 Task: Compose an email with the signature Kaylee Green with the subject Request for feedback on a YouTube Ads campaign and the message I appreciate your professionalism and expertise in this project. from softage.3@softage.net to softage.5@softage.net with an attached audio file Podcast_episode.mp3 Undo the message, redo the message and add the line (Thank you) Send the email. Finally, move the email from Sent Items to the label Waste management
Action: Mouse moved to (954, 85)
Screenshot: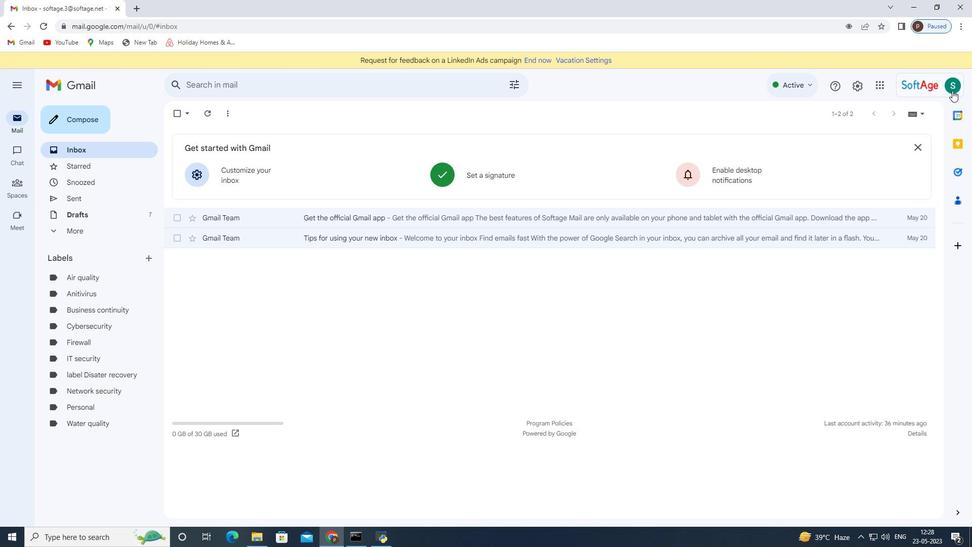 
Action: Mouse pressed left at (954, 85)
Screenshot: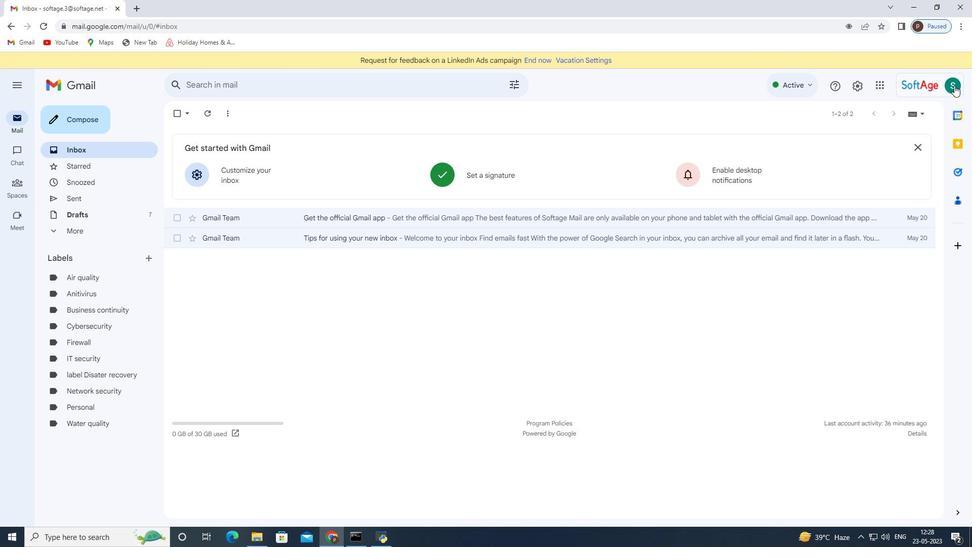 
Action: Mouse moved to (729, 149)
Screenshot: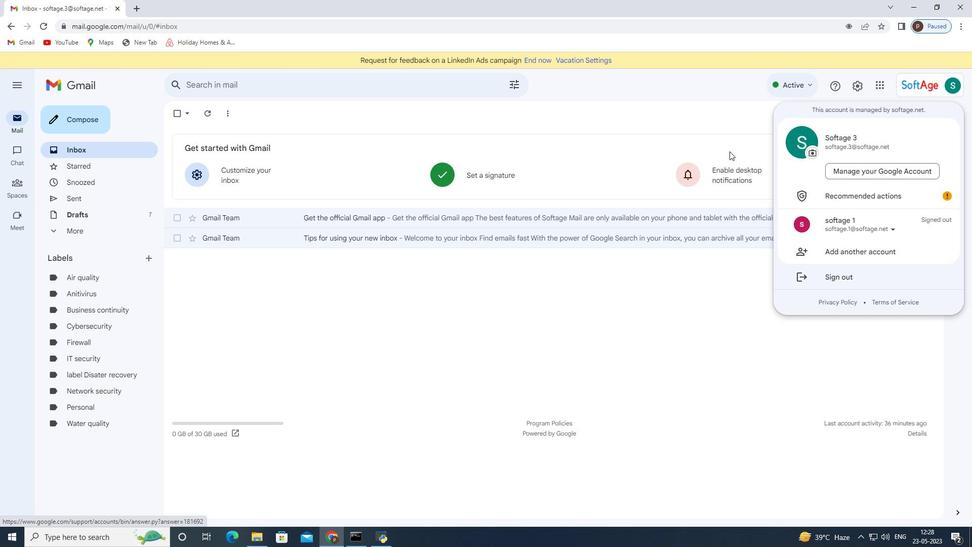 
Action: Mouse pressed left at (729, 149)
Screenshot: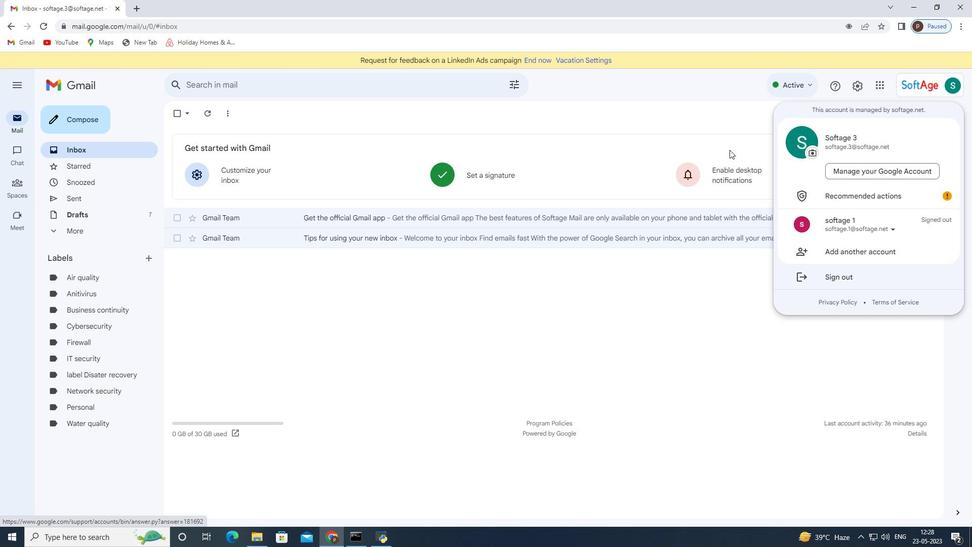
Action: Mouse moved to (76, 113)
Screenshot: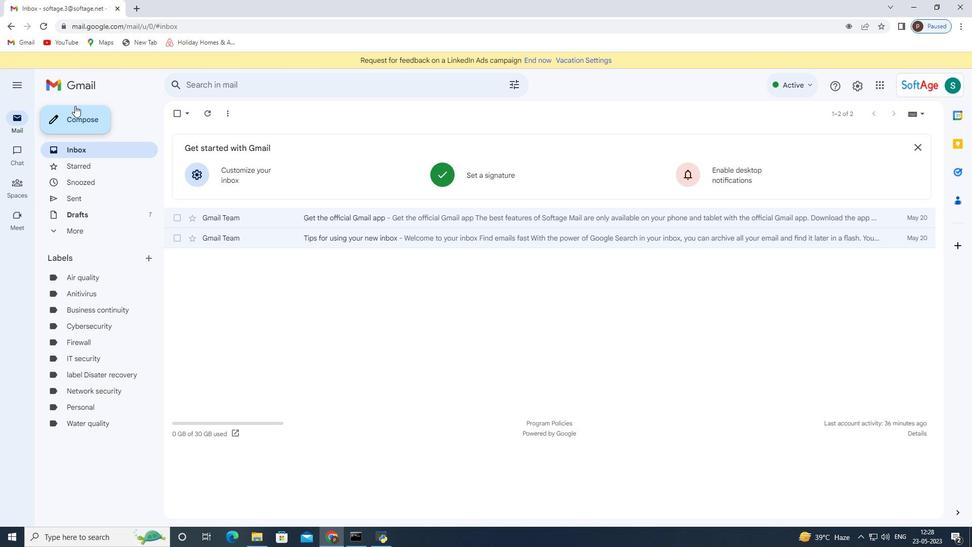 
Action: Mouse pressed left at (76, 113)
Screenshot: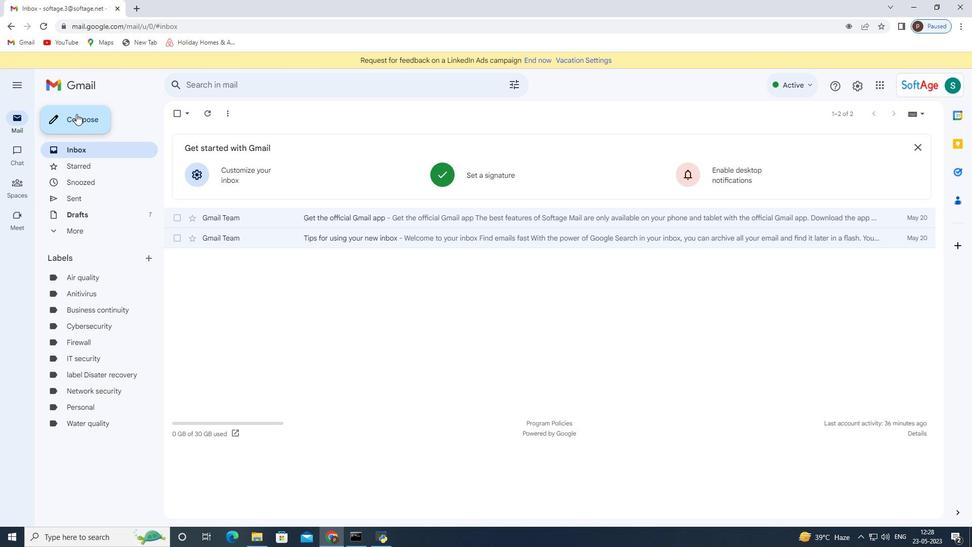 
Action: Mouse moved to (817, 507)
Screenshot: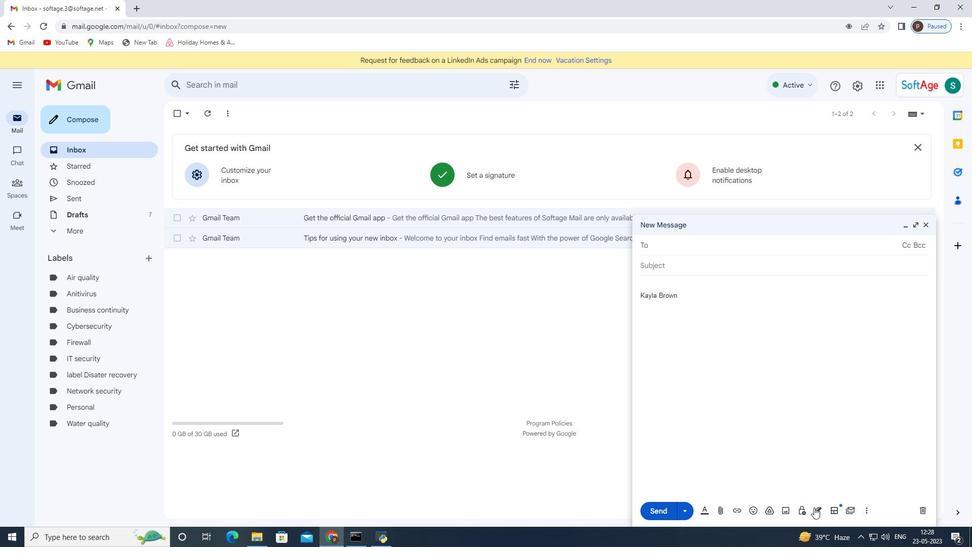 
Action: Mouse pressed left at (817, 507)
Screenshot: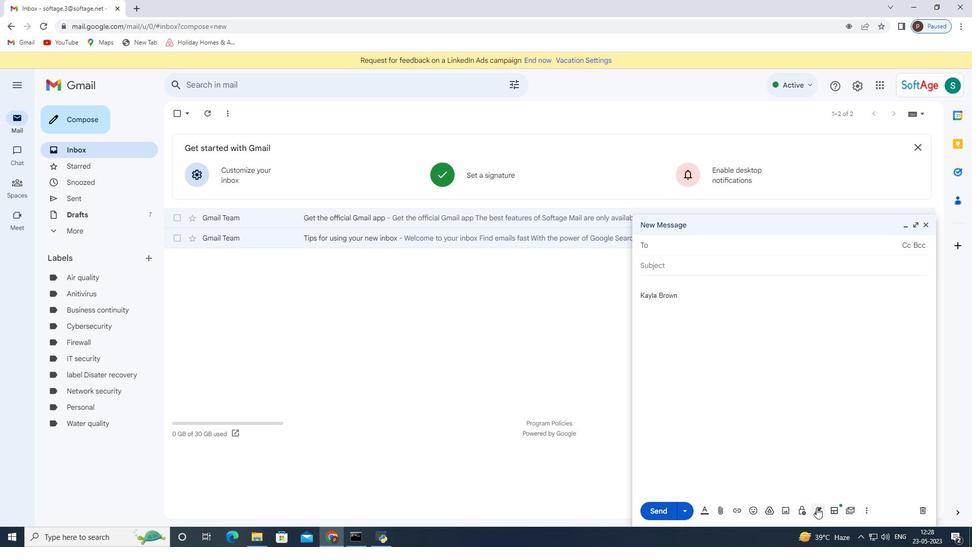 
Action: Mouse moved to (844, 455)
Screenshot: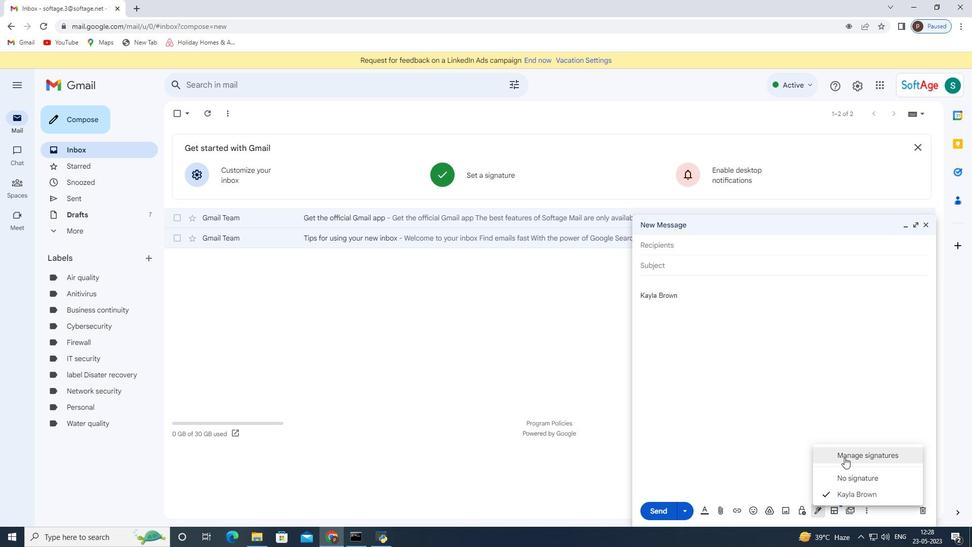 
Action: Mouse pressed left at (844, 455)
Screenshot: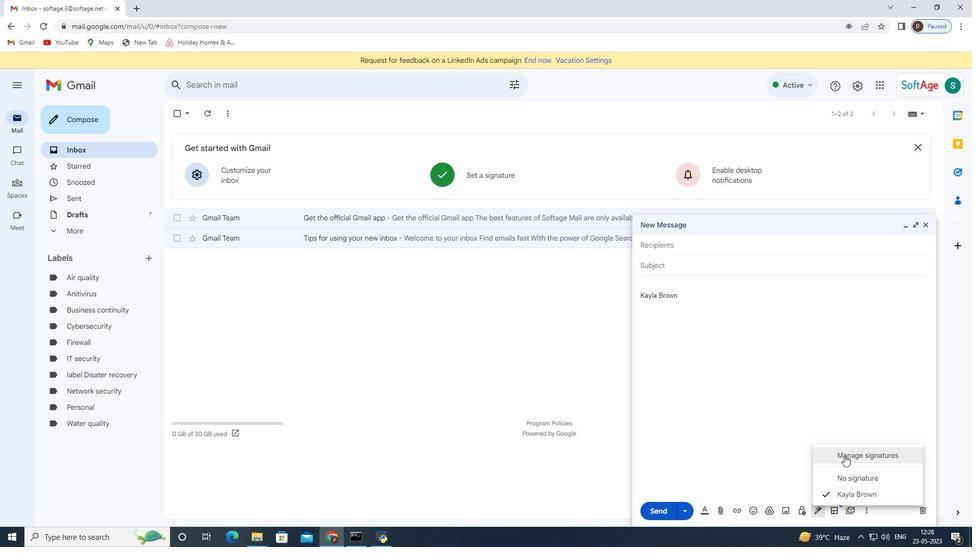 
Action: Mouse moved to (463, 336)
Screenshot: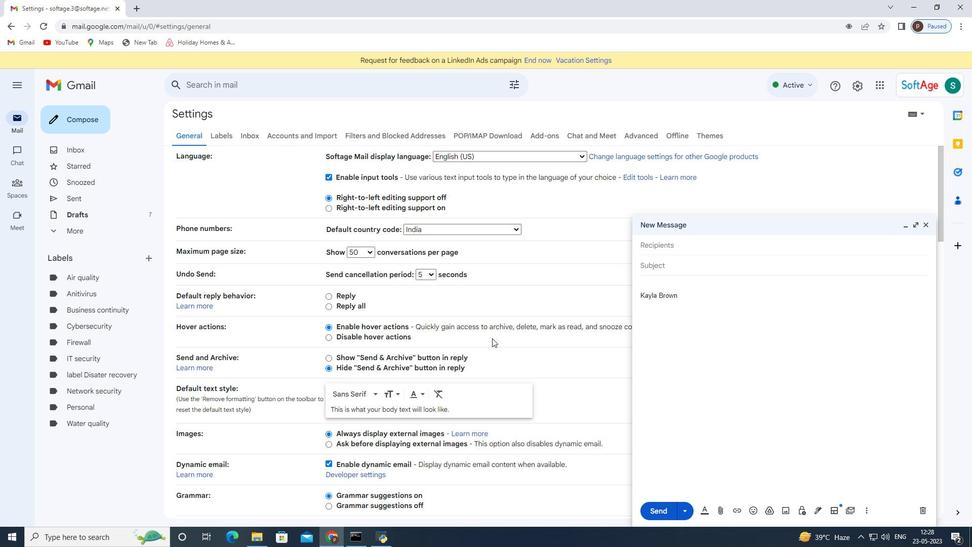 
Action: Mouse scrolled (463, 335) with delta (0, 0)
Screenshot: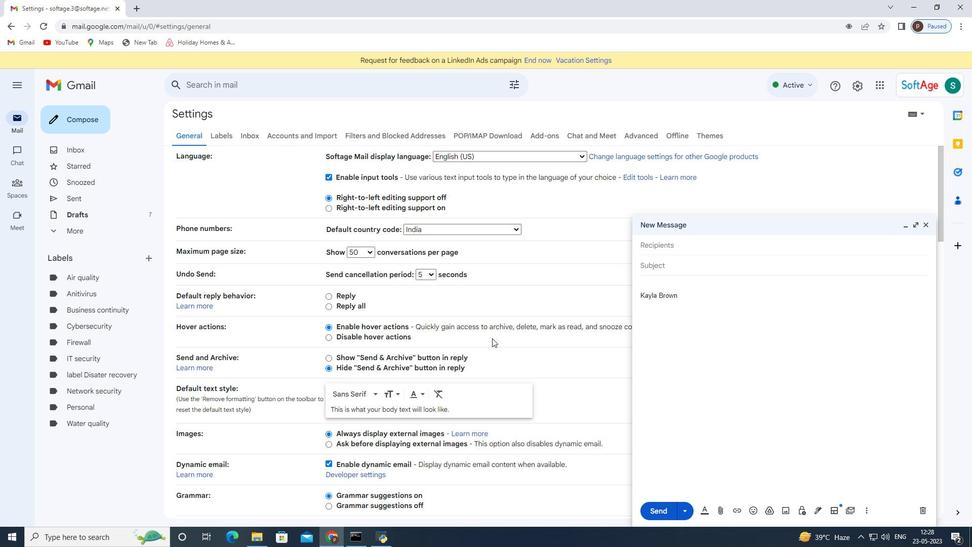 
Action: Mouse scrolled (463, 335) with delta (0, 0)
Screenshot: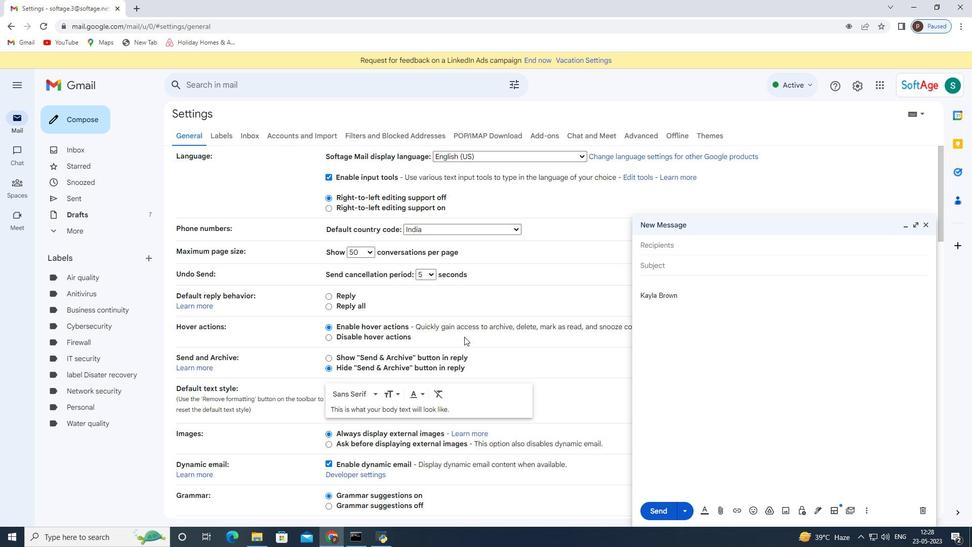 
Action: Mouse scrolled (463, 335) with delta (0, 0)
Screenshot: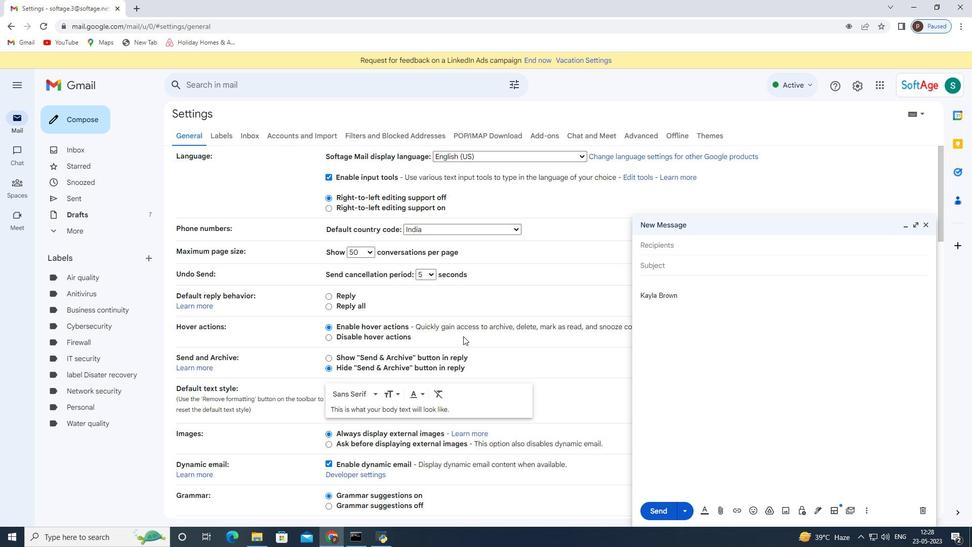 
Action: Mouse scrolled (463, 335) with delta (0, 0)
Screenshot: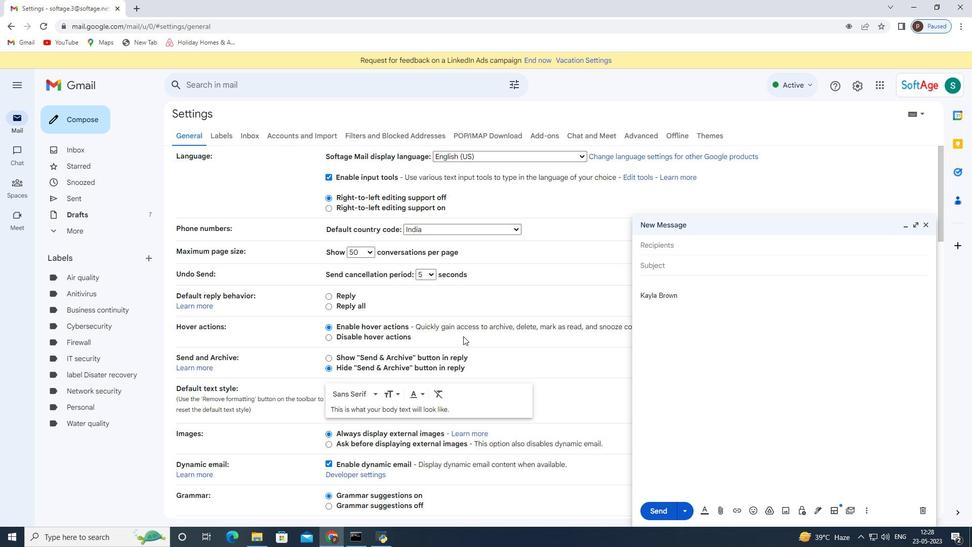 
Action: Mouse scrolled (463, 335) with delta (0, 0)
Screenshot: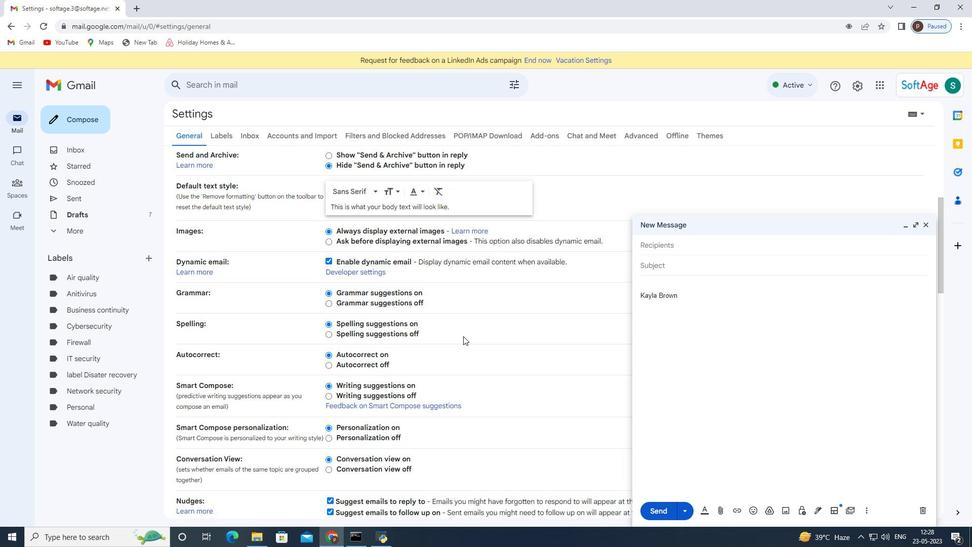 
Action: Mouse scrolled (463, 335) with delta (0, 0)
Screenshot: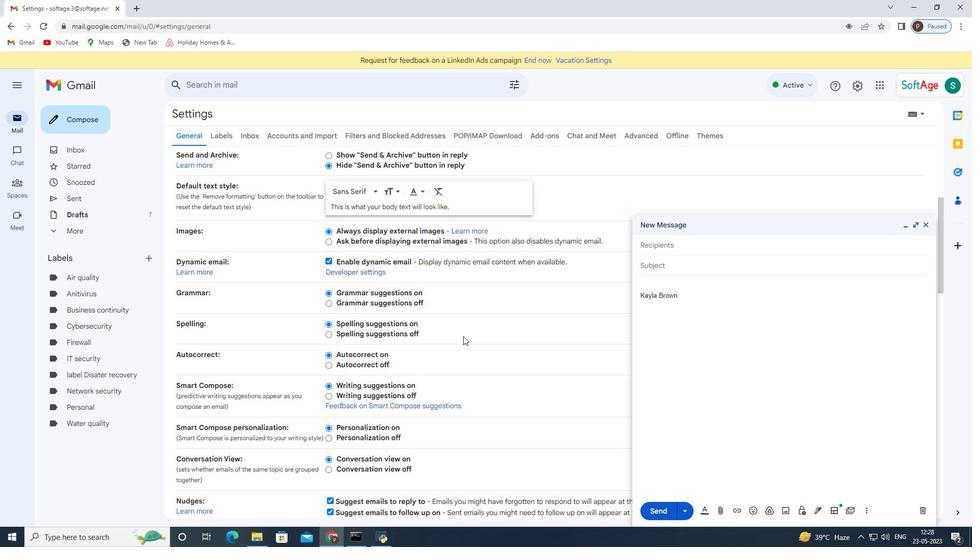
Action: Mouse scrolled (463, 336) with delta (0, 0)
Screenshot: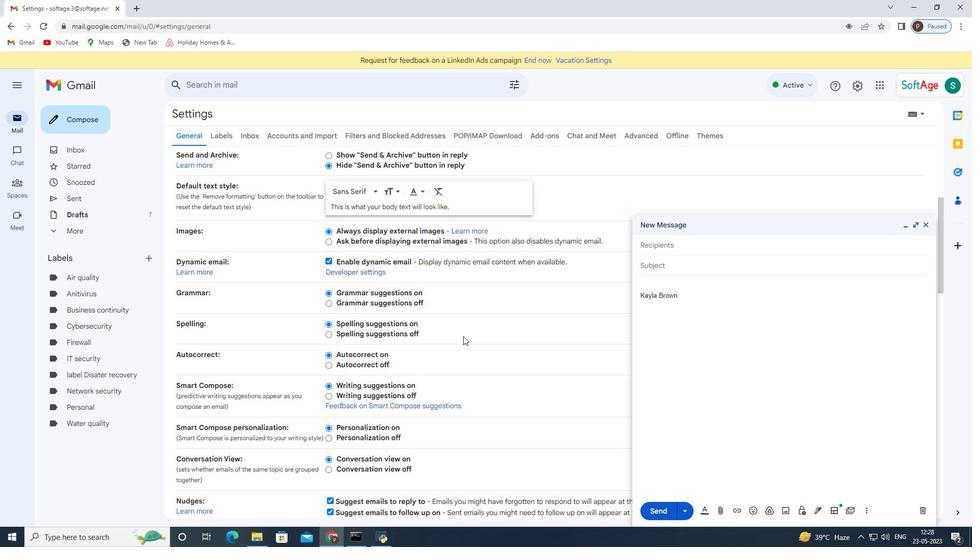 
Action: Mouse scrolled (463, 335) with delta (0, 0)
Screenshot: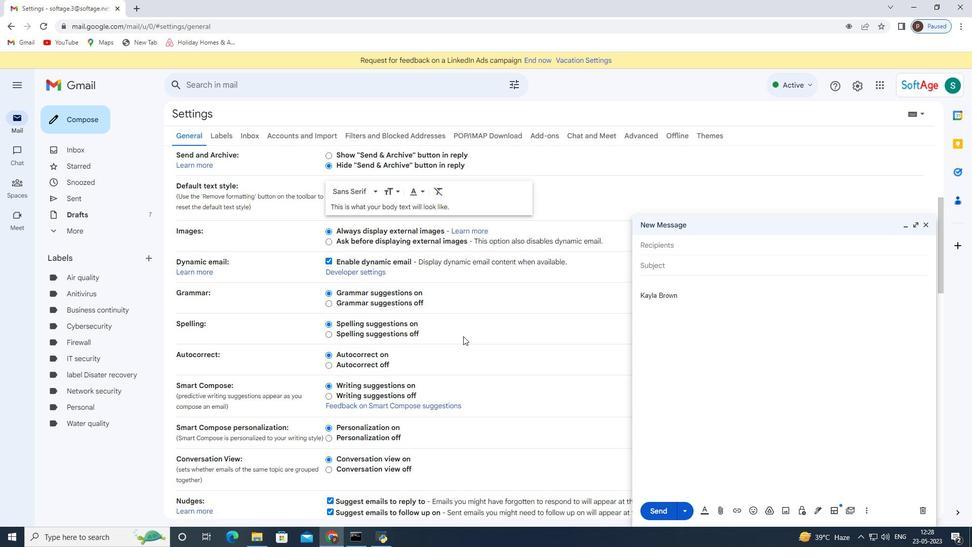 
Action: Mouse scrolled (463, 335) with delta (0, 0)
Screenshot: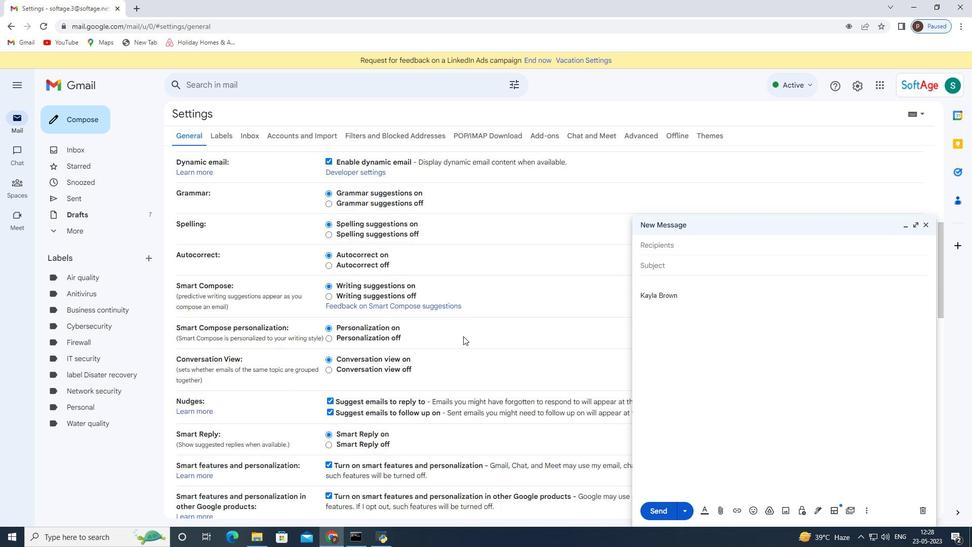 
Action: Mouse scrolled (463, 335) with delta (0, 0)
Screenshot: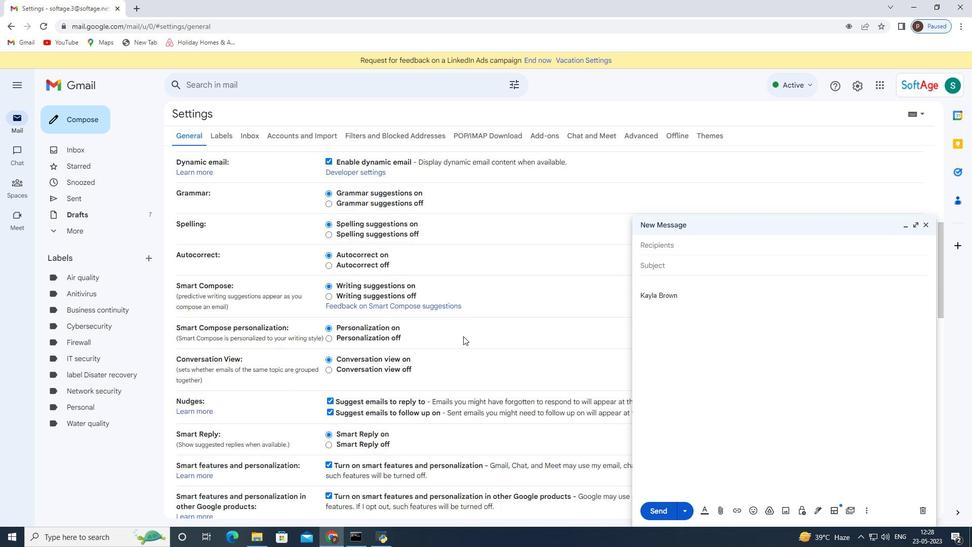 
Action: Mouse scrolled (463, 335) with delta (0, 0)
Screenshot: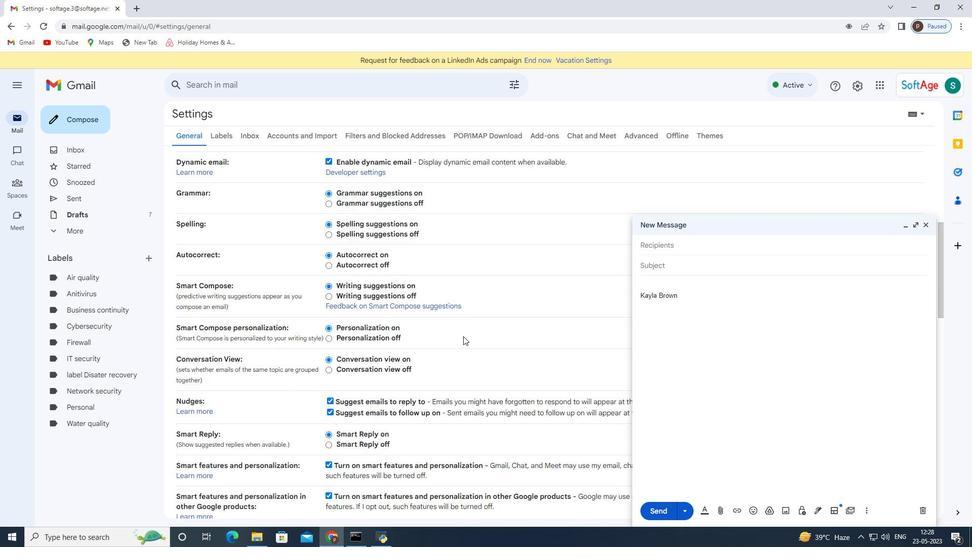 
Action: Mouse moved to (462, 336)
Screenshot: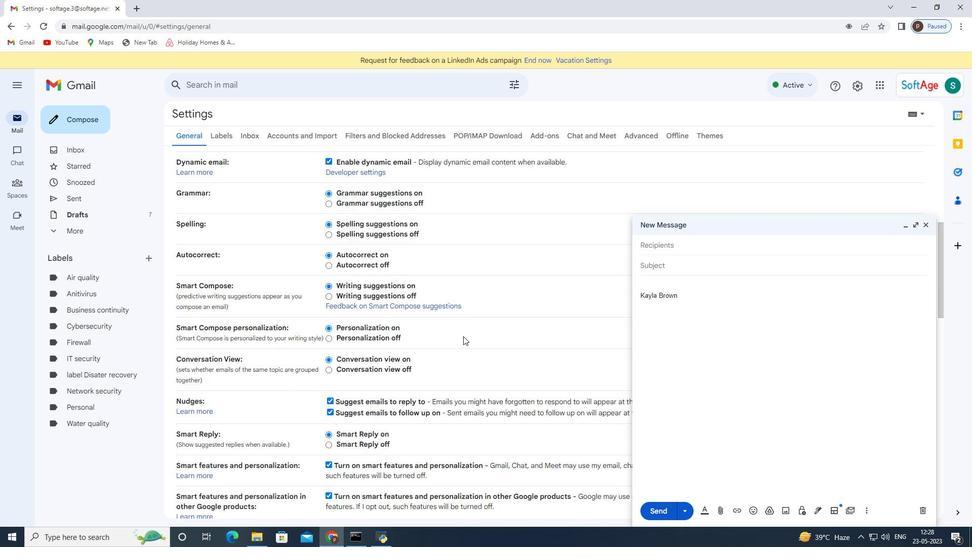 
Action: Mouse scrolled (462, 335) with delta (0, 0)
Screenshot: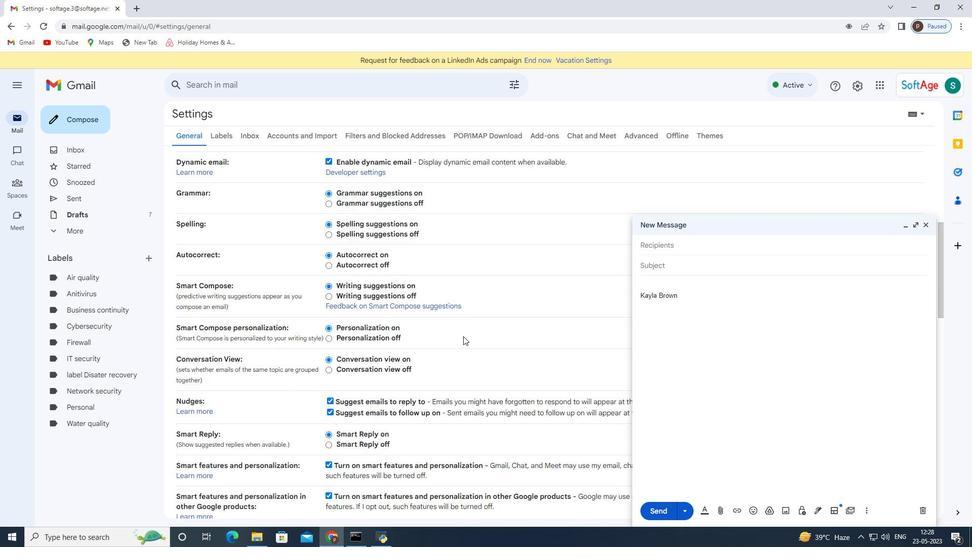 
Action: Mouse moved to (461, 337)
Screenshot: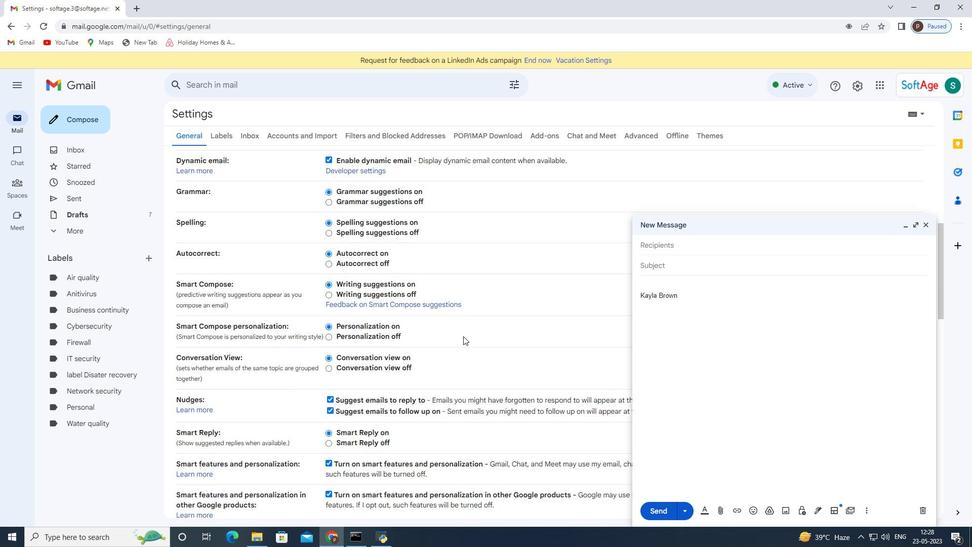 
Action: Mouse scrolled (461, 336) with delta (0, 0)
Screenshot: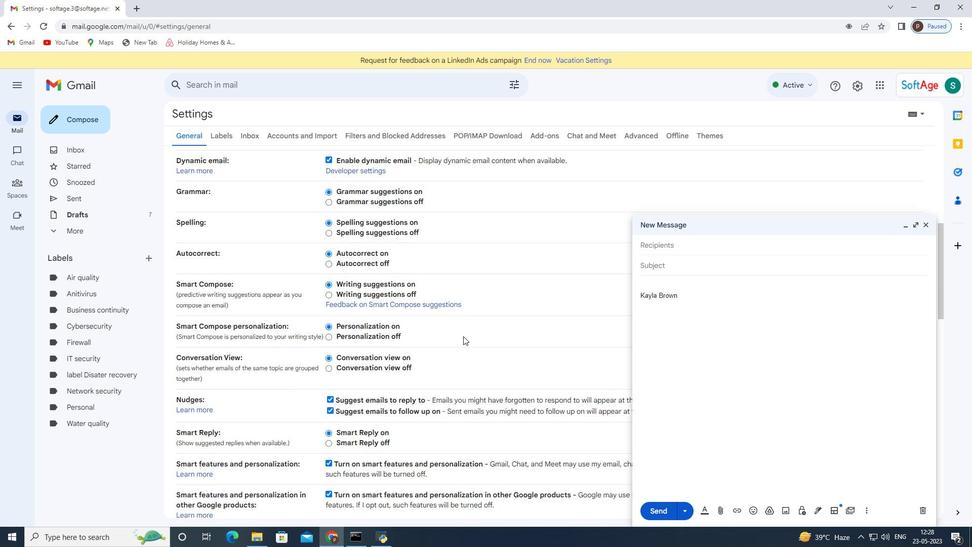 
Action: Mouse moved to (444, 344)
Screenshot: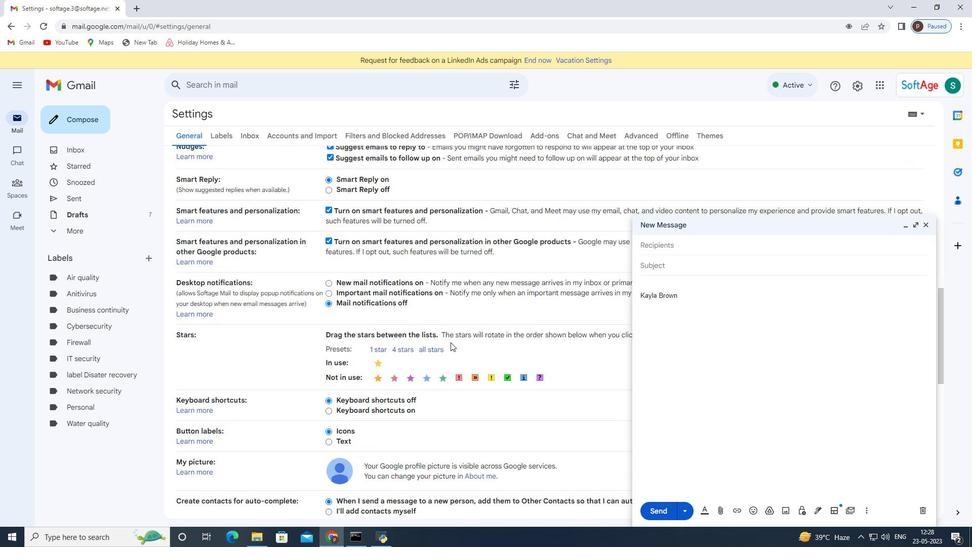 
Action: Mouse scrolled (444, 343) with delta (0, 0)
Screenshot: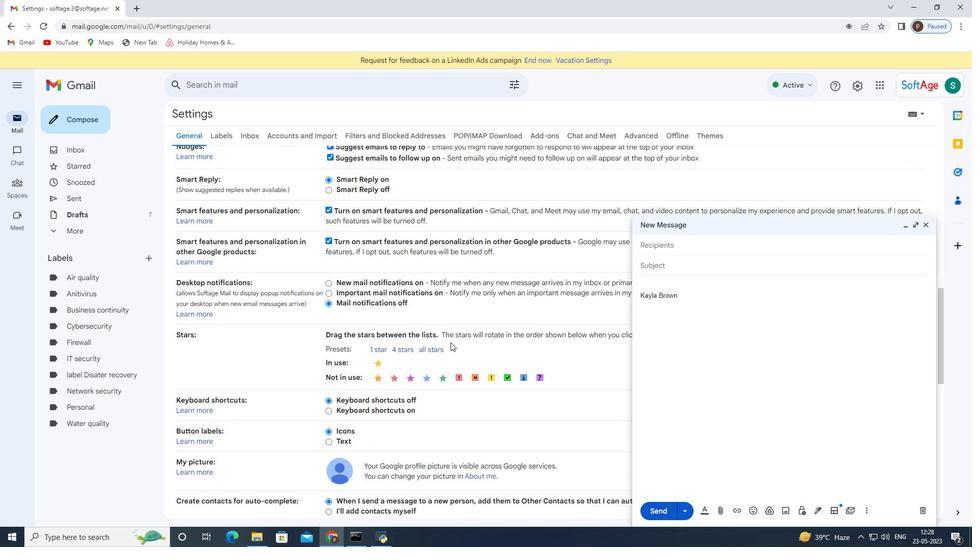 
Action: Mouse moved to (439, 345)
Screenshot: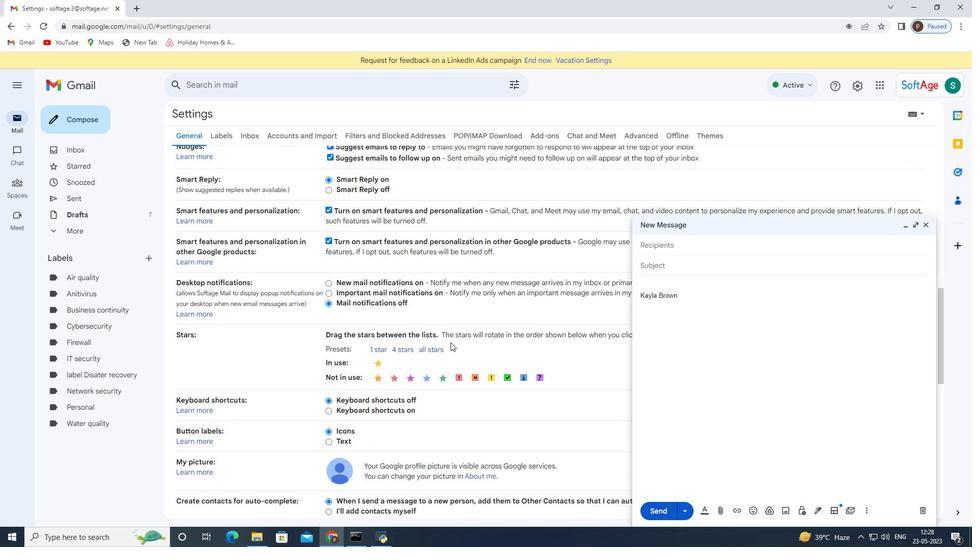 
Action: Mouse scrolled (439, 344) with delta (0, -1)
Screenshot: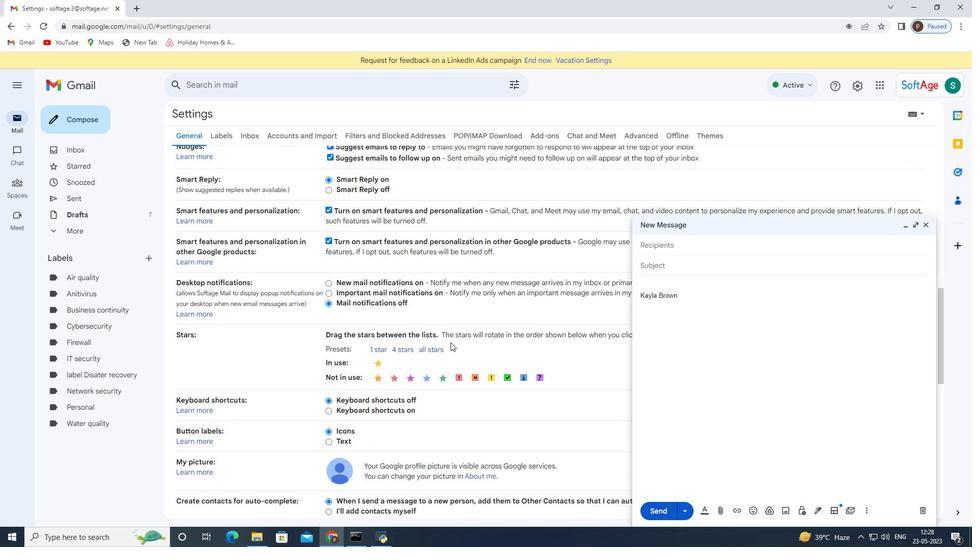 
Action: Mouse moved to (435, 347)
Screenshot: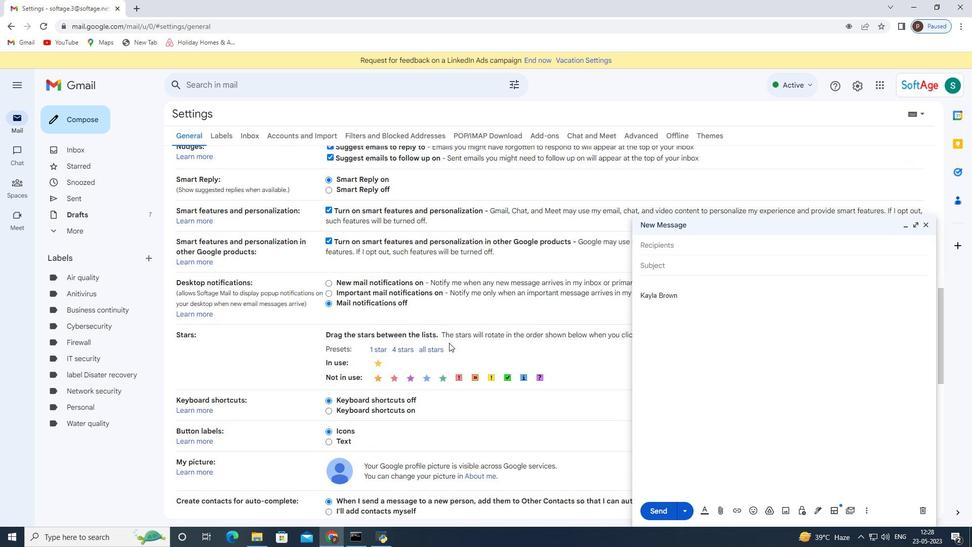 
Action: Mouse scrolled (435, 346) with delta (0, 0)
Screenshot: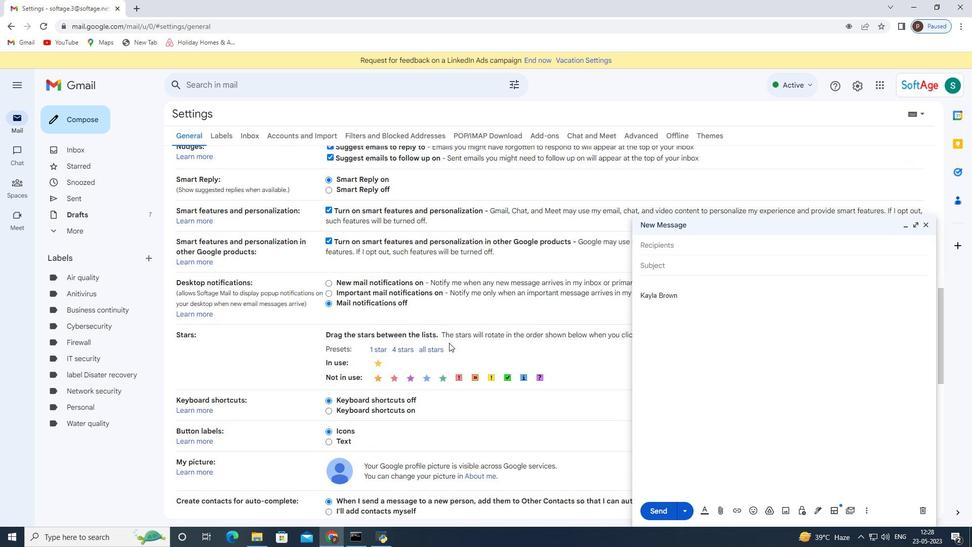 
Action: Mouse moved to (439, 340)
Screenshot: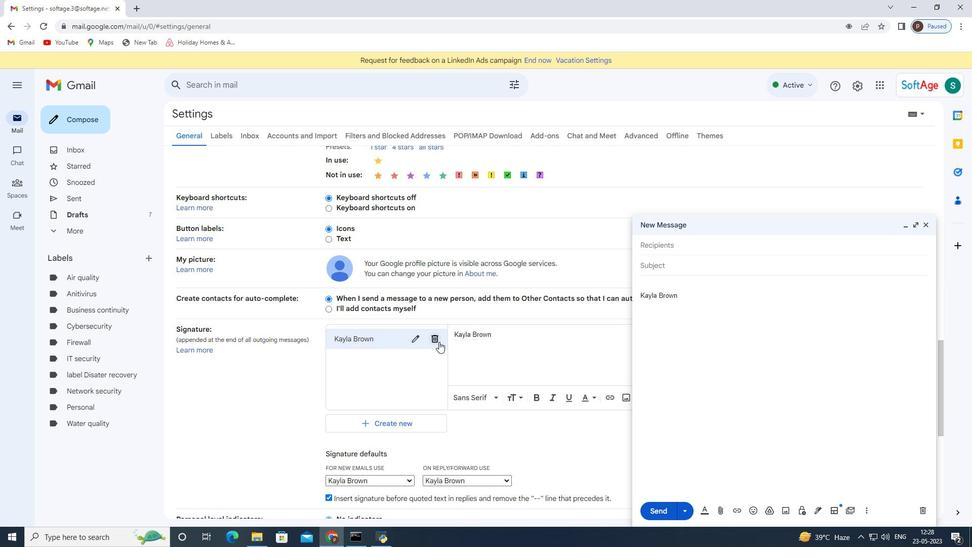 
Action: Mouse pressed left at (439, 340)
Screenshot: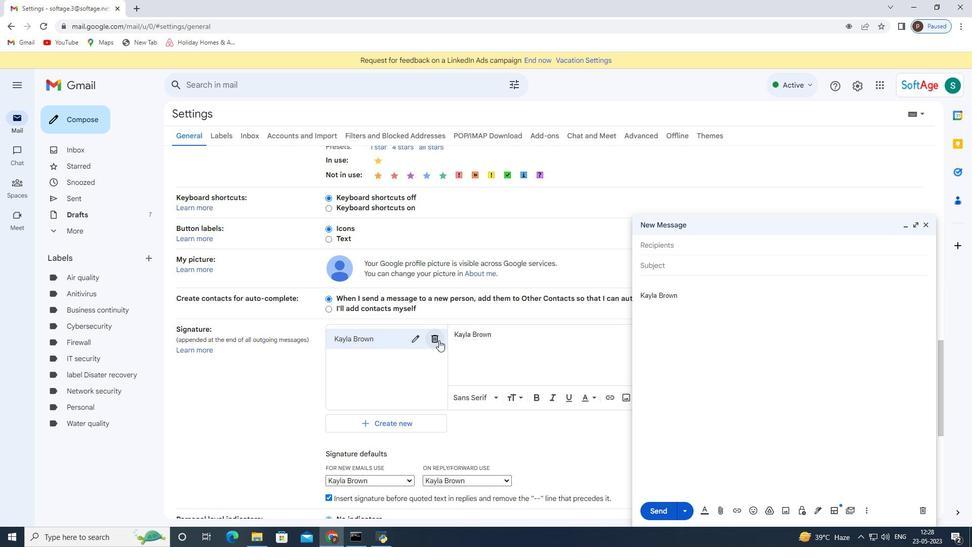 
Action: Mouse moved to (574, 314)
Screenshot: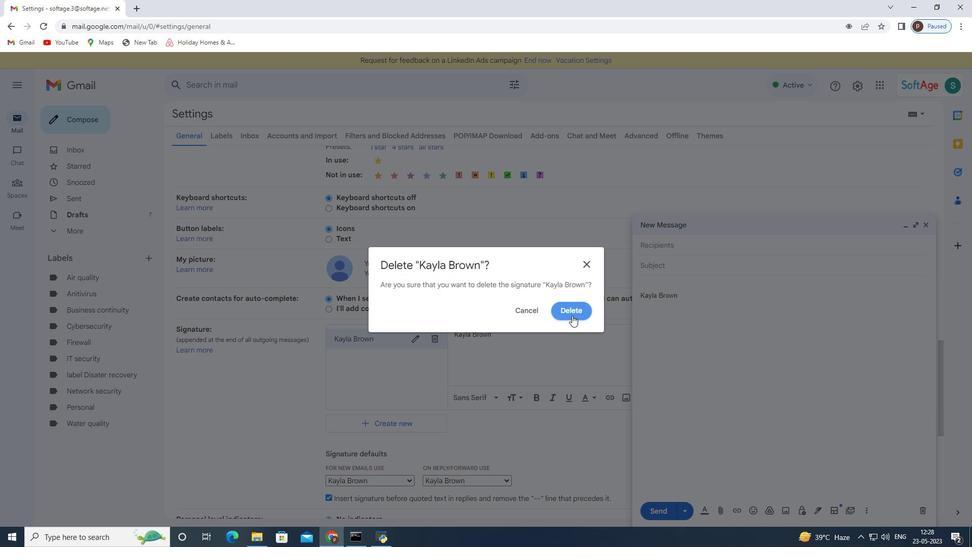 
Action: Mouse pressed left at (574, 314)
Screenshot: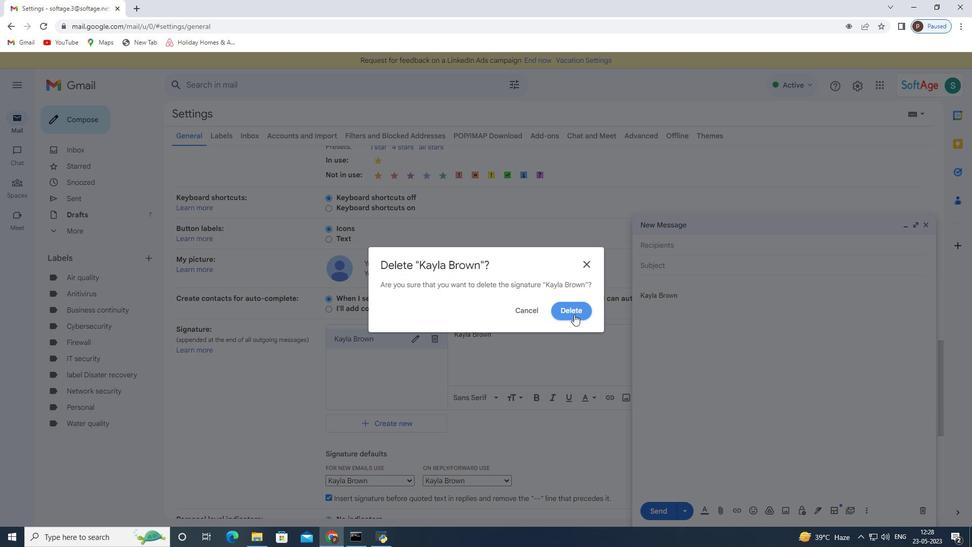 
Action: Mouse moved to (376, 352)
Screenshot: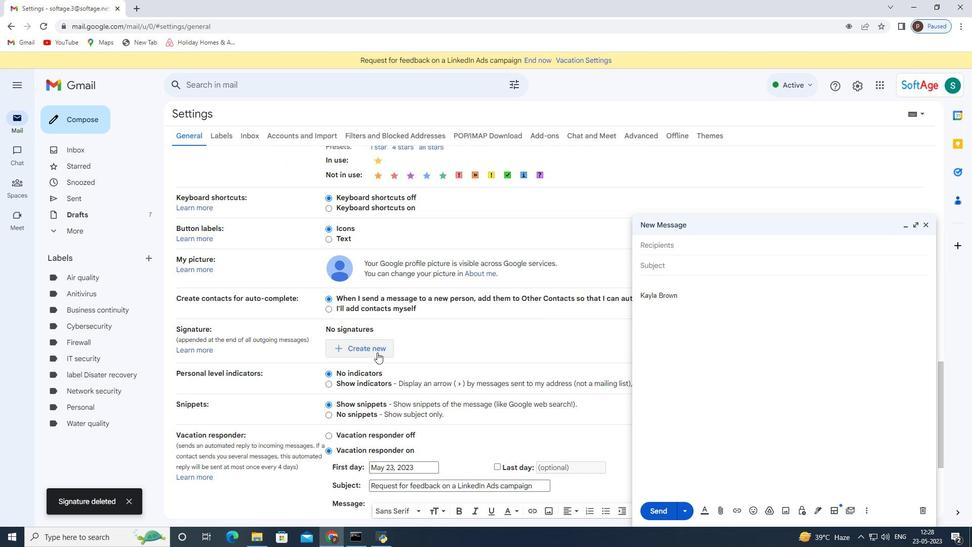 
Action: Mouse pressed left at (376, 352)
Screenshot: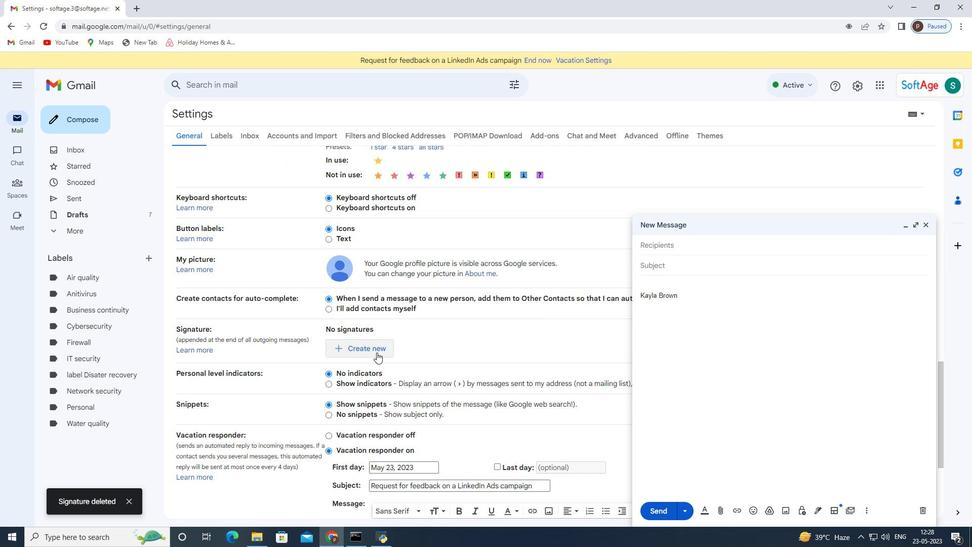 
Action: Mouse moved to (407, 287)
Screenshot: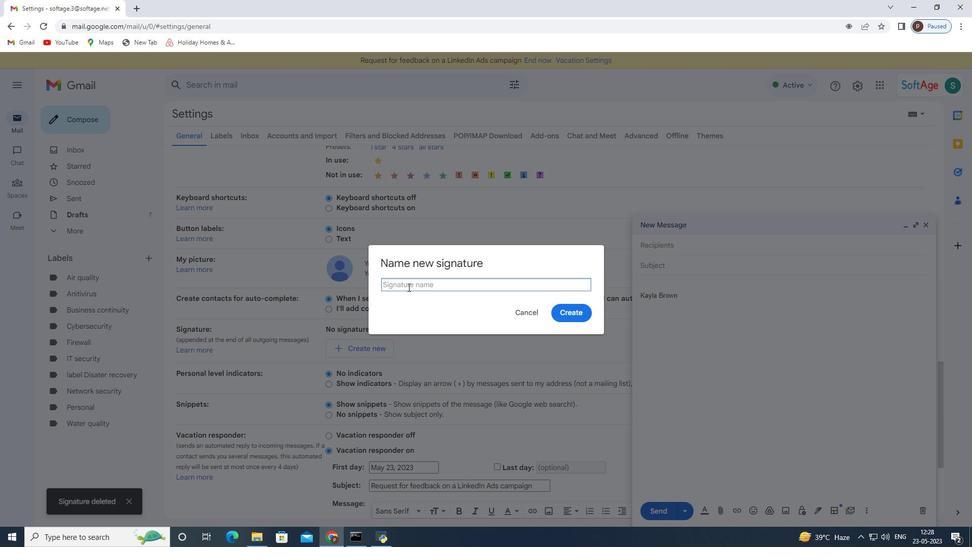 
Action: Mouse pressed left at (407, 287)
Screenshot: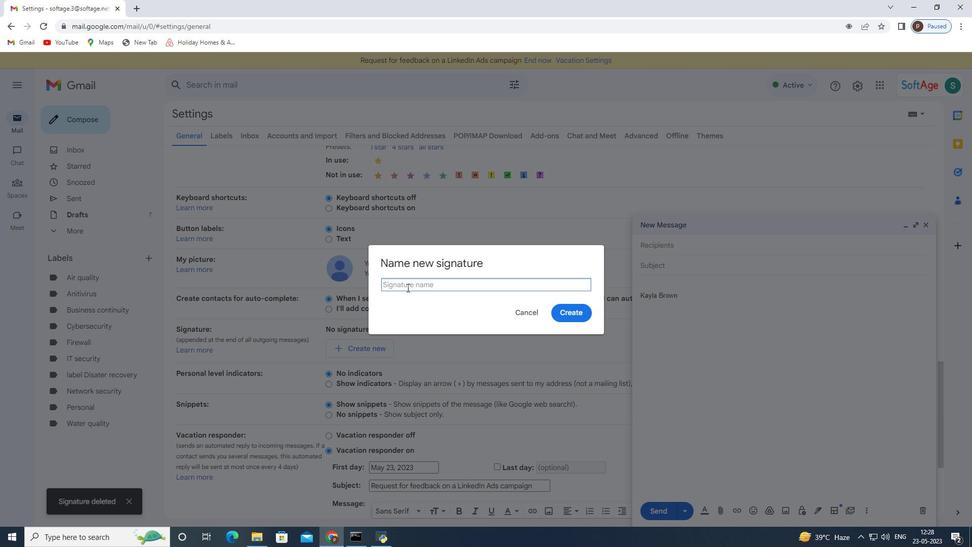
Action: Key pressed <Key.shift>Kaylee<Key.space><Key.shift>Green
Screenshot: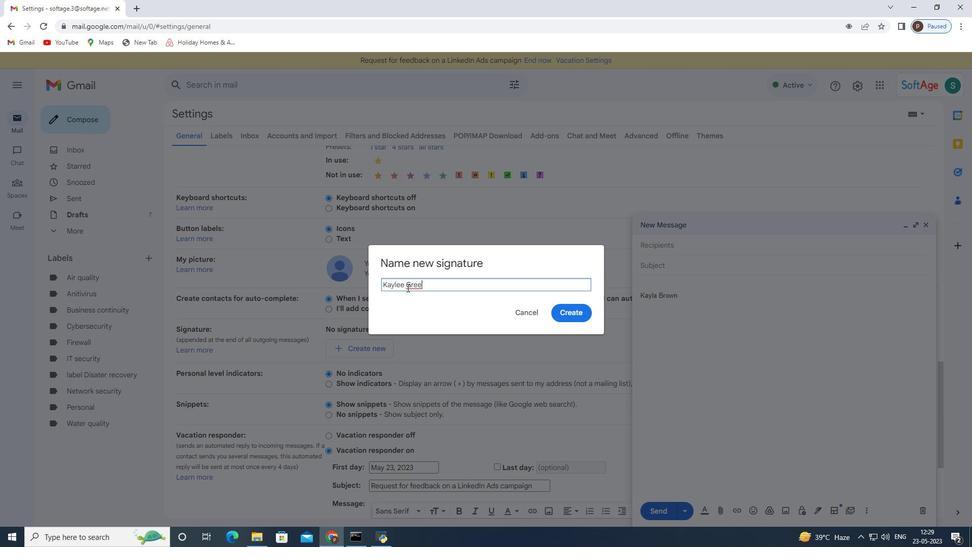 
Action: Mouse moved to (570, 311)
Screenshot: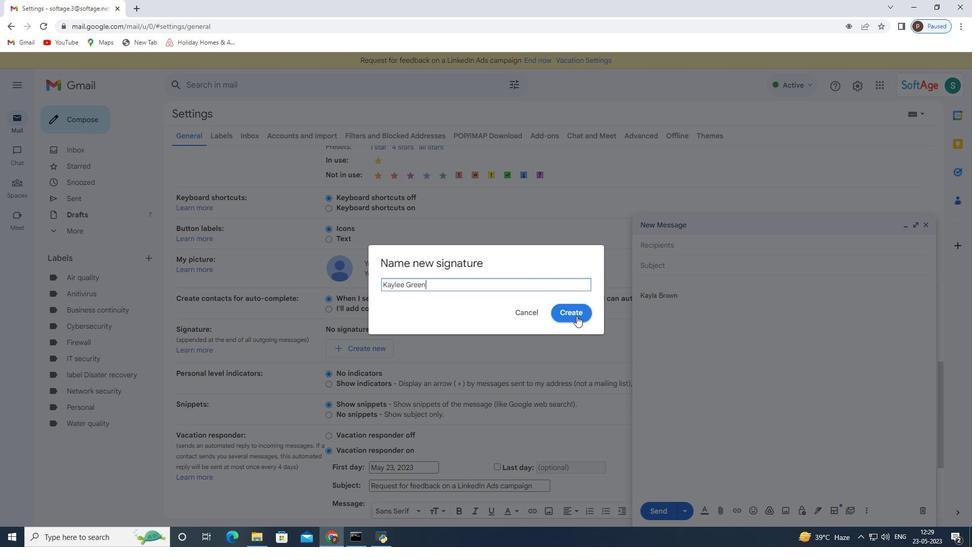 
Action: Mouse pressed left at (570, 311)
Screenshot: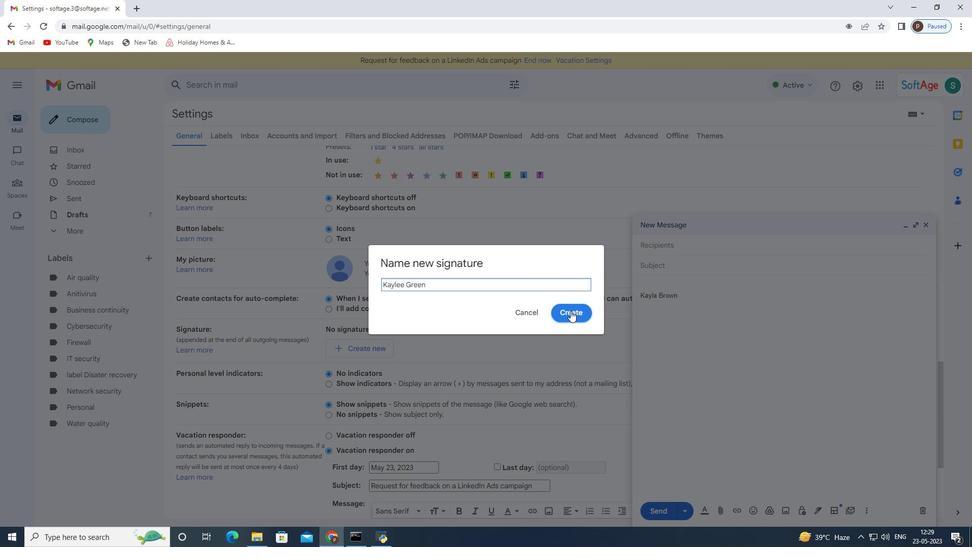 
Action: Mouse moved to (476, 338)
Screenshot: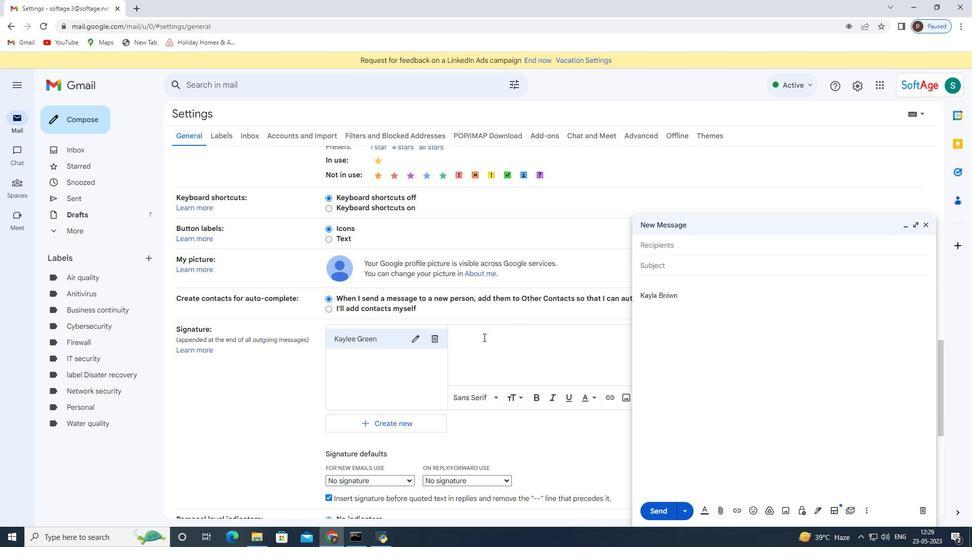 
Action: Mouse pressed left at (476, 338)
Screenshot: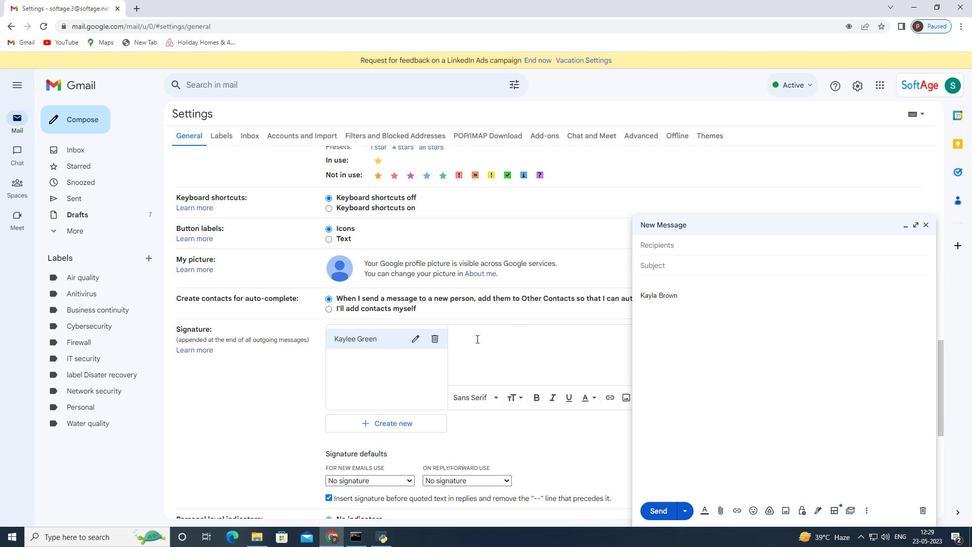 
Action: Key pressed <Key.shift>Kaylee<Key.space><Key.shift>Green
Screenshot: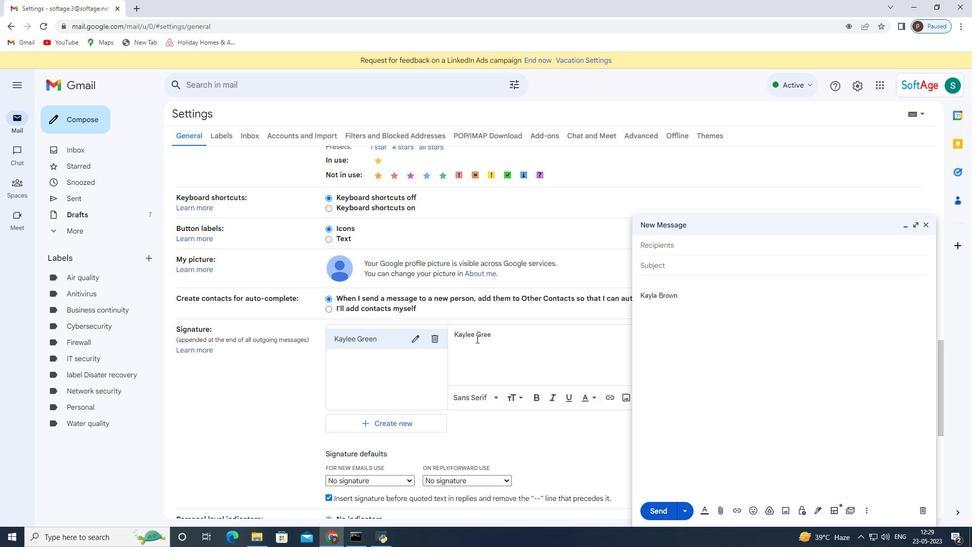 
Action: Mouse moved to (503, 352)
Screenshot: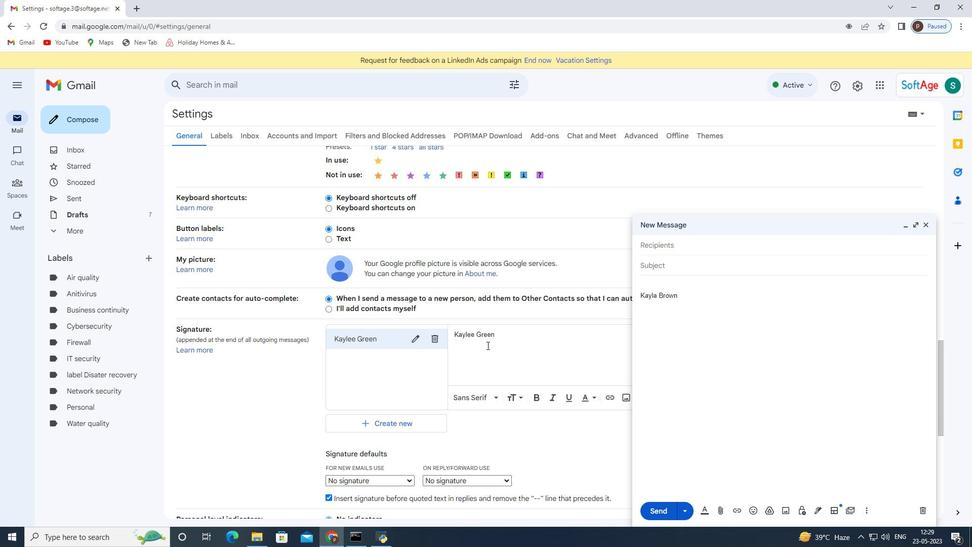 
Action: Mouse scrolled (503, 352) with delta (0, 0)
Screenshot: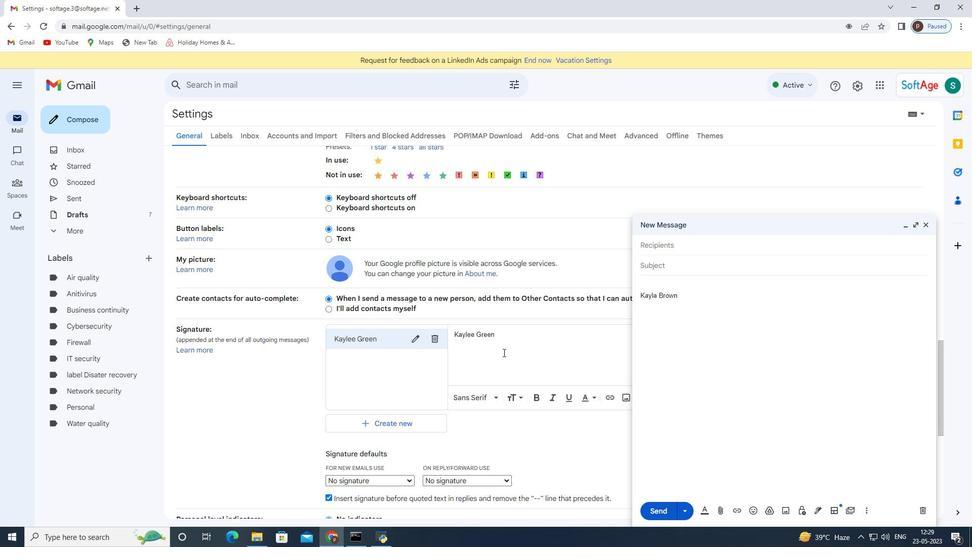 
Action: Mouse scrolled (503, 352) with delta (0, 0)
Screenshot: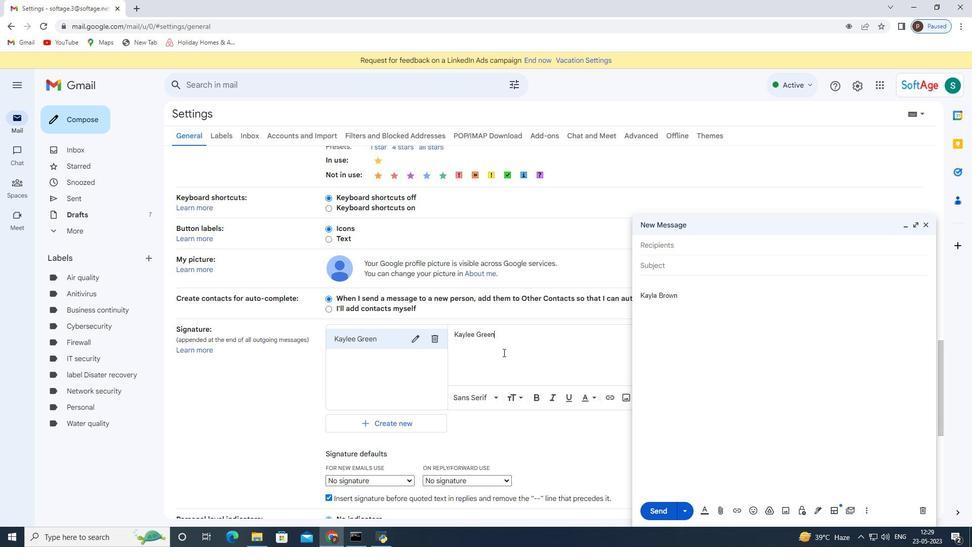 
Action: Mouse moved to (503, 353)
Screenshot: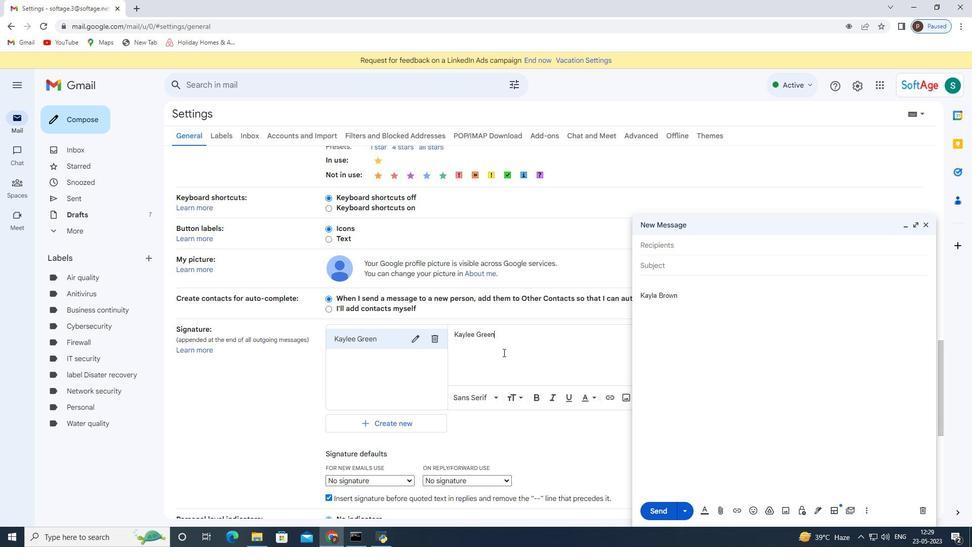 
Action: Mouse scrolled (503, 352) with delta (0, 0)
Screenshot: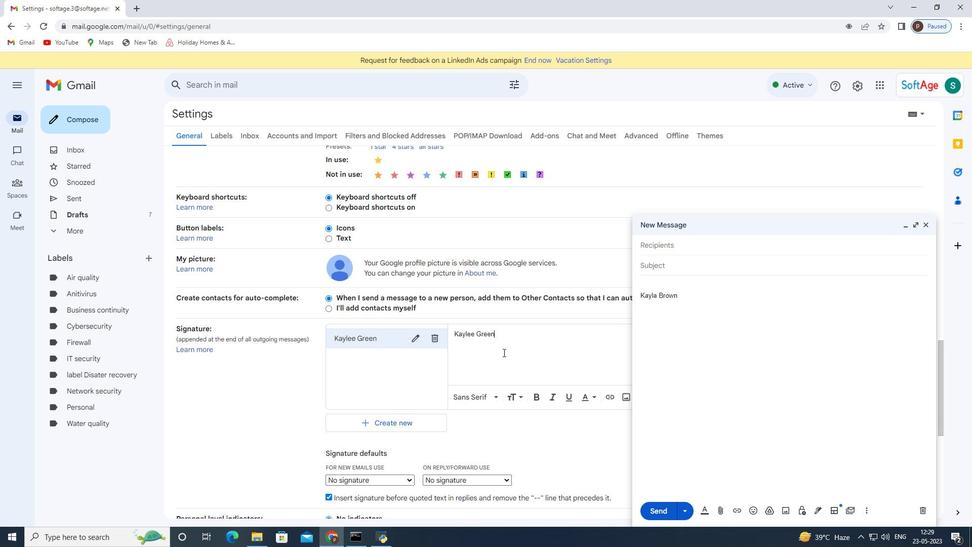 
Action: Mouse moved to (401, 330)
Screenshot: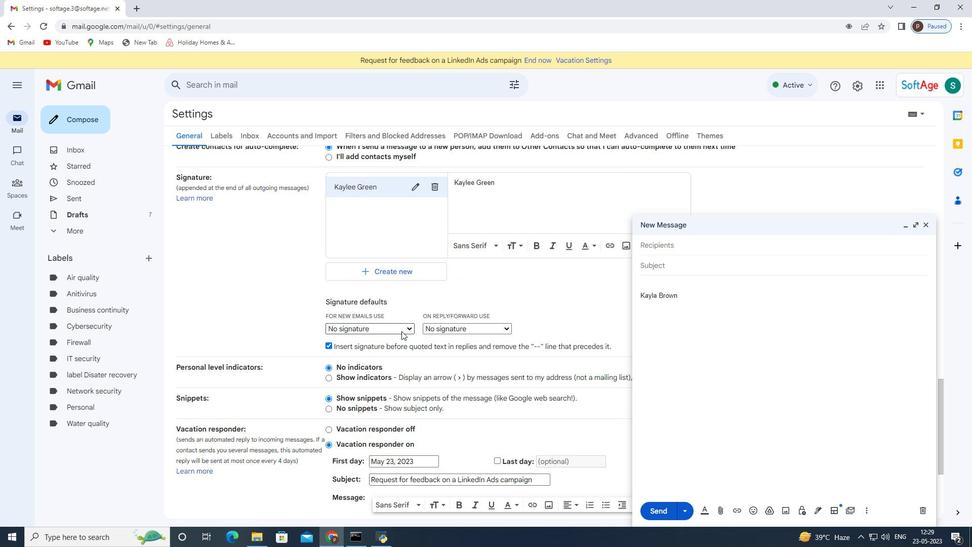
Action: Mouse pressed left at (401, 330)
Screenshot: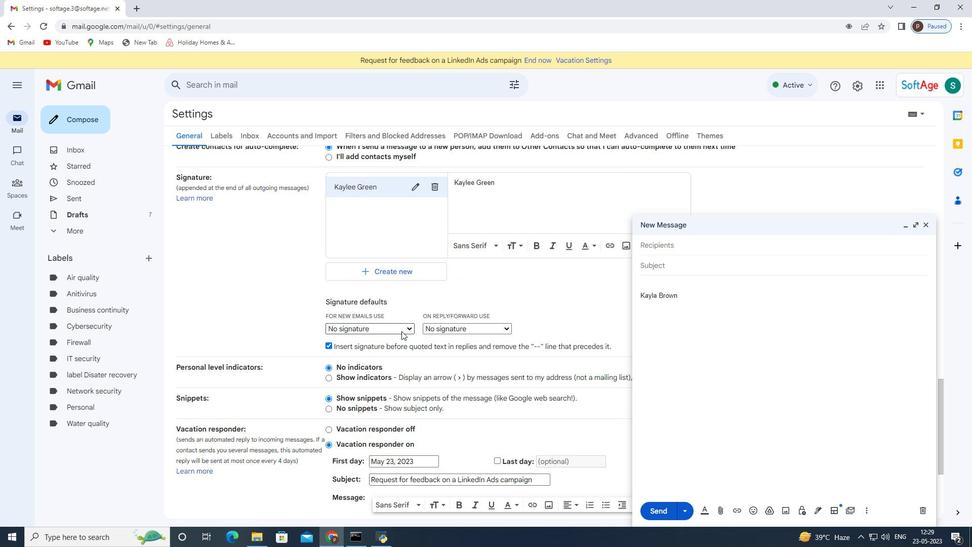 
Action: Mouse moved to (394, 349)
Screenshot: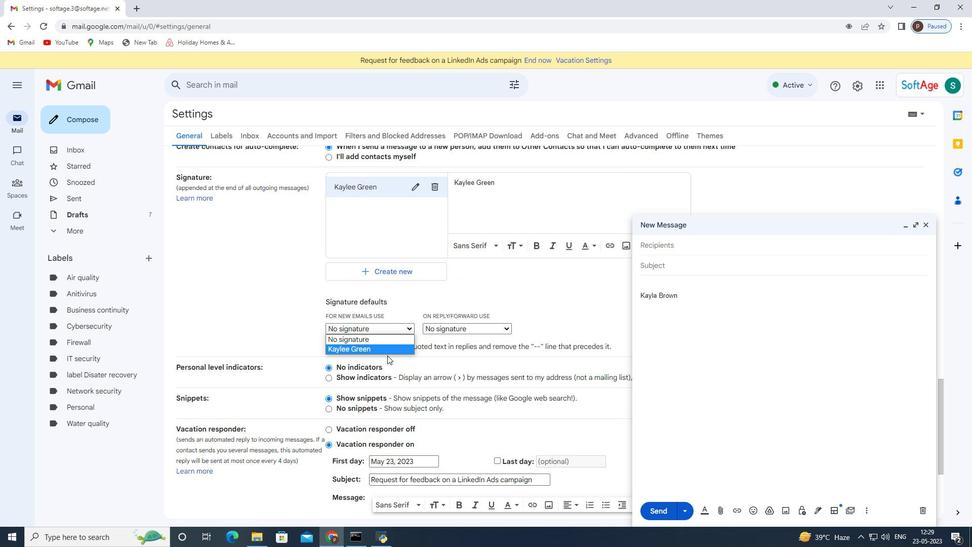 
Action: Mouse pressed left at (394, 349)
Screenshot: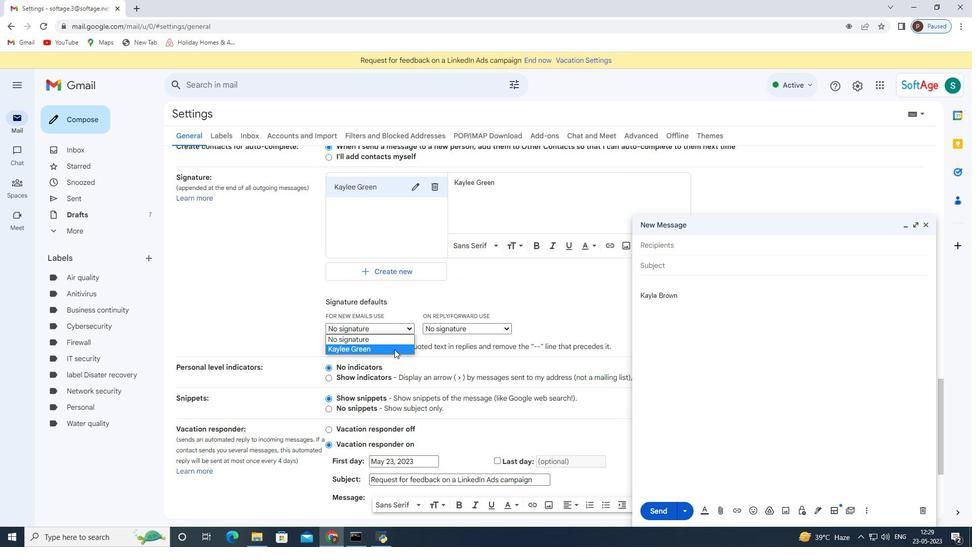 
Action: Mouse moved to (477, 327)
Screenshot: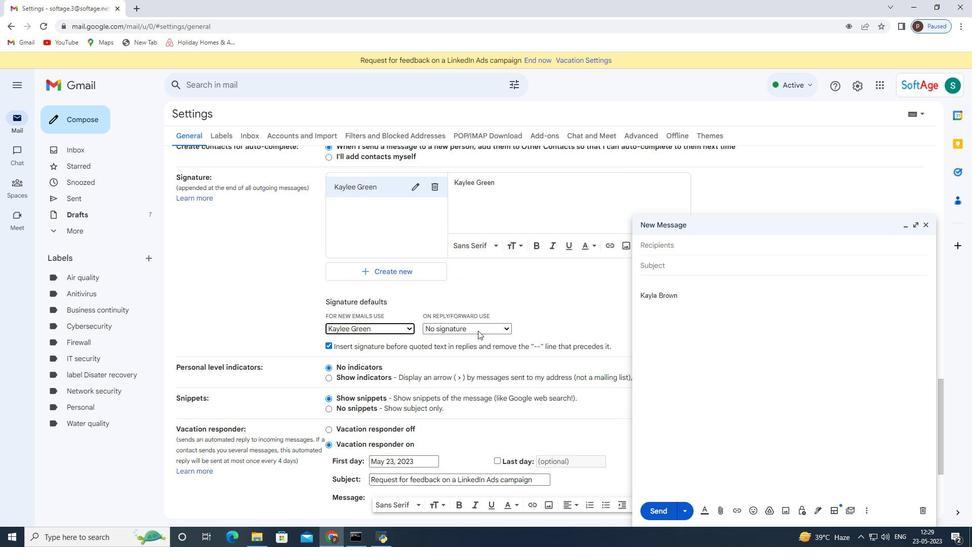 
Action: Mouse pressed left at (477, 327)
Screenshot: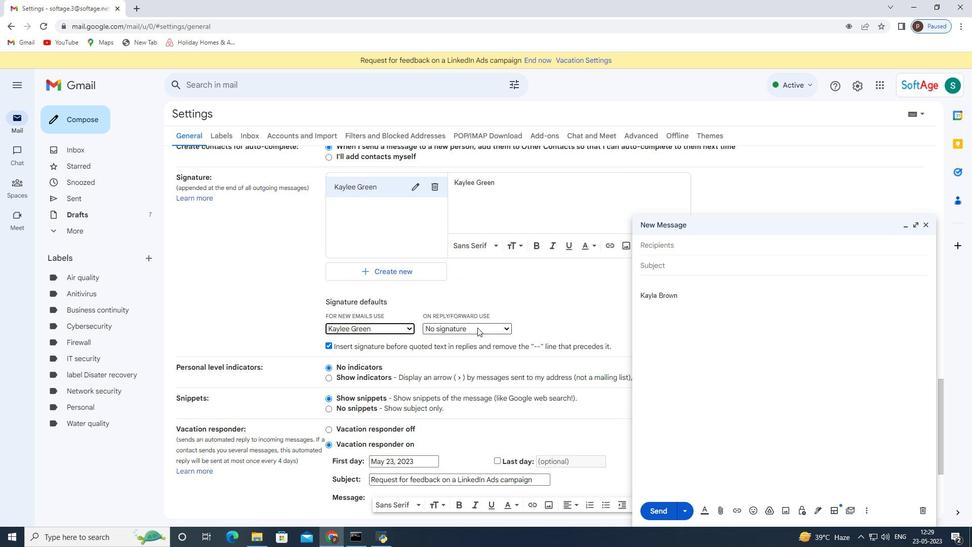 
Action: Mouse moved to (472, 344)
Screenshot: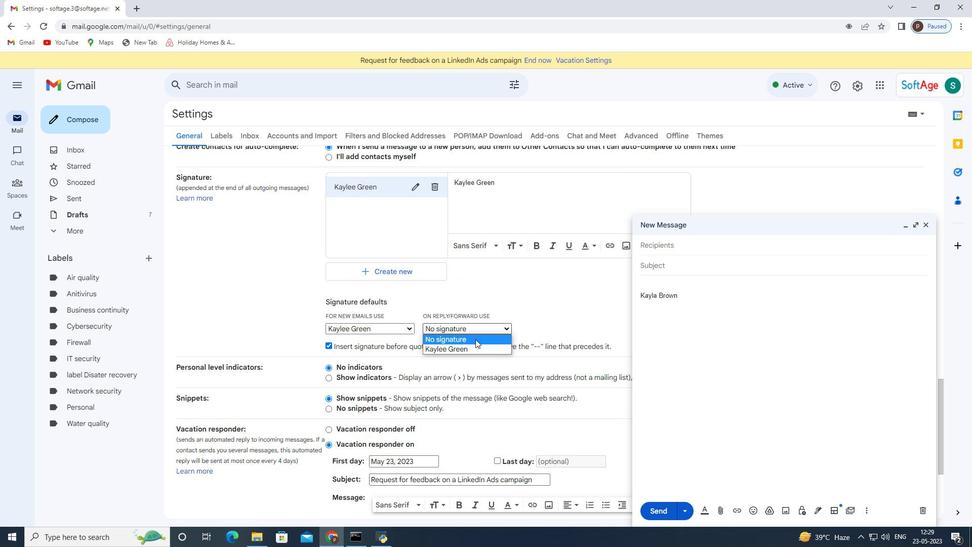
Action: Mouse pressed left at (472, 344)
Screenshot: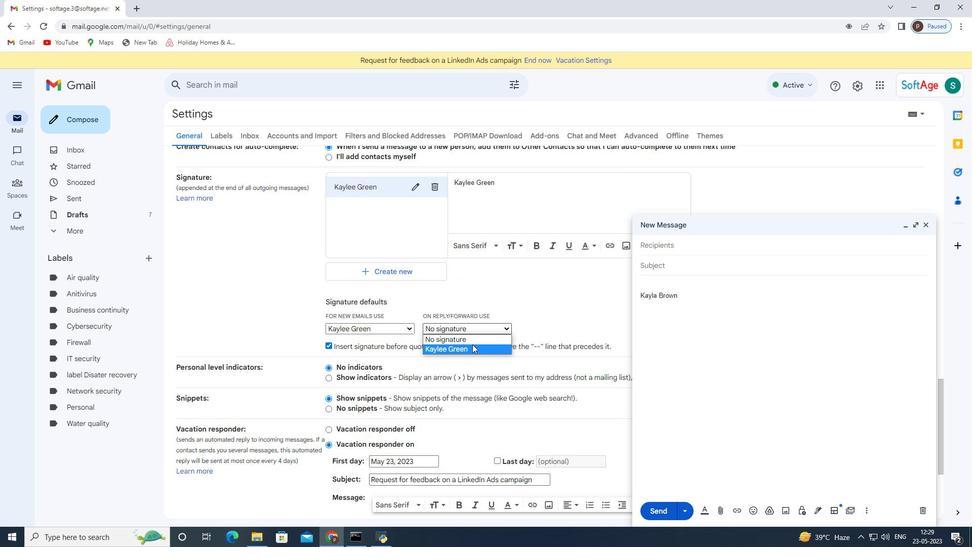 
Action: Mouse moved to (457, 375)
Screenshot: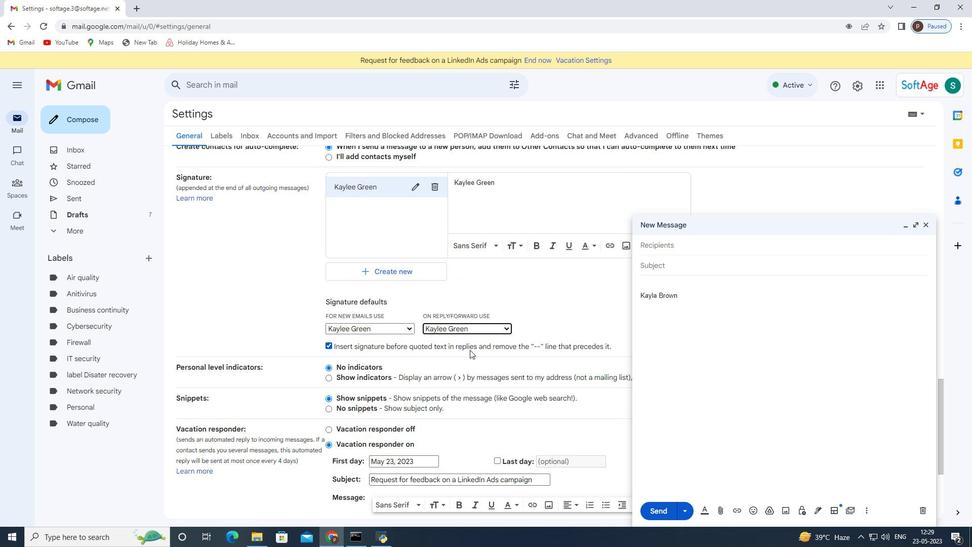 
Action: Mouse scrolled (457, 374) with delta (0, 0)
Screenshot: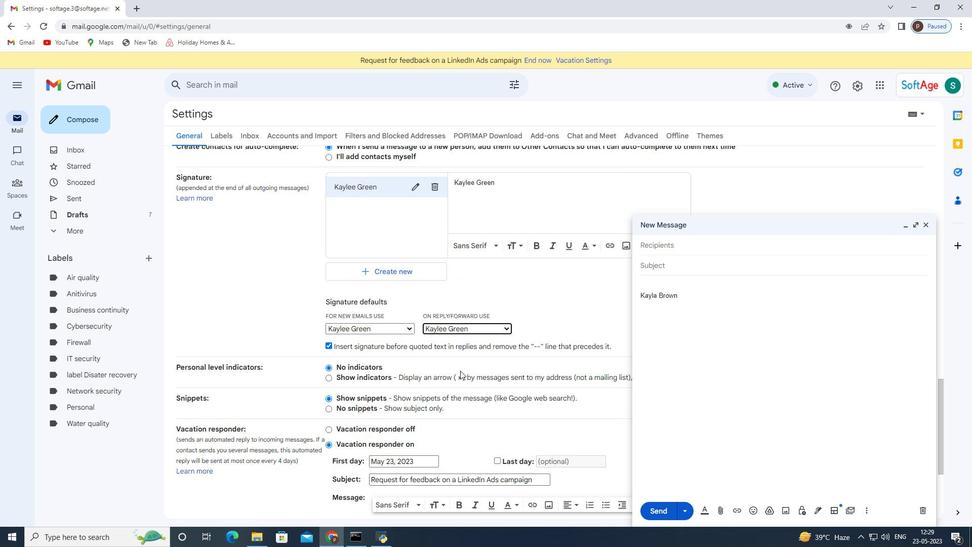 
Action: Mouse moved to (454, 379)
Screenshot: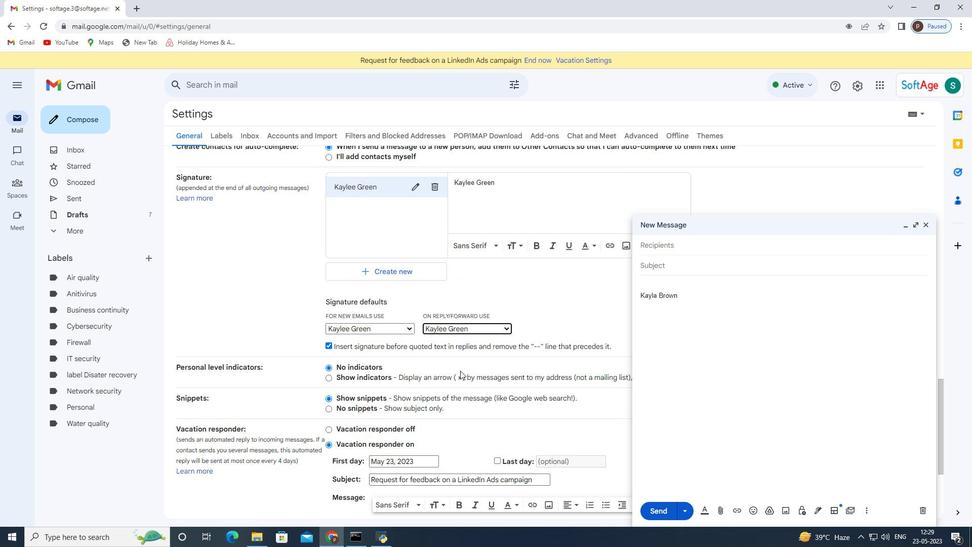 
Action: Mouse scrolled (454, 379) with delta (0, 0)
Screenshot: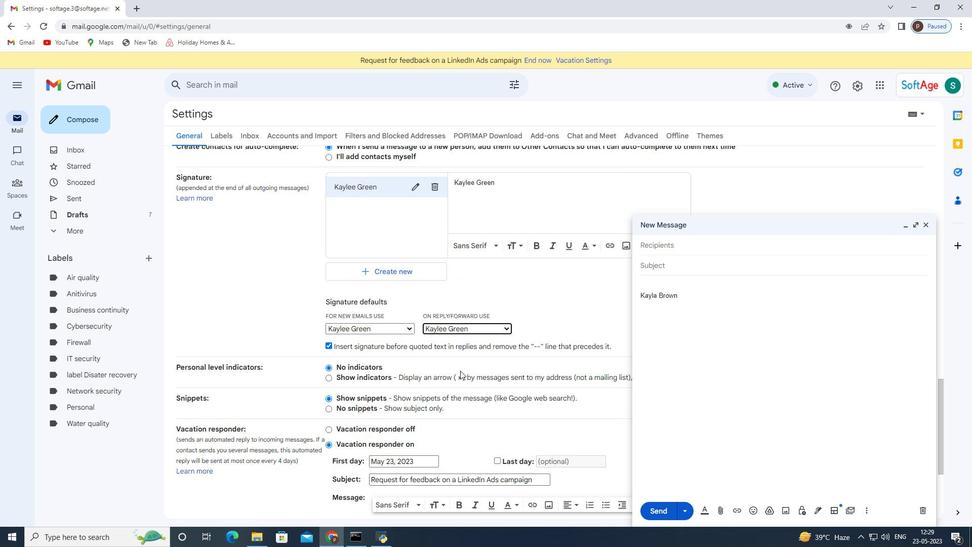 
Action: Mouse moved to (451, 383)
Screenshot: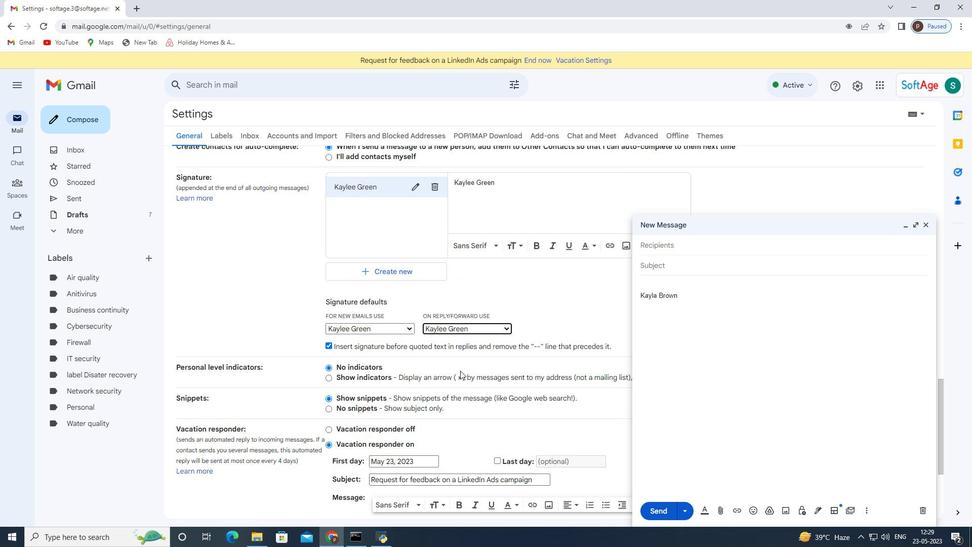 
Action: Mouse scrolled (451, 383) with delta (0, 0)
Screenshot: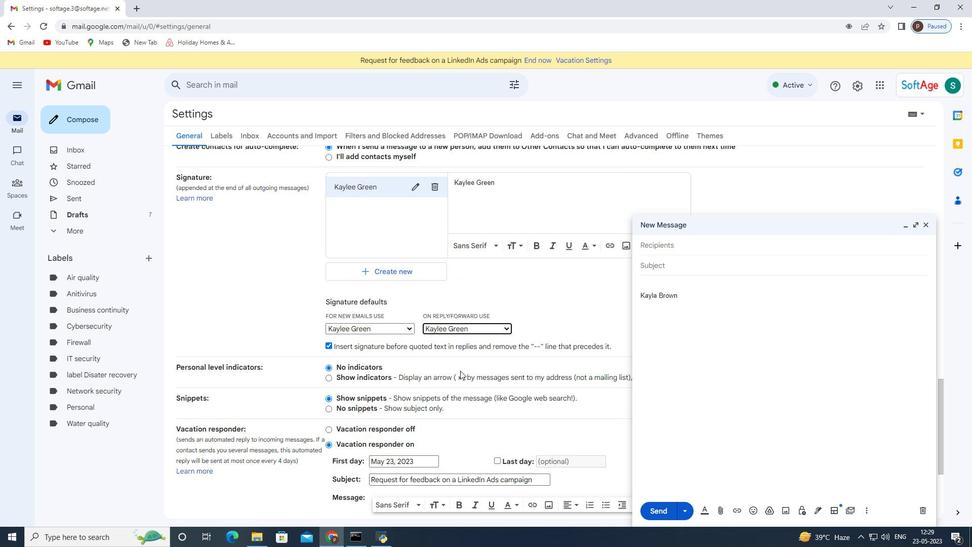 
Action: Mouse moved to (450, 390)
Screenshot: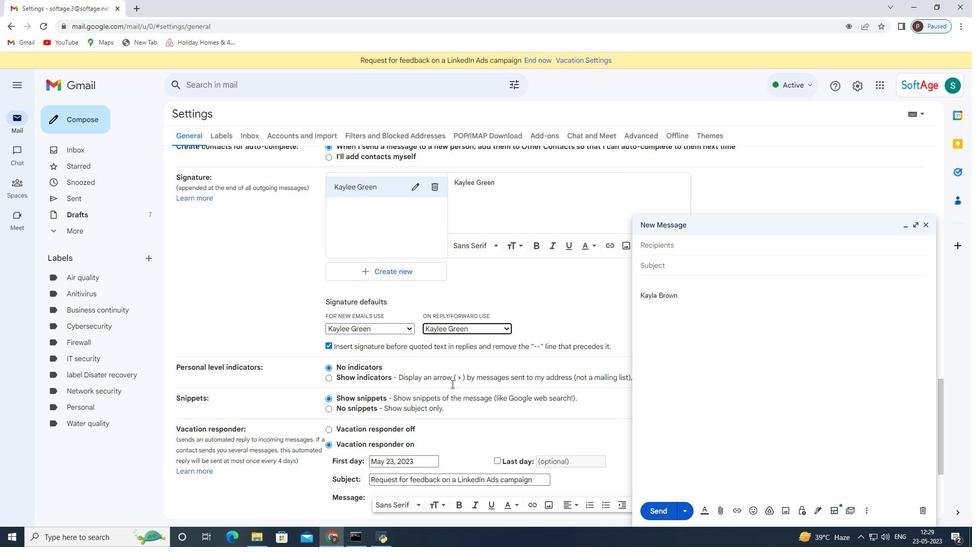 
Action: Mouse scrolled (450, 386) with delta (0, 0)
Screenshot: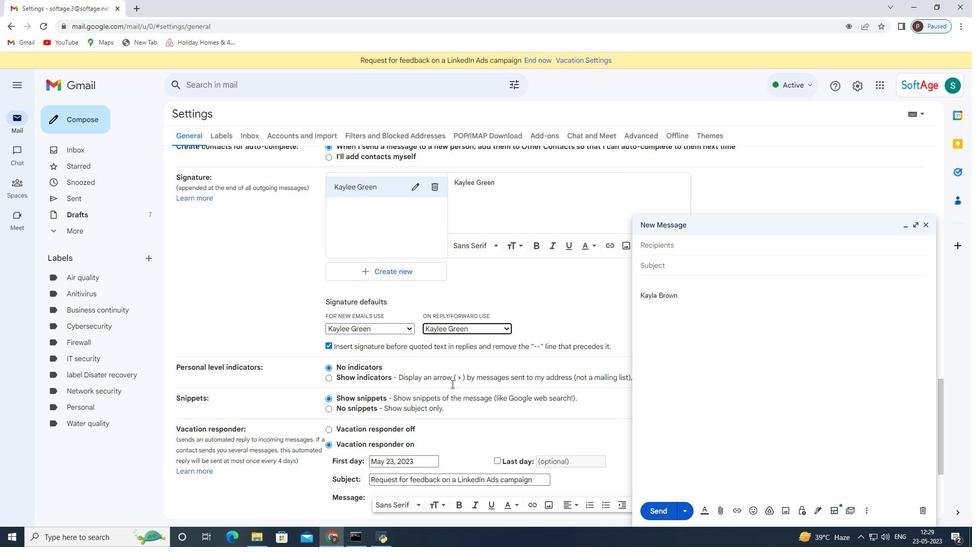 
Action: Mouse moved to (536, 461)
Screenshot: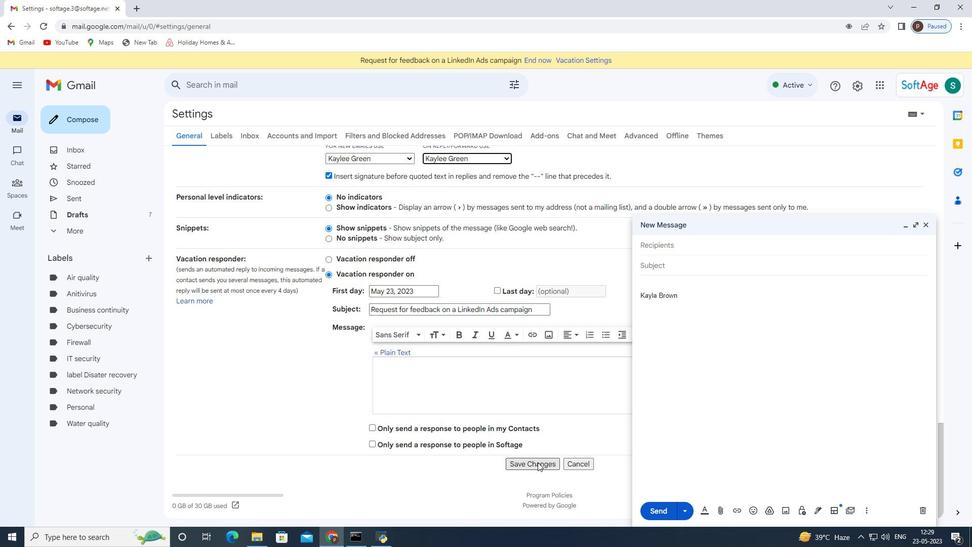 
Action: Mouse pressed left at (536, 461)
Screenshot: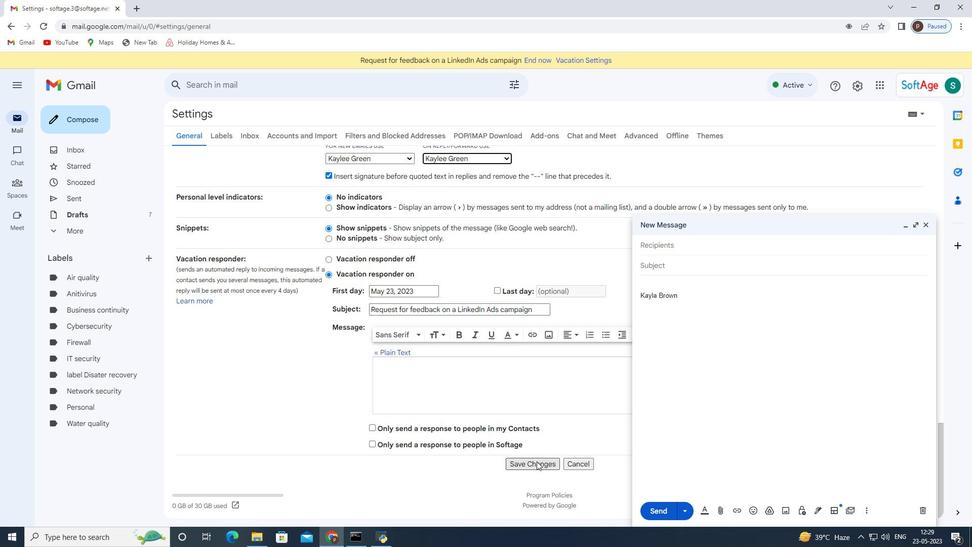 
Action: Mouse moved to (927, 222)
Screenshot: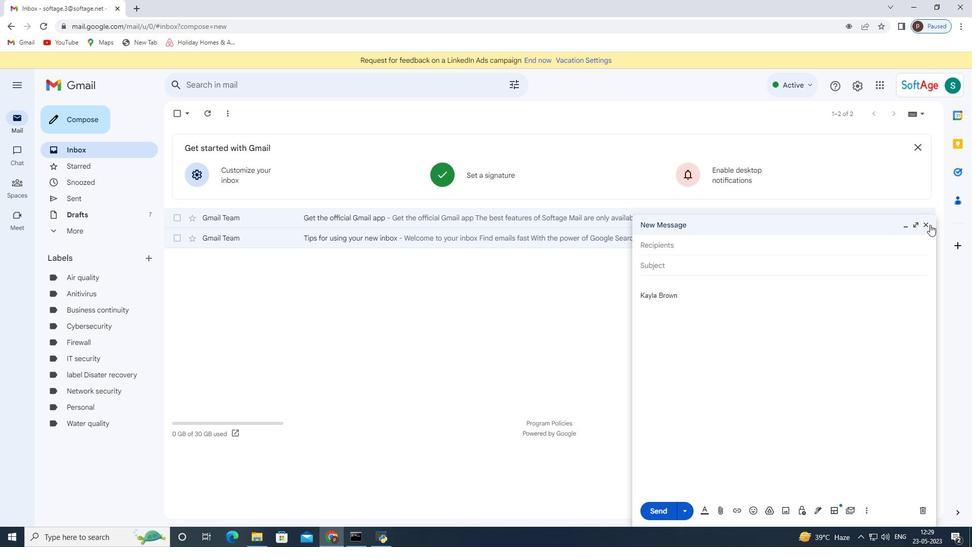 
Action: Mouse pressed left at (927, 222)
Screenshot: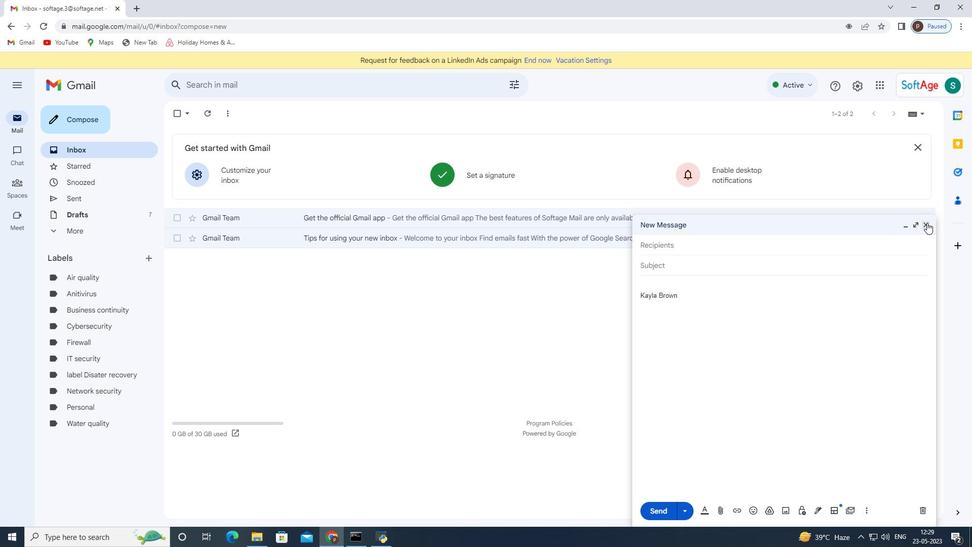 
Action: Mouse moved to (87, 117)
Screenshot: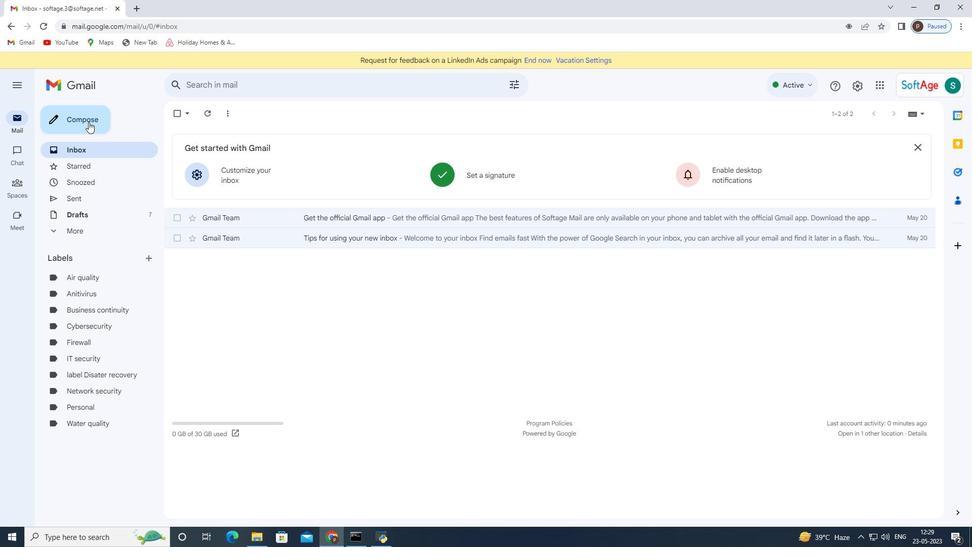 
Action: Mouse pressed left at (87, 117)
Screenshot: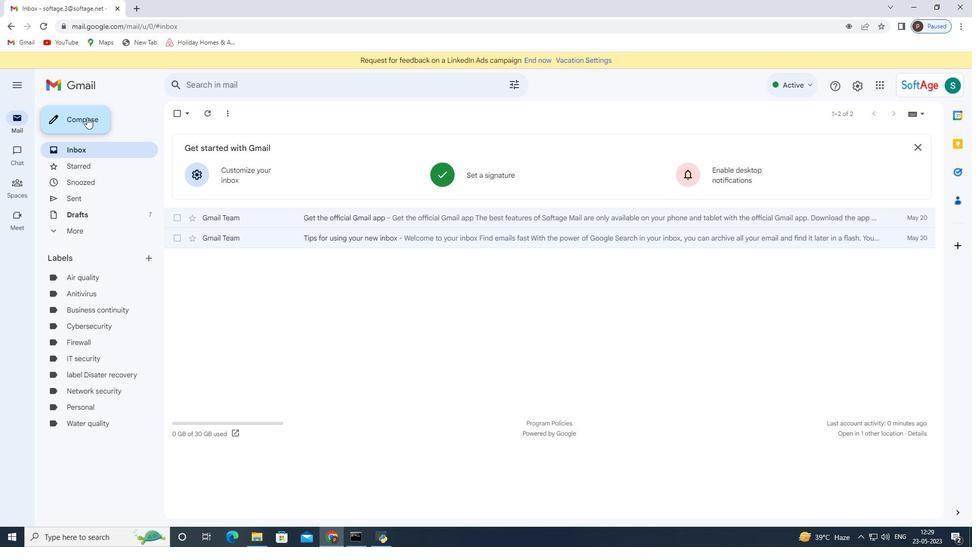 
Action: Mouse moved to (676, 268)
Screenshot: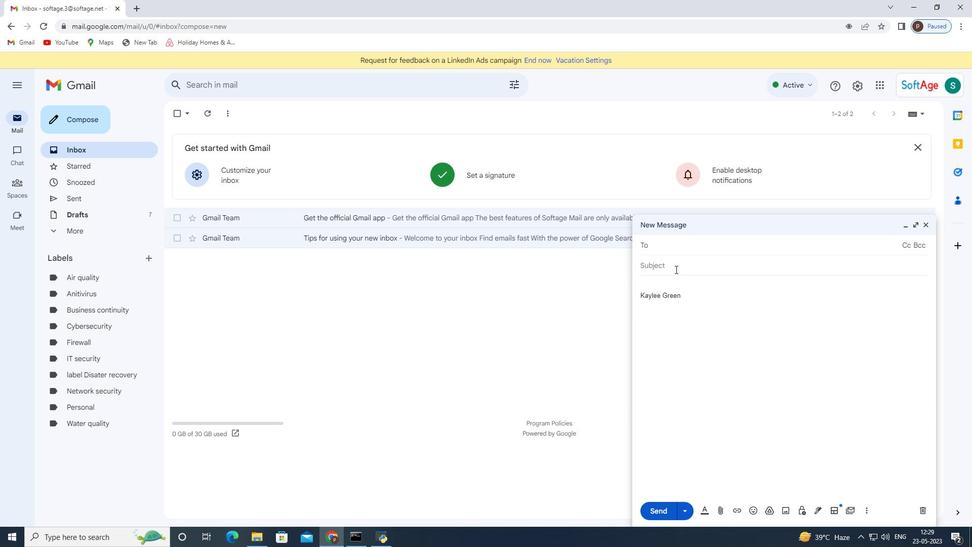 
Action: Mouse pressed left at (676, 268)
Screenshot: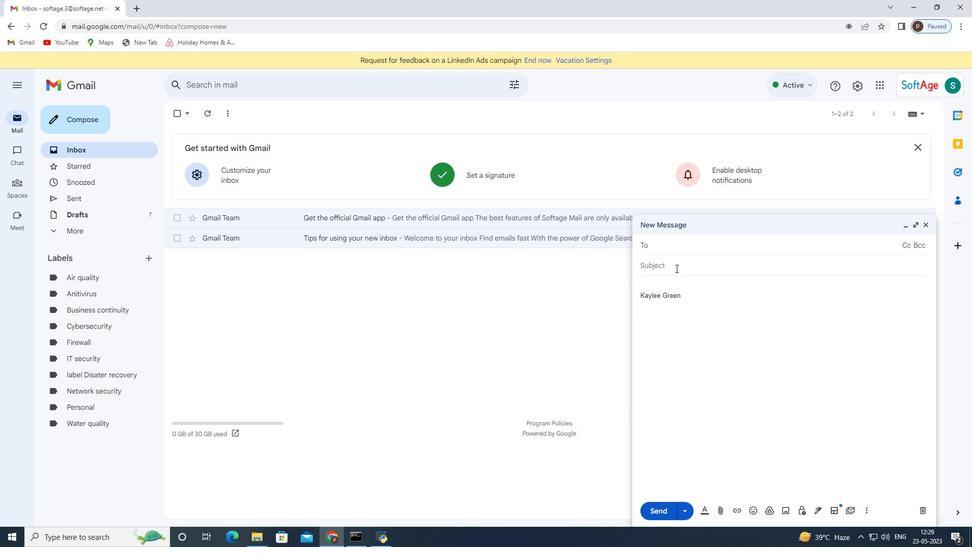 
Action: Mouse moved to (676, 267)
Screenshot: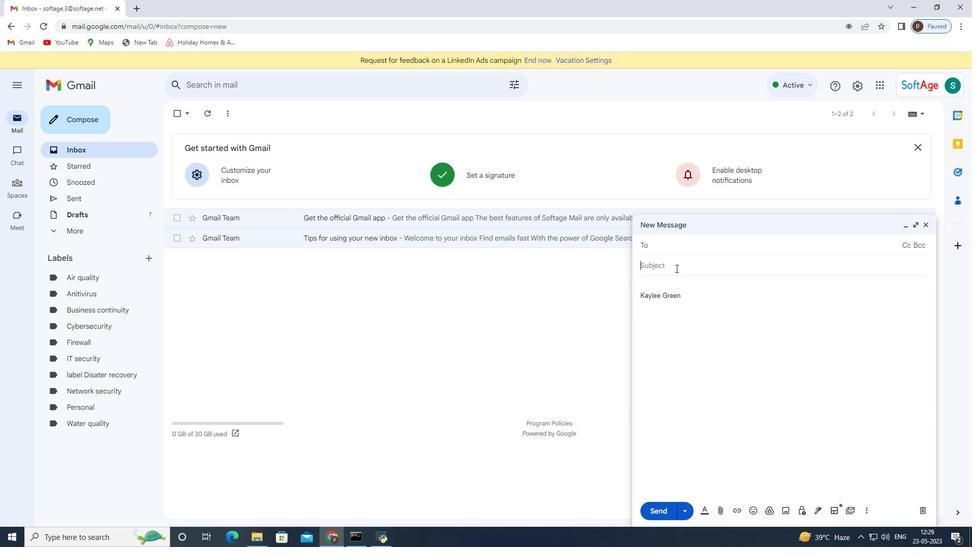 
Action: Key pressed <Key.shift><Key.shift><Key.shift><Key.shift><Key.shift>Request<Key.space>for<Key.space>feedback<Key.space>on<Key.space>a<Key.space><Key.shift>You<Key.space><Key.shift>Tube<Key.space><Key.shift>Ads<Key.space>campaign<Key.space>
Screenshot: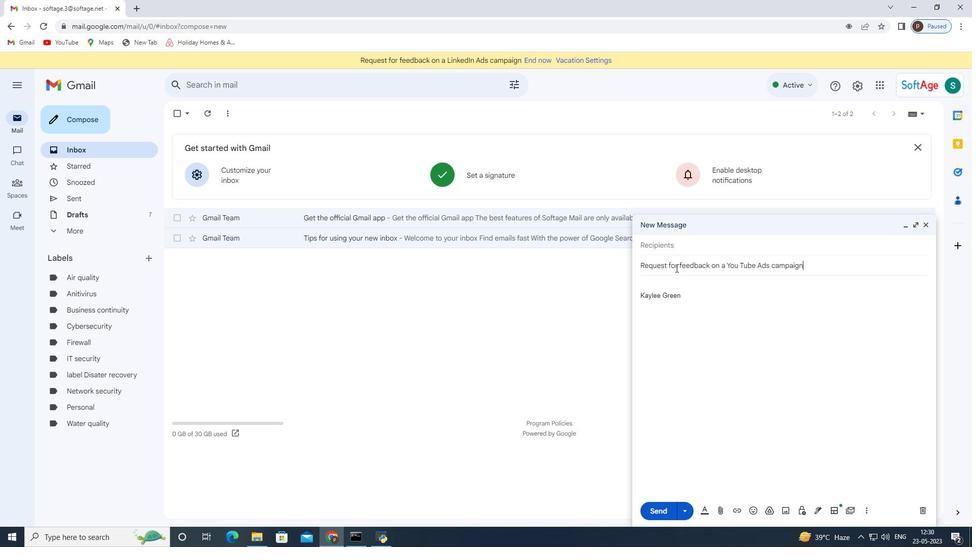 
Action: Mouse moved to (773, 286)
Screenshot: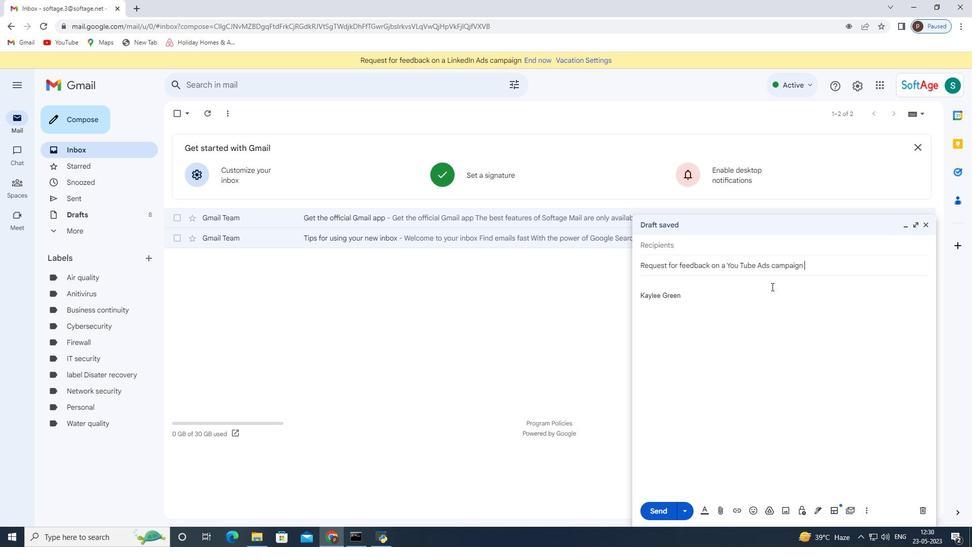 
Action: Key pressed <Key.tab><Key.enter><Key.enter>
Screenshot: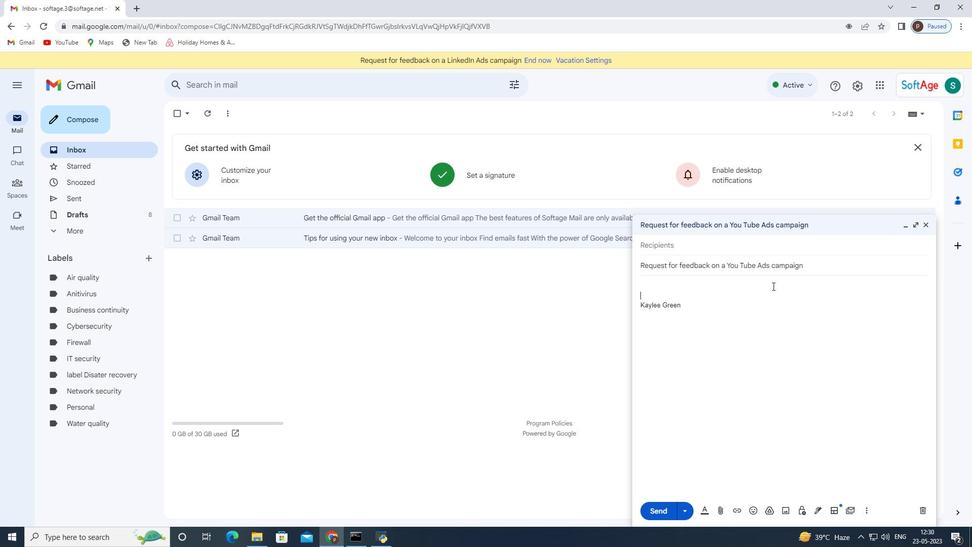 
Action: Mouse moved to (665, 284)
Screenshot: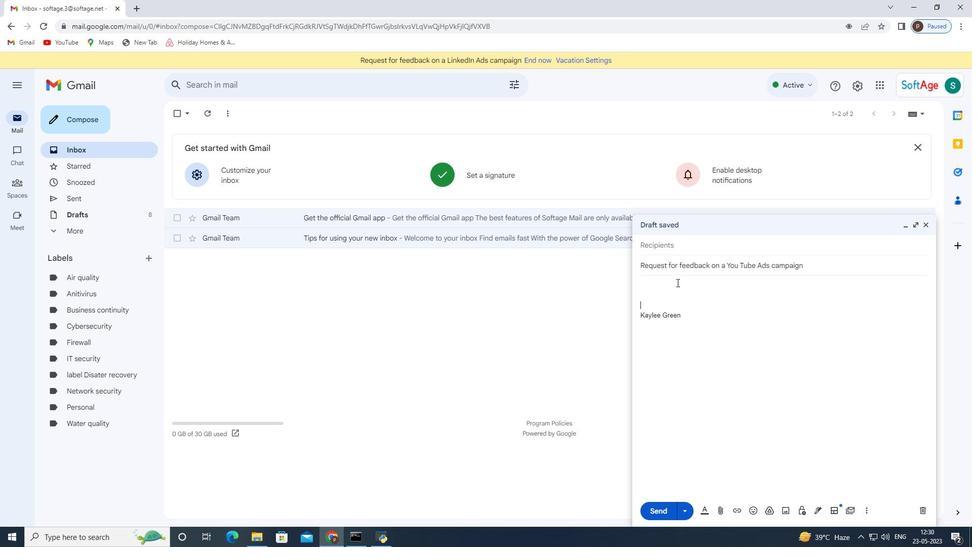 
Action: Mouse pressed left at (665, 284)
Screenshot: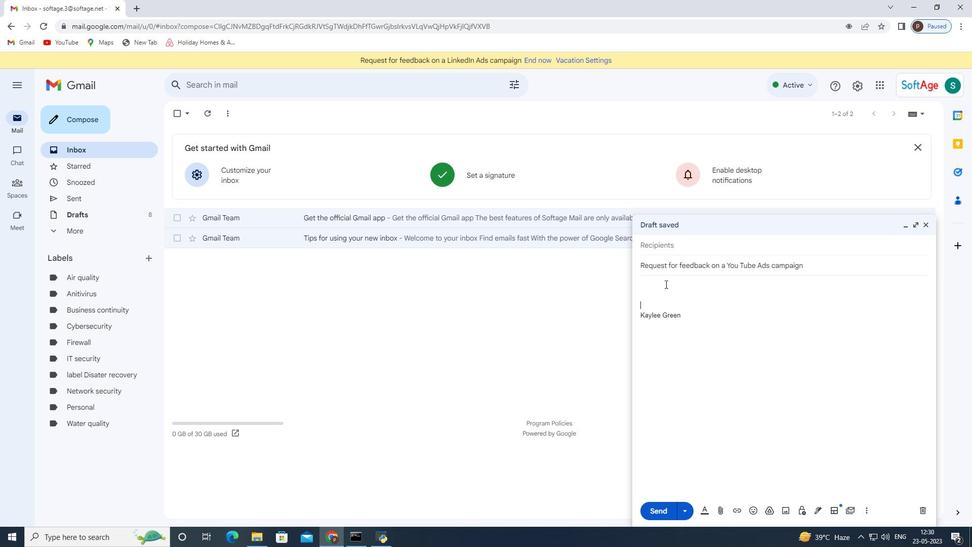 
Action: Mouse moved to (654, 309)
Screenshot: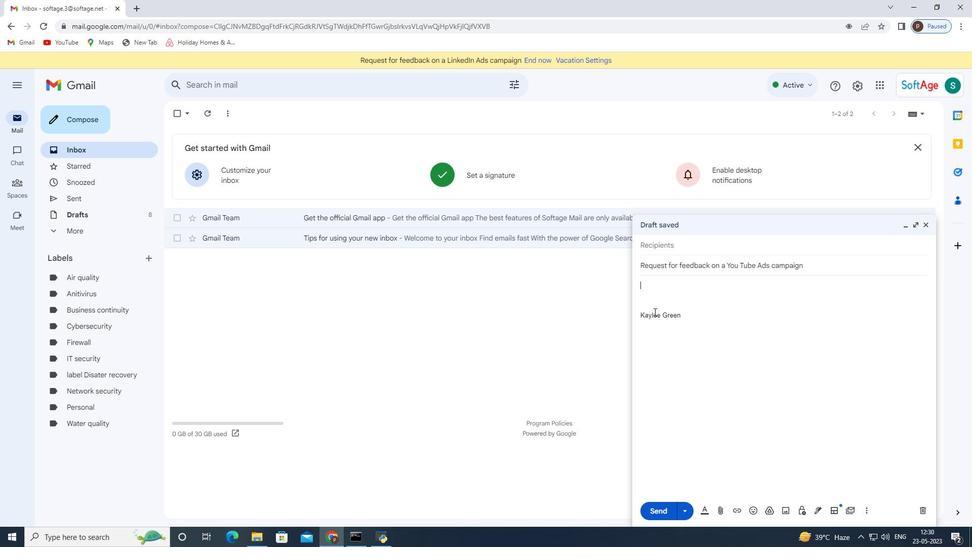 
Action: Mouse pressed left at (654, 309)
Screenshot: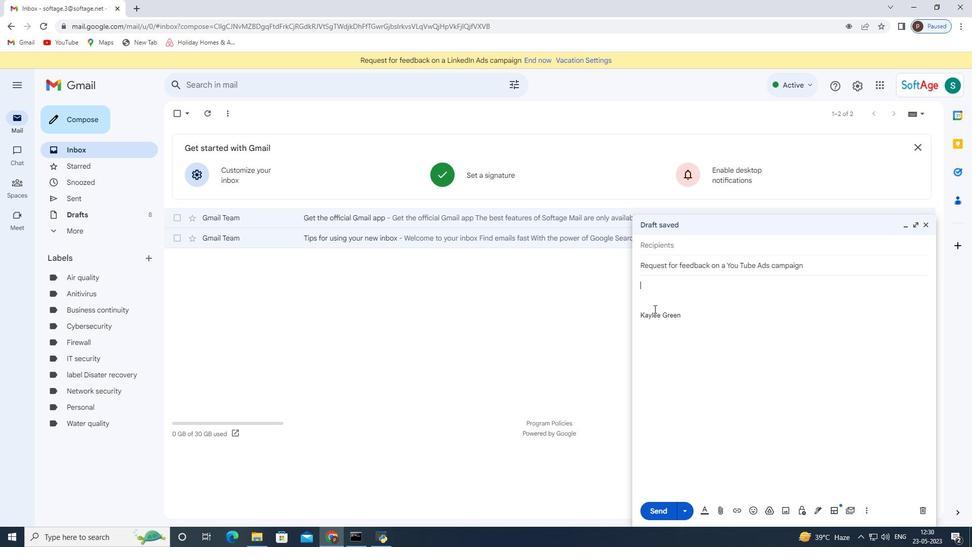 
Action: Key pressed <Key.backspace>
Screenshot: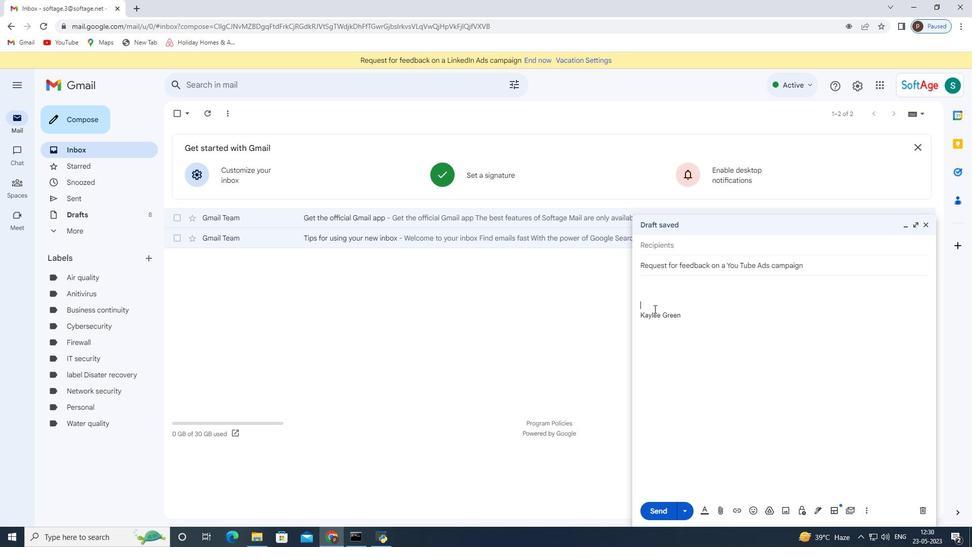
Action: Mouse moved to (655, 279)
Screenshot: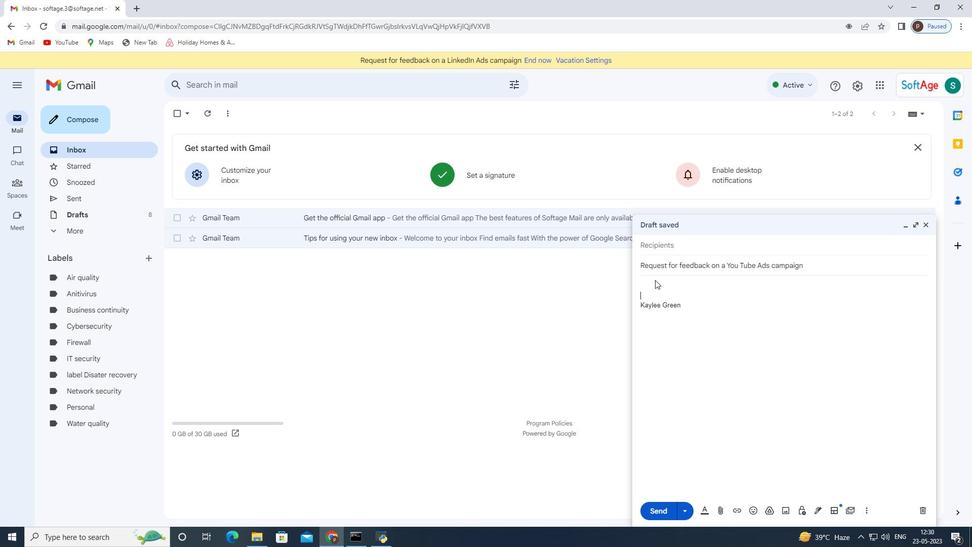 
Action: Mouse pressed left at (655, 279)
Screenshot: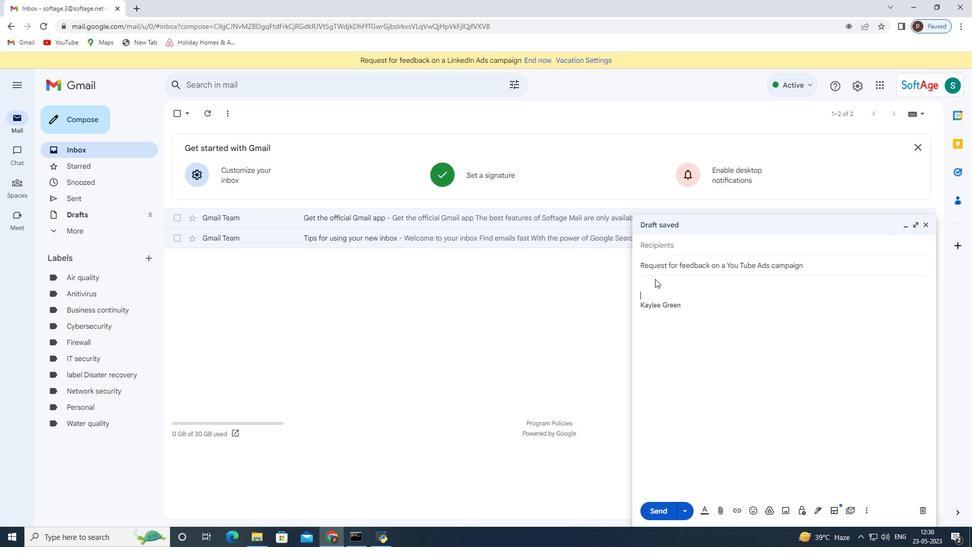 
Action: Mouse moved to (648, 280)
Screenshot: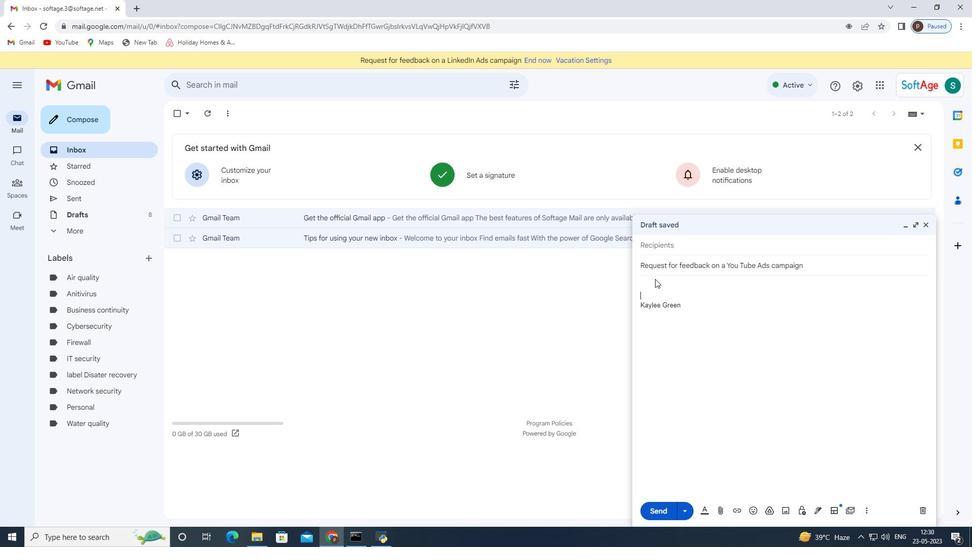 
Action: Mouse pressed left at (648, 280)
Screenshot: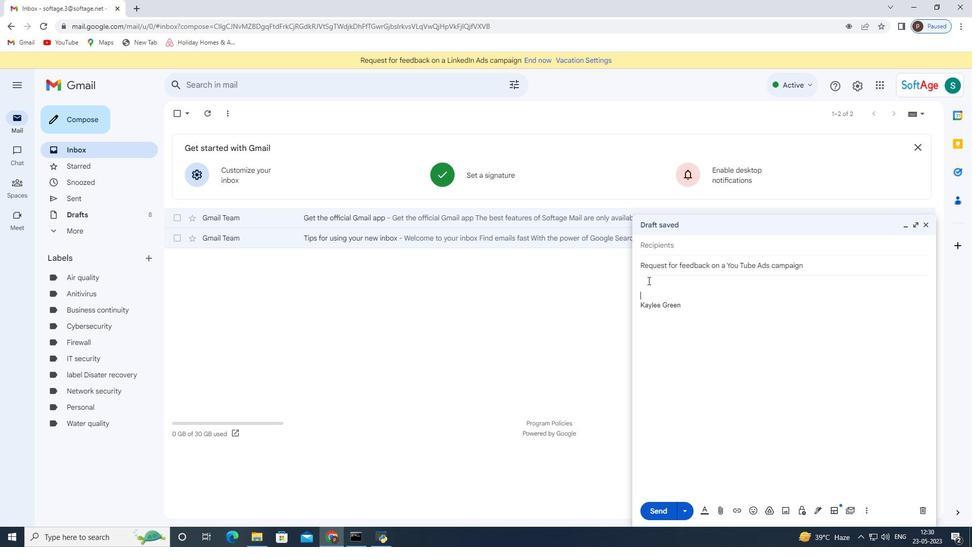
Action: Key pressed <Key.shift>I<Key.space>appreciate<Key.space>you<Key.space>professionalism<Key.space>and<Key.space>expertise<Key.space>in<Key.space>this<Key.space>project.
Screenshot: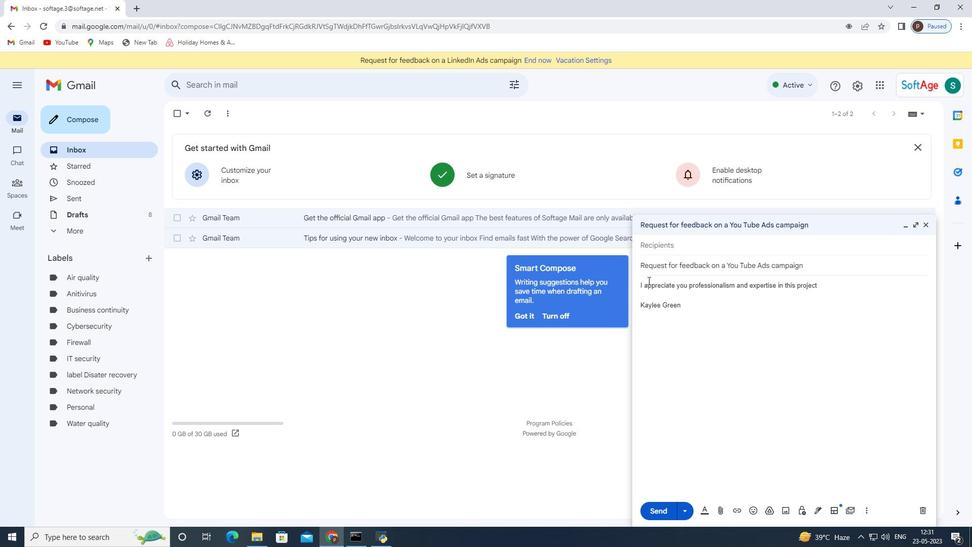 
Action: Mouse moved to (685, 286)
Screenshot: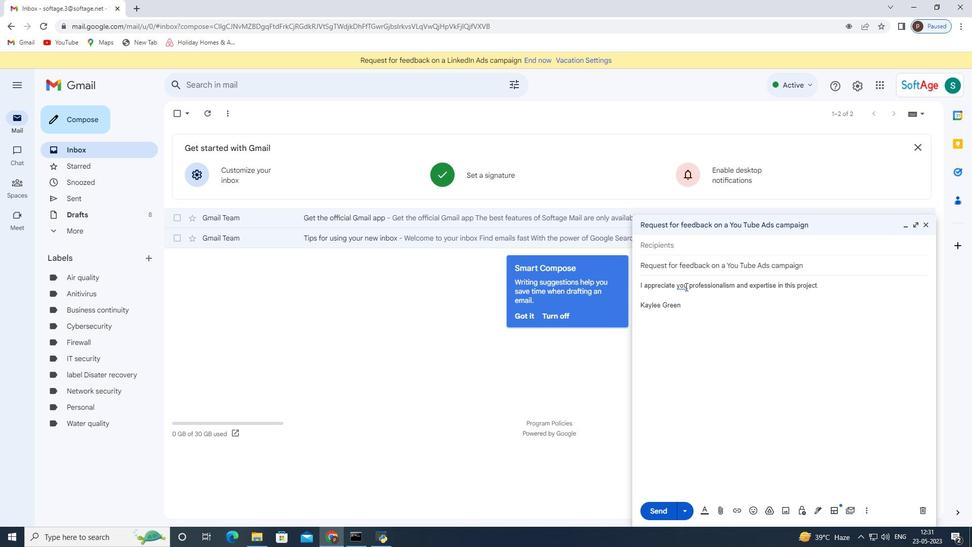 
Action: Mouse pressed left at (685, 286)
Screenshot: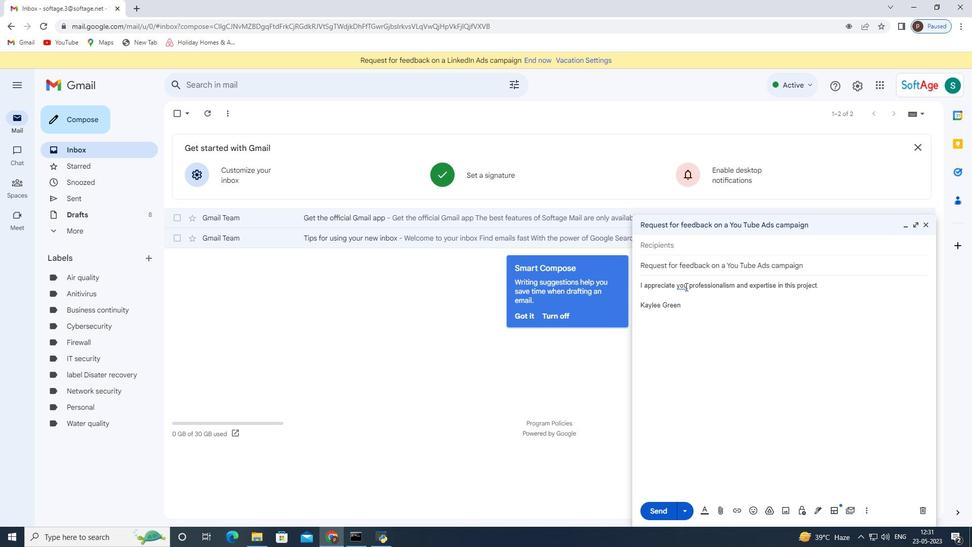 
Action: Mouse moved to (682, 307)
Screenshot: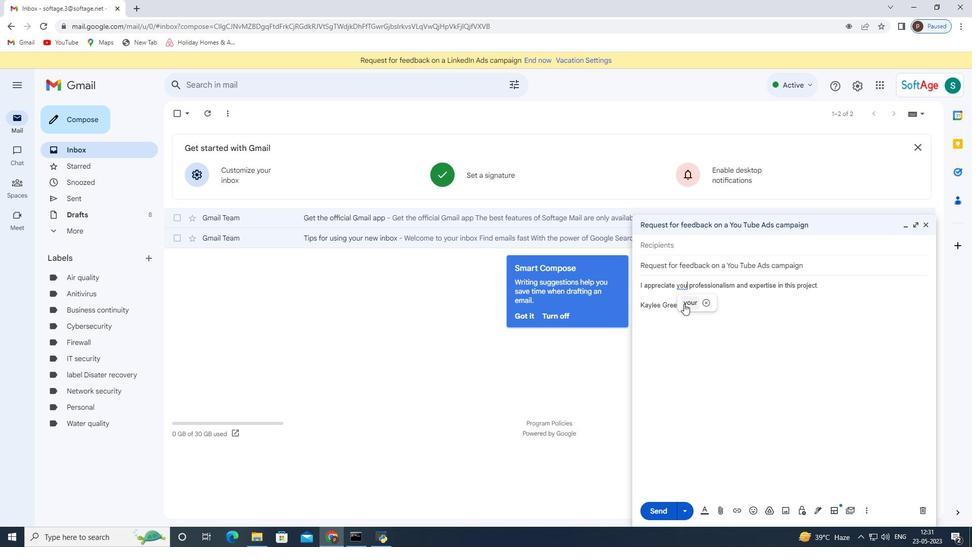 
Action: Key pressed r
Screenshot: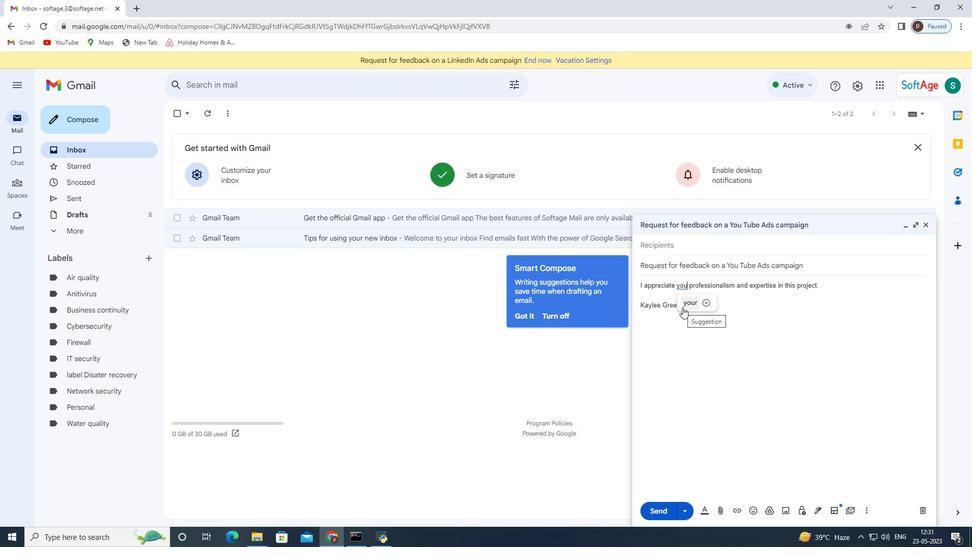 
Action: Mouse moved to (842, 284)
Screenshot: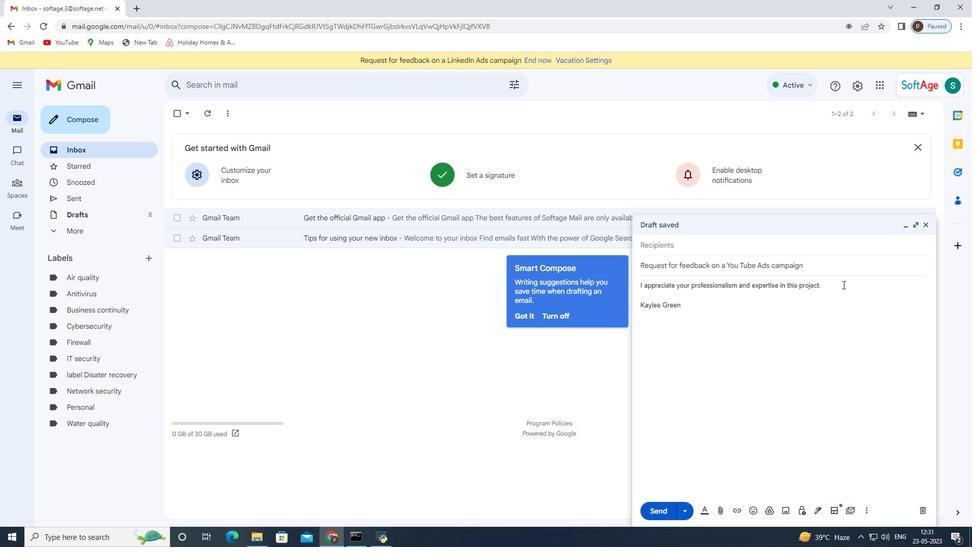 
Action: Mouse pressed left at (842, 284)
Screenshot: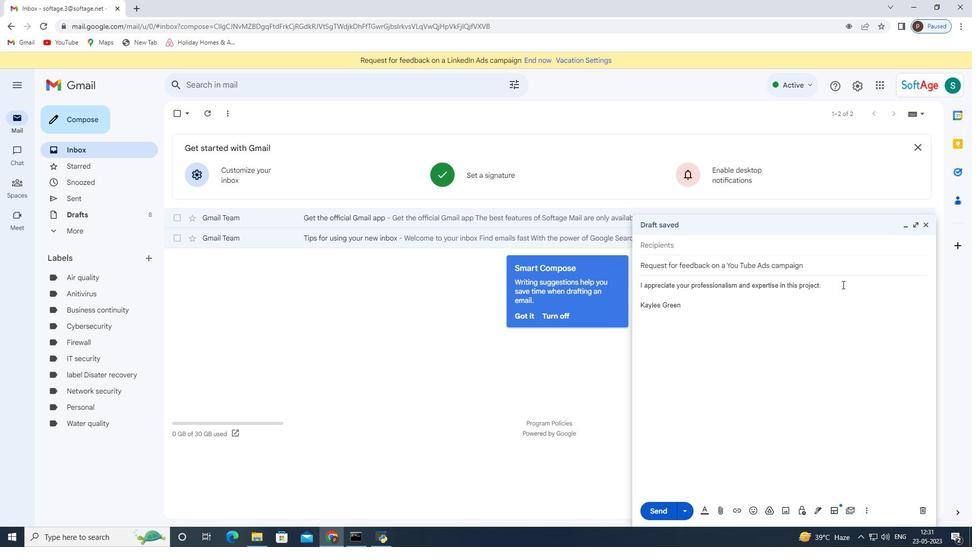 
Action: Mouse moved to (672, 244)
Screenshot: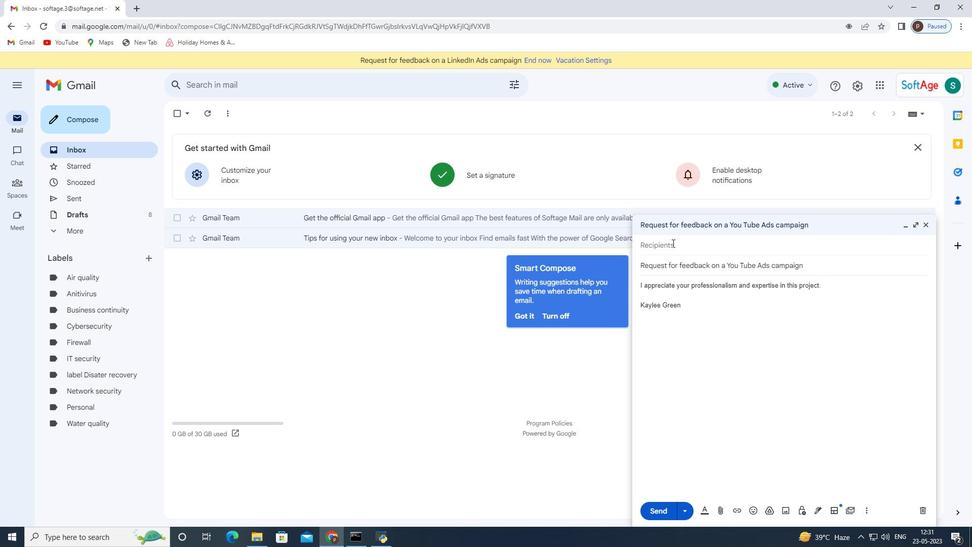 
Action: Mouse pressed left at (672, 244)
Screenshot: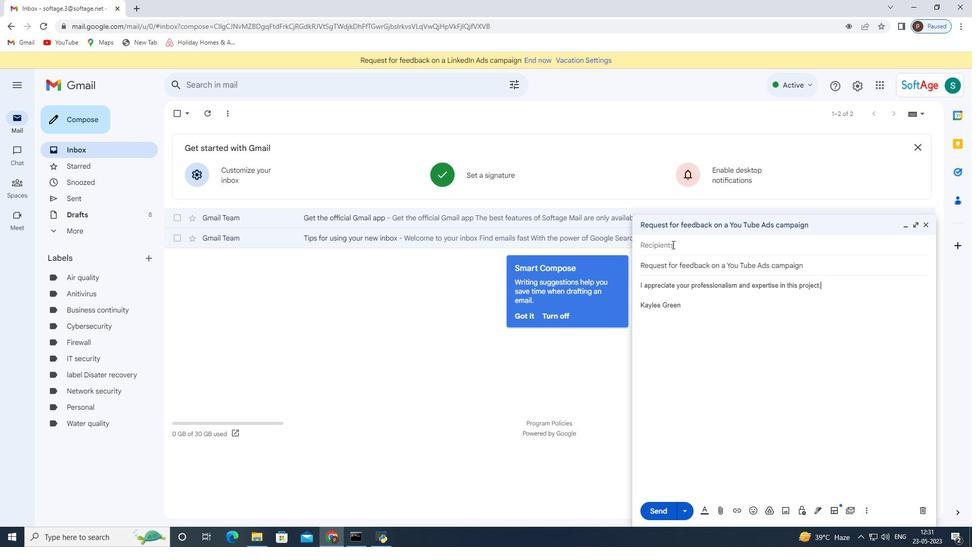 
Action: Key pressed softage.5<Key.shift>@softage.net
Screenshot: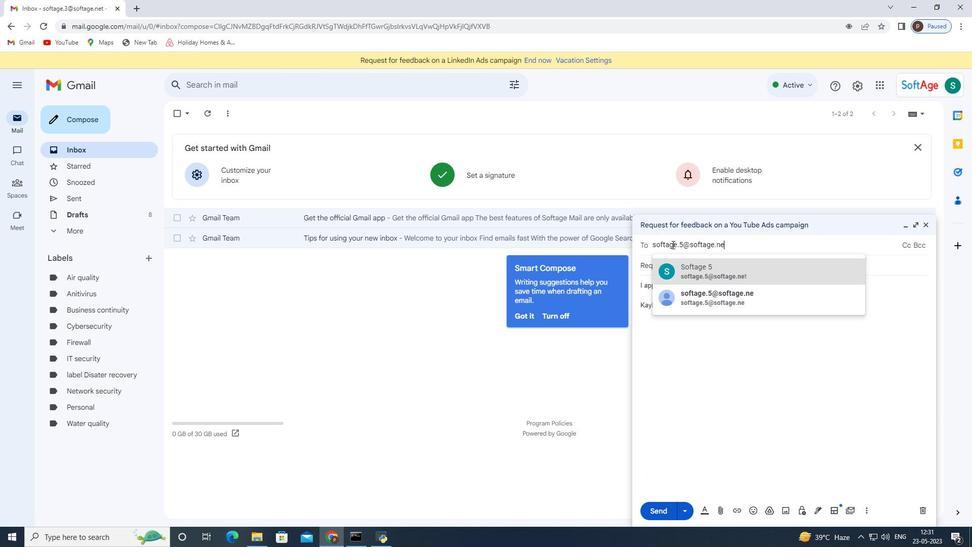 
Action: Mouse moved to (751, 271)
Screenshot: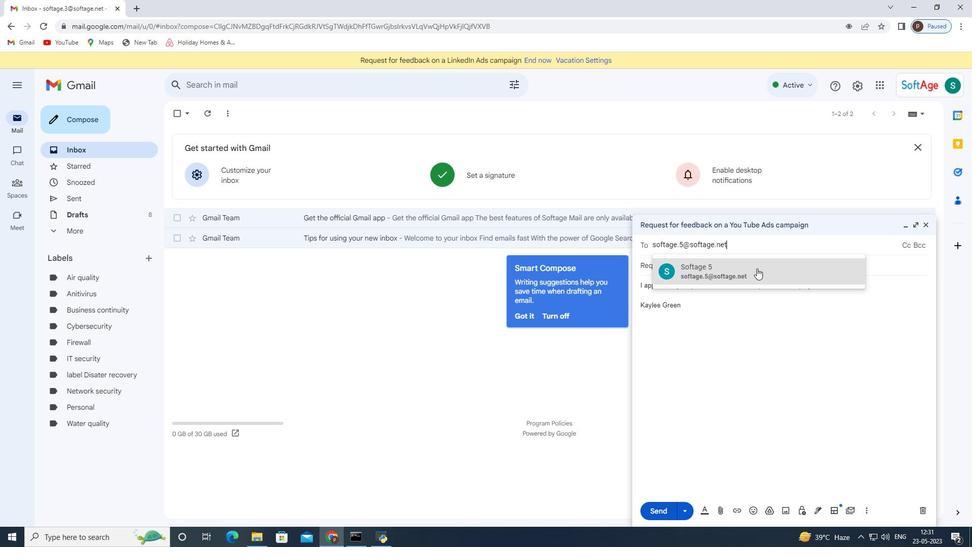 
Action: Mouse pressed left at (751, 271)
Screenshot: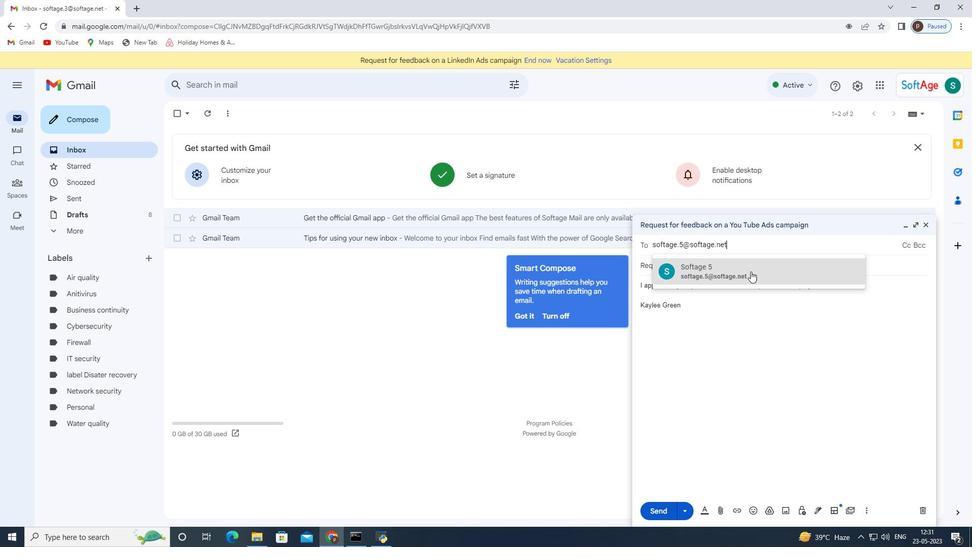 
Action: Mouse moved to (717, 510)
Screenshot: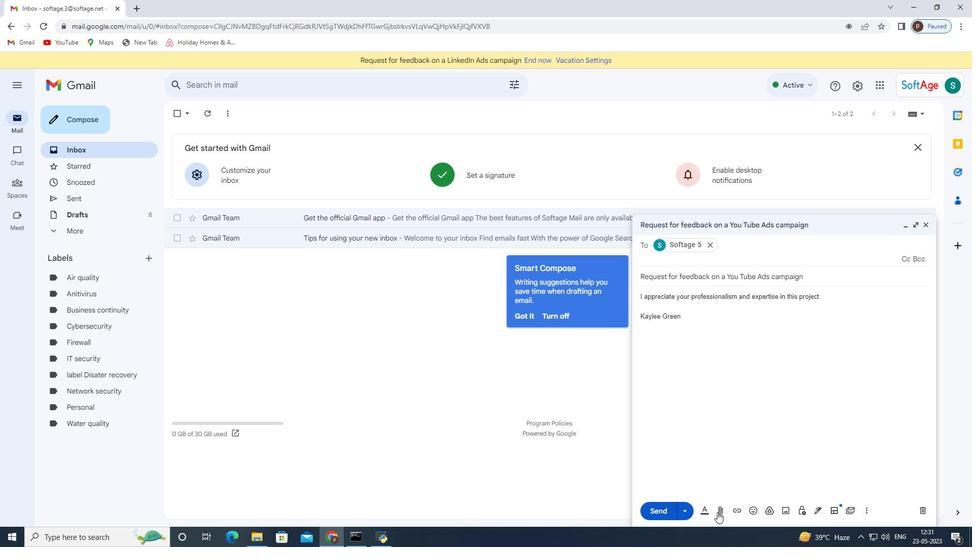
Action: Mouse pressed left at (717, 510)
Screenshot: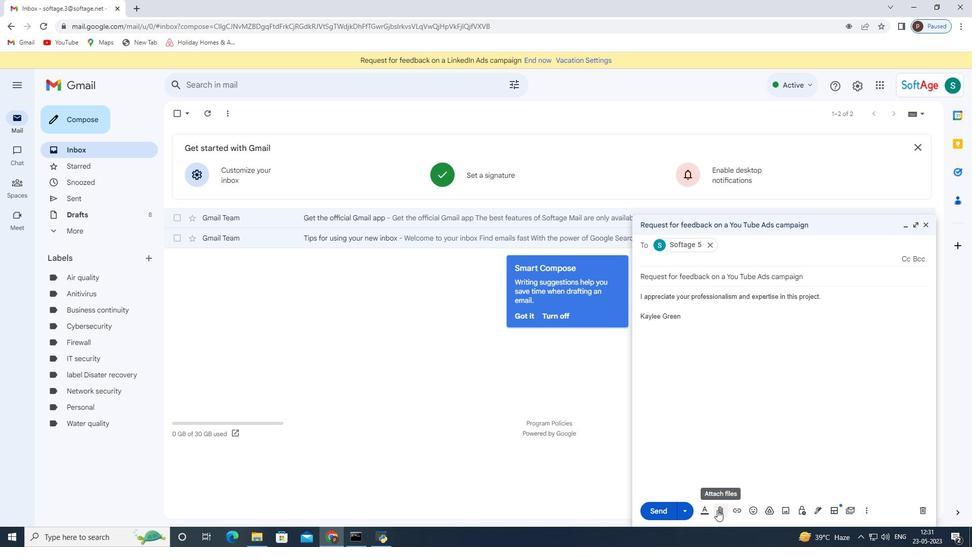 
Action: Mouse moved to (181, 88)
Screenshot: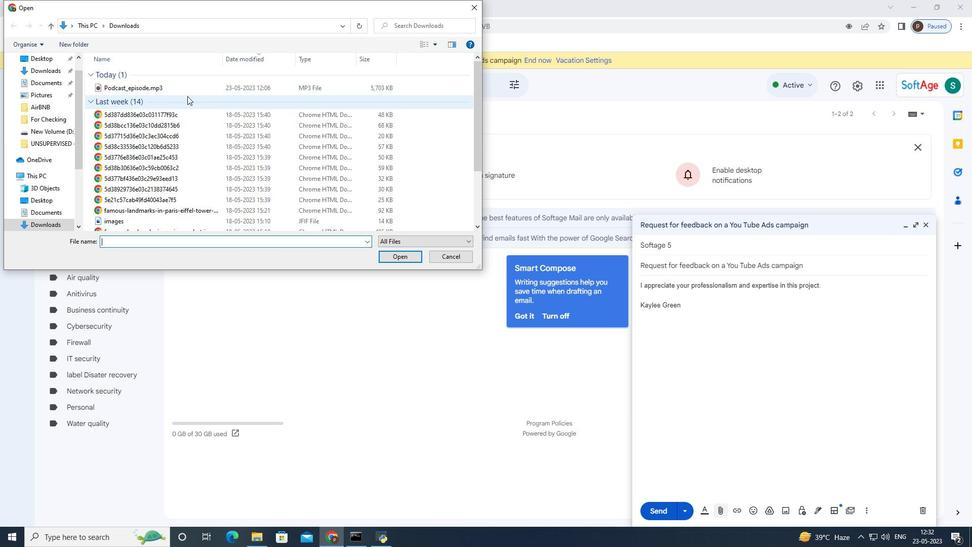 
Action: Mouse pressed left at (181, 88)
Screenshot: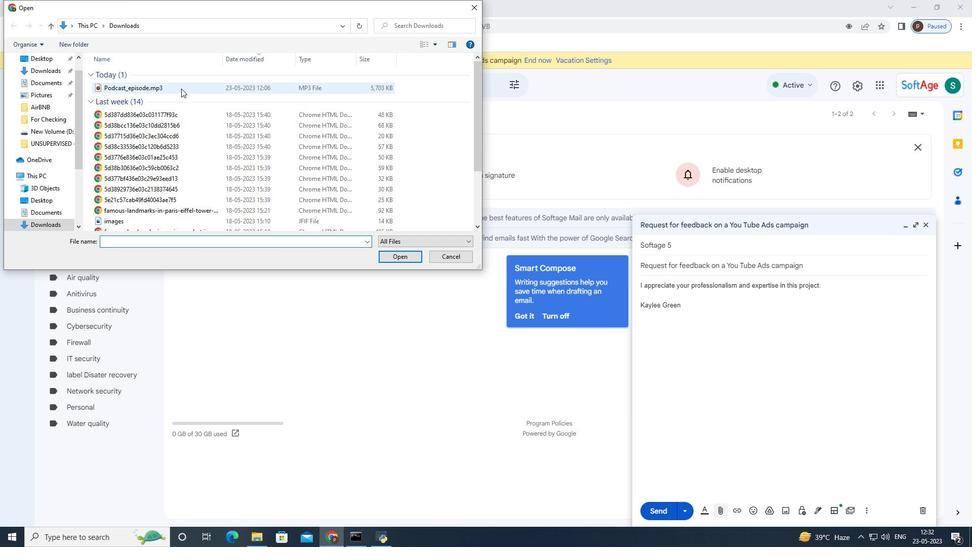 
Action: Mouse moved to (411, 256)
Screenshot: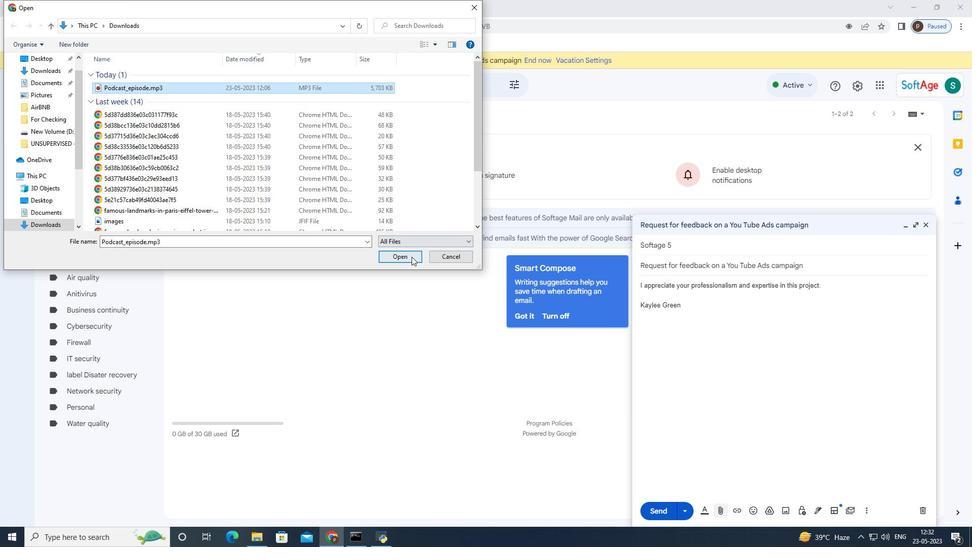 
Action: Mouse pressed left at (411, 256)
Screenshot: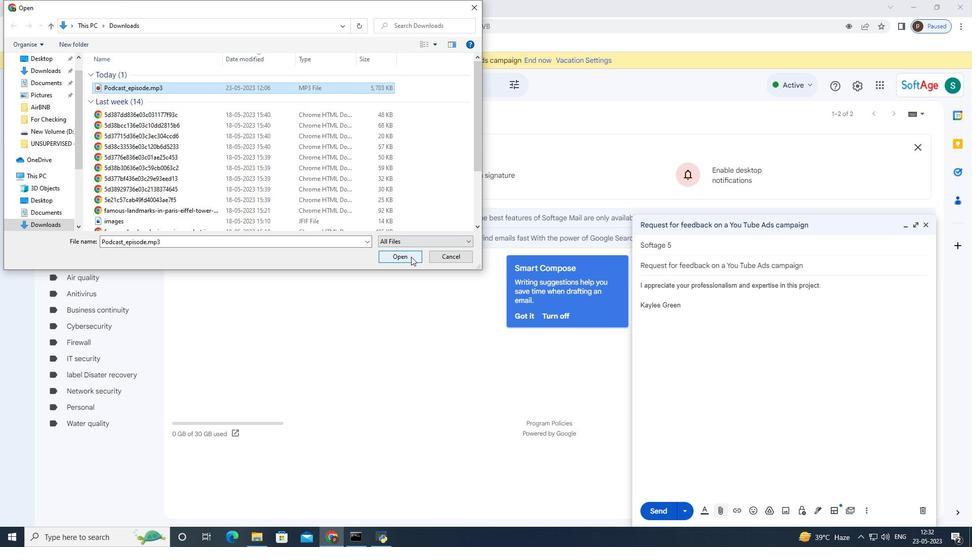 
Action: Mouse moved to (846, 286)
Screenshot: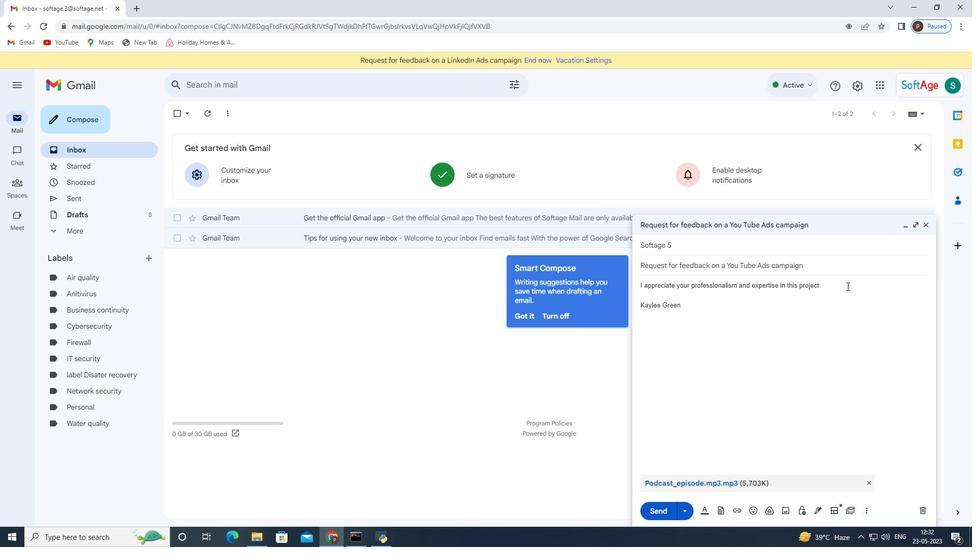 
Action: Mouse pressed left at (846, 286)
Screenshot: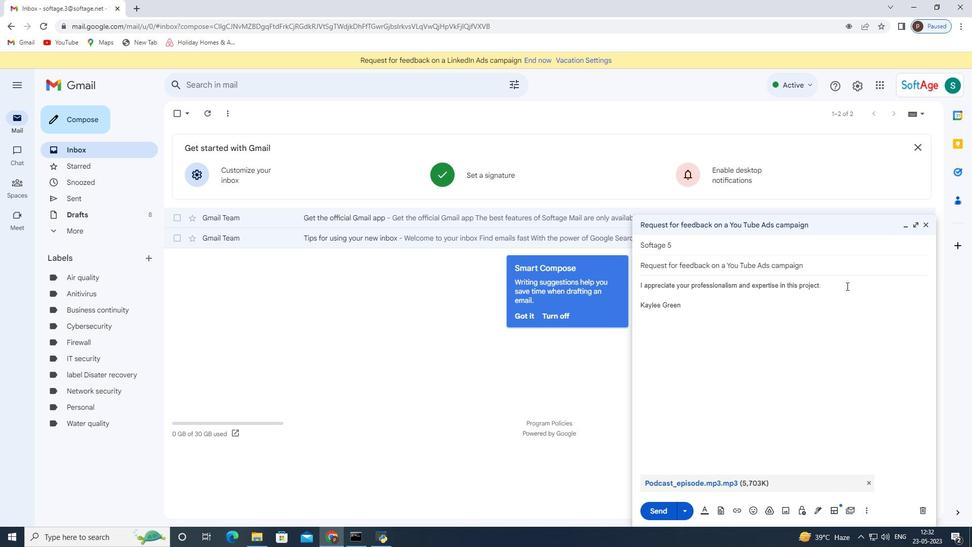 
Action: Mouse pressed left at (846, 286)
Screenshot: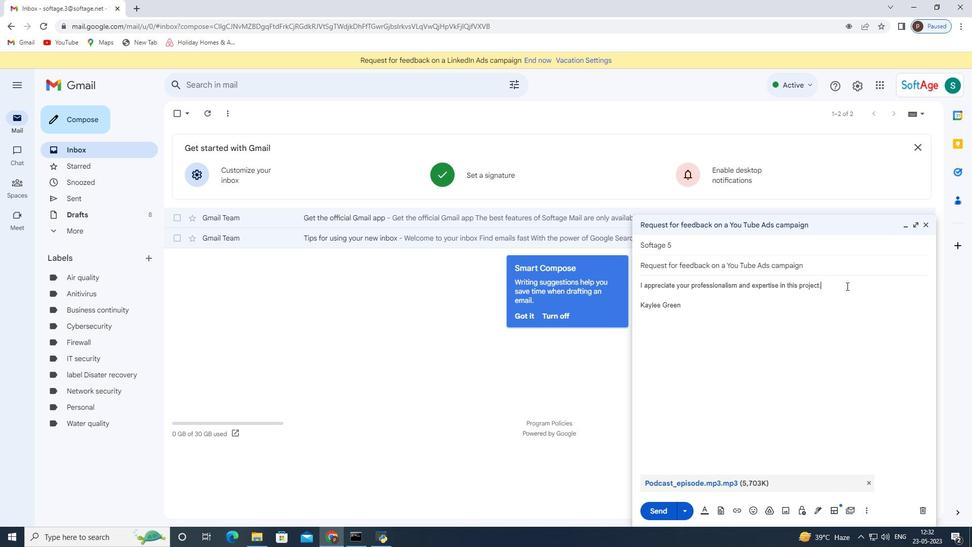 
Action: Mouse moved to (952, 483)
Screenshot: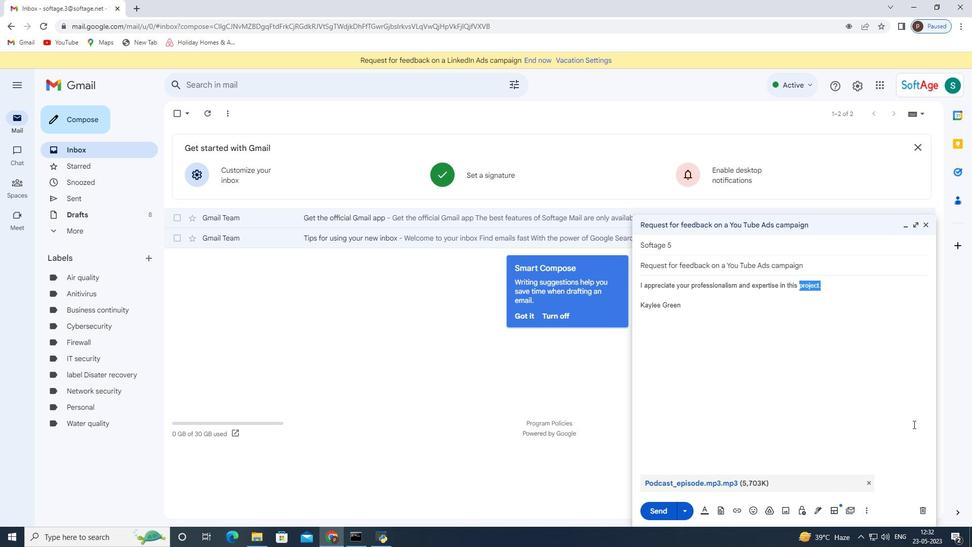 
Action: Key pressed <Key.backspace><Key.backspace><Key.backspace><Key.backspace><Key.backspace><Key.backspace><Key.backspace><Key.backspace><Key.backspace><Key.backspace><Key.backspace><Key.backspace><Key.backspace><Key.backspace><Key.backspace><Key.backspace><Key.backspace><Key.backspace><Key.backspace><Key.backspace><Key.backspace><Key.backspace><Key.backspace><Key.backspace><Key.backspace><Key.backspace><Key.backspace><Key.backspace><Key.backspace><Key.backspace><Key.backspace><Key.backspace><Key.backspace><Key.backspace><Key.backspace><Key.backspace><Key.backspace><Key.backspace><Key.backspace><Key.backspace><Key.backspace><Key.backspace><Key.backspace><Key.backspace><Key.backspace><Key.backspace><Key.backspace><Key.backspace><Key.backspace><Key.backspace><Key.backspace><Key.backspace><Key.backspace><Key.backspace><Key.backspace><Key.backspace><Key.backspace><Key.backspace><Key.backspace><Key.backspace>ctrl+Zctrl+Z<'\x1a'><'\x1a'><'\x1a'><'\x1a'><'\x1a'><'\x1a'><'\x1a'><'\x1a'><'\x1a'><'\x1a'><'\x1a'><'\x1a'><'\x1a'><'\x1a'><'\x1a'><'\x1a'><'\x1a'><'\x1a'><'\x1a'><'\x1a'>,
Screenshot: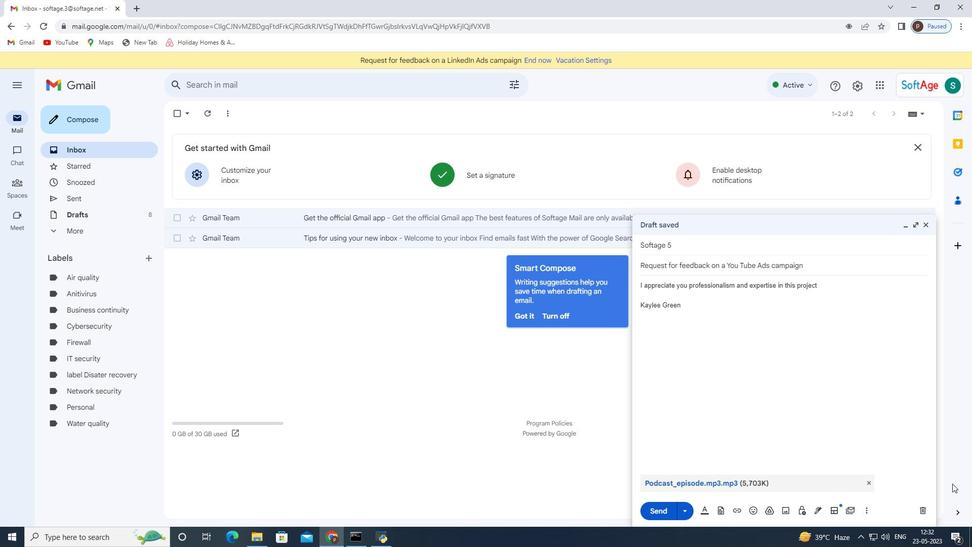 
Action: Mouse moved to (973, 524)
Screenshot: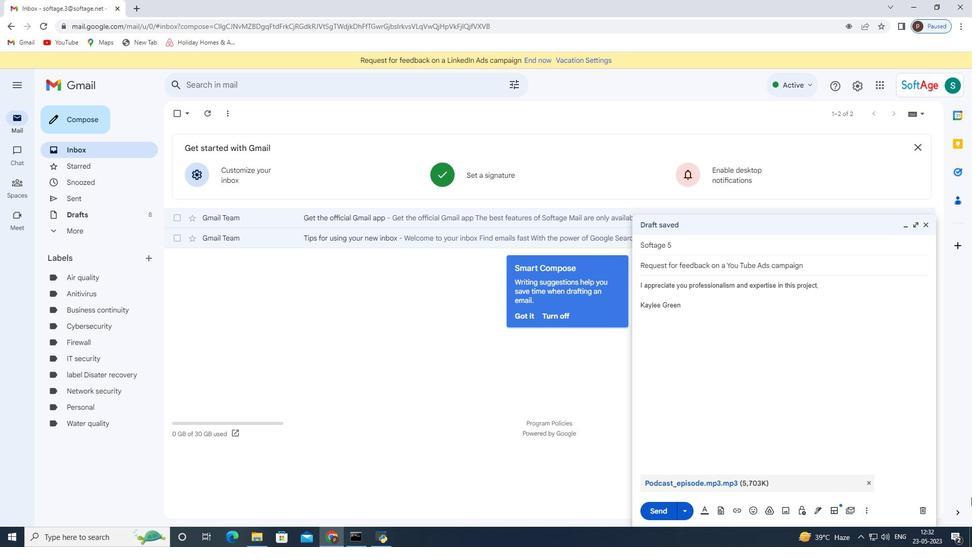 
Action: Key pressed <Key.backspace>.
Screenshot: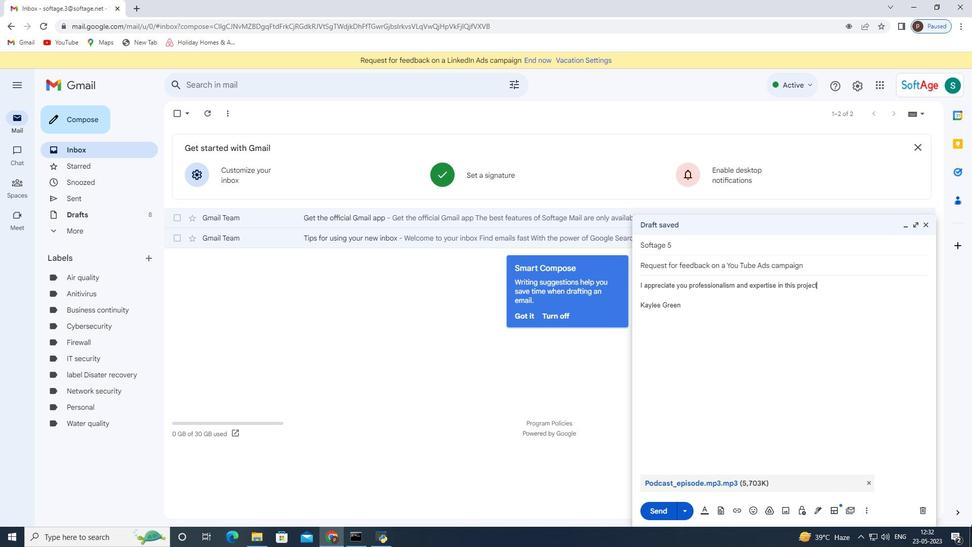 
Action: Mouse moved to (684, 286)
Screenshot: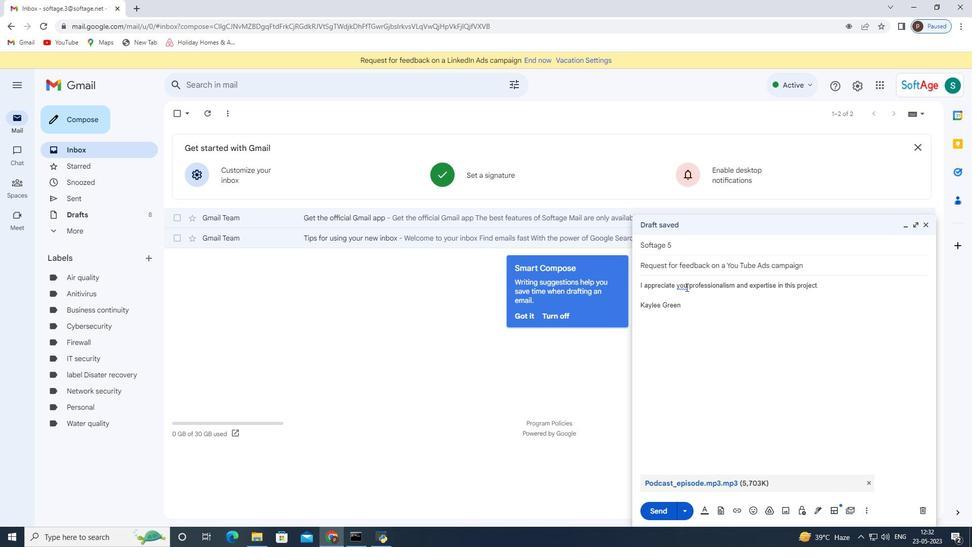 
Action: Mouse pressed left at (684, 286)
Screenshot: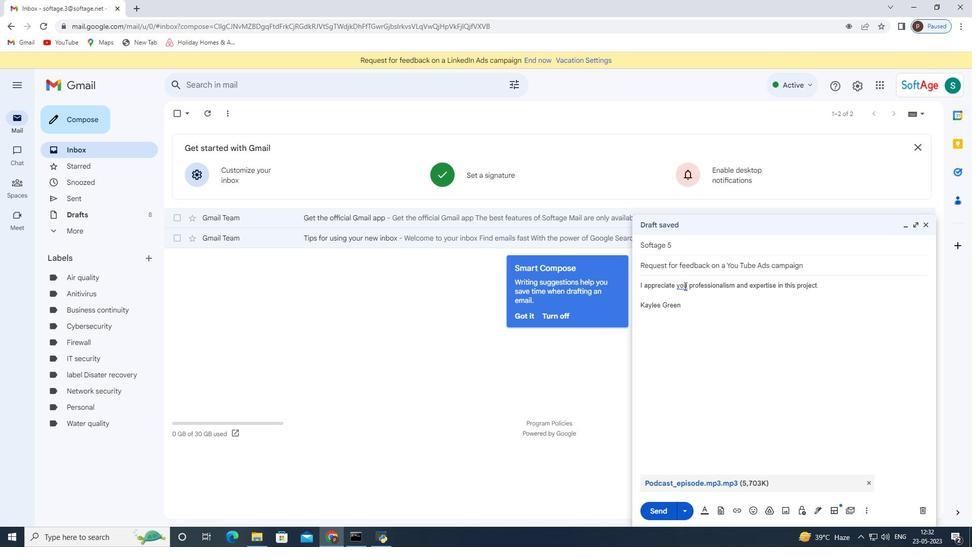 
Action: Mouse moved to (687, 299)
Screenshot: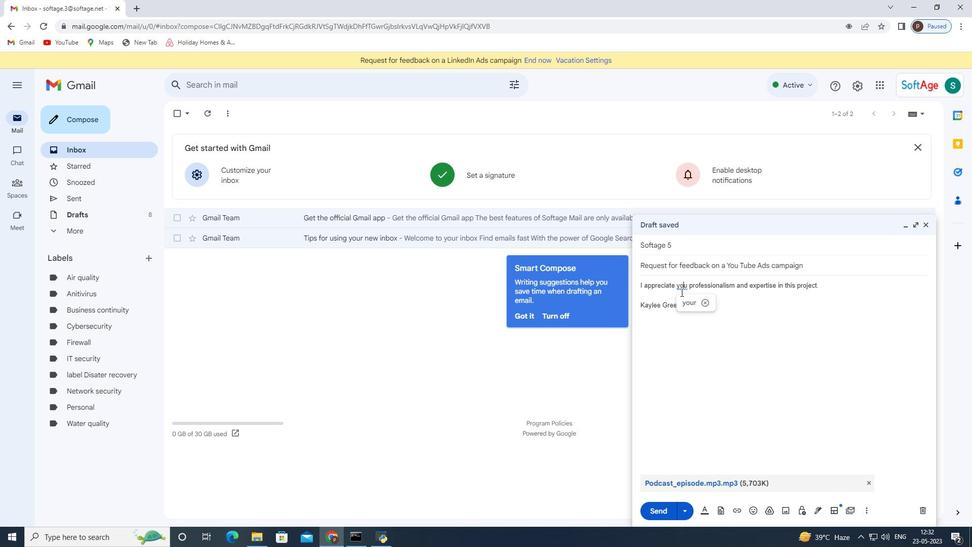 
Action: Key pressed <Key.right>r
Screenshot: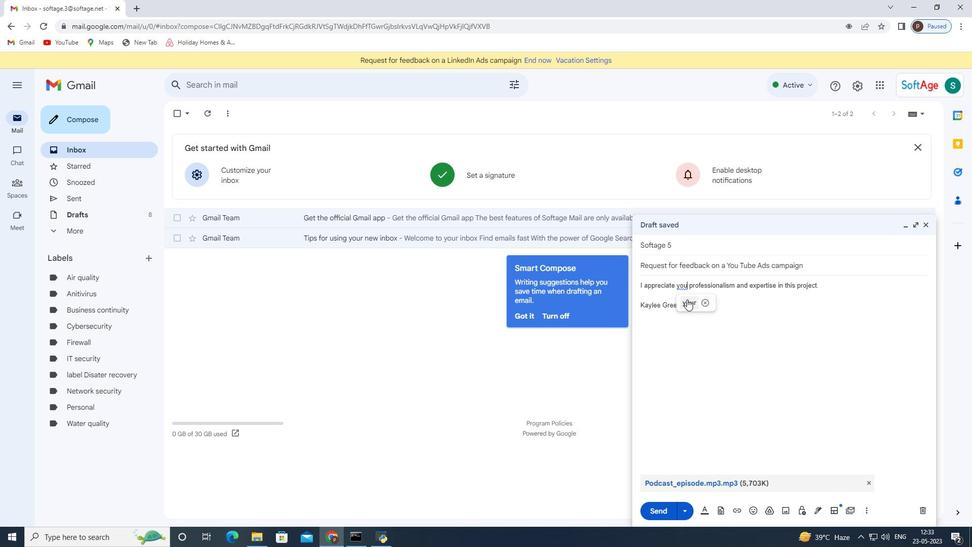 
Action: Mouse moved to (687, 301)
Screenshot: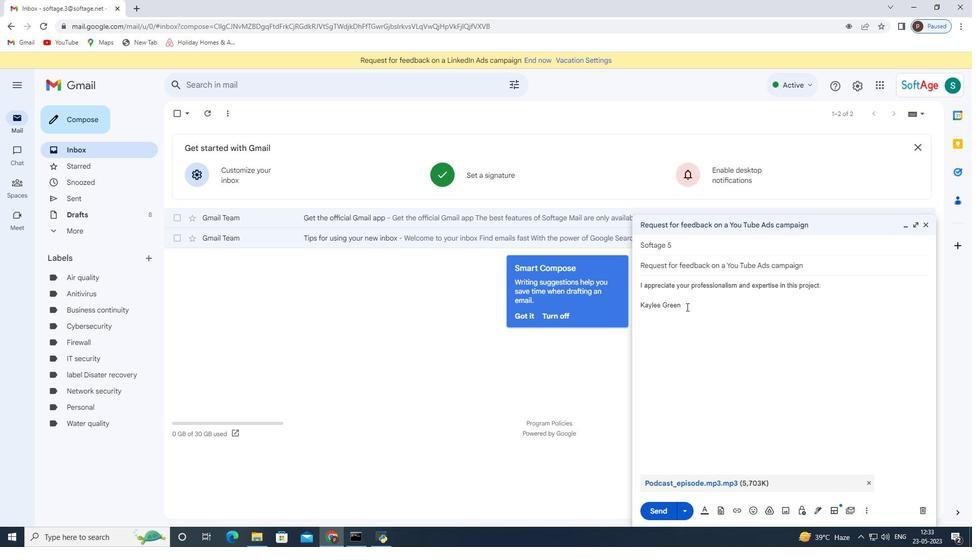 
Action: Mouse pressed left at (687, 301)
Screenshot: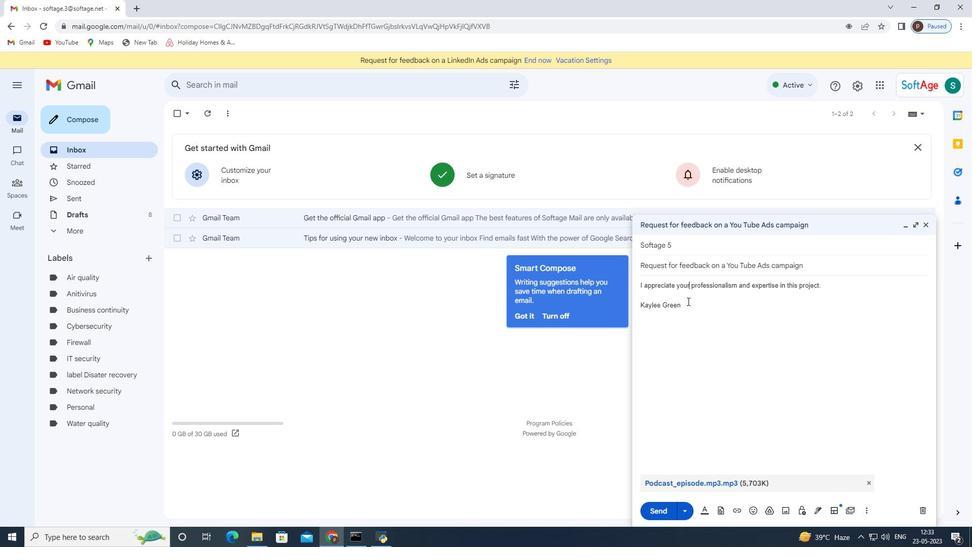 
Action: Mouse moved to (656, 297)
Screenshot: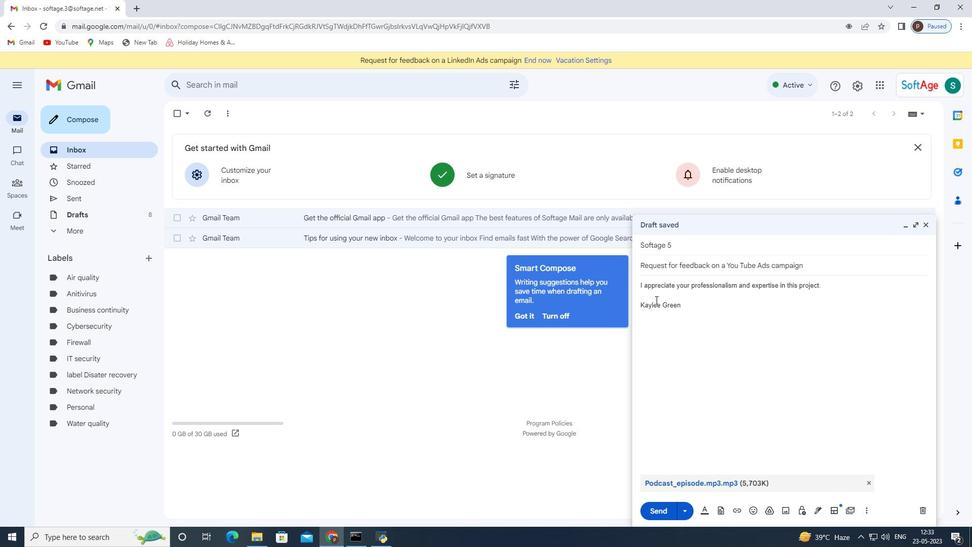 
Action: Mouse pressed left at (656, 297)
Screenshot: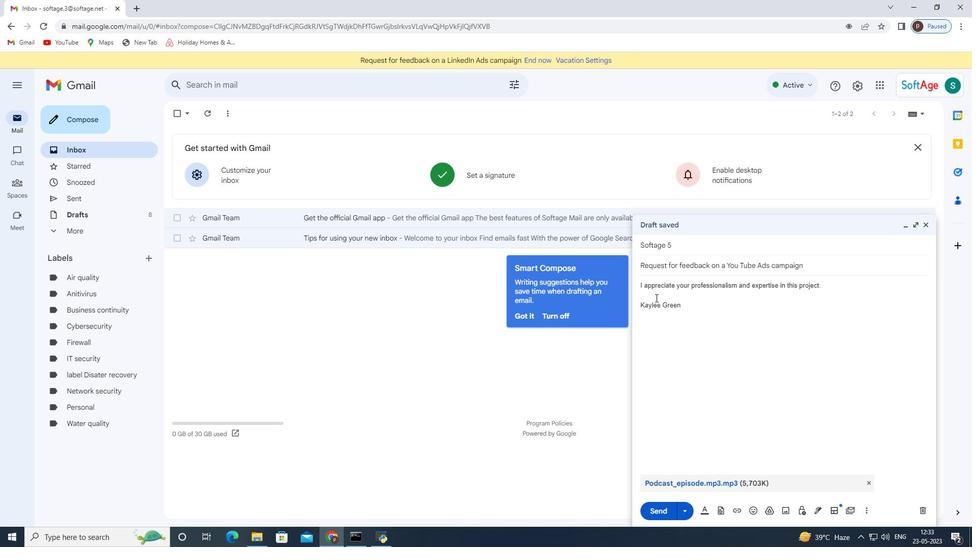 
Action: Key pressed <Key.enter><Key.shift>Thank<Key.space><Key.shift>you
Screenshot: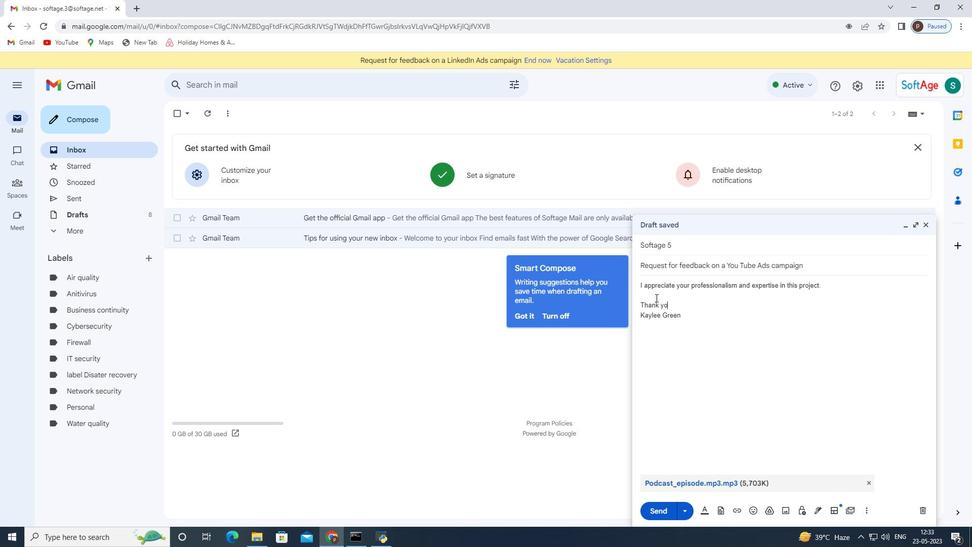
Action: Mouse moved to (718, 250)
Screenshot: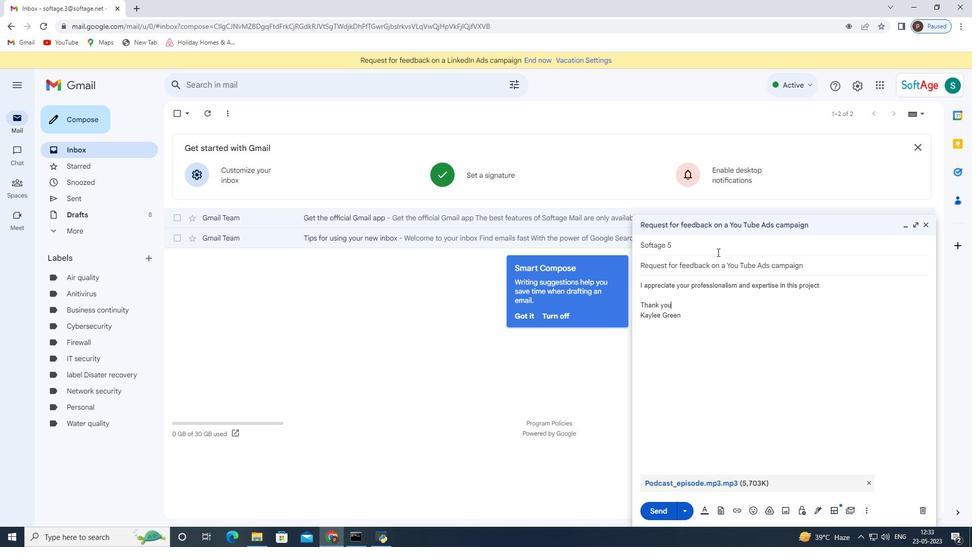 
Action: Mouse pressed left at (718, 250)
Screenshot: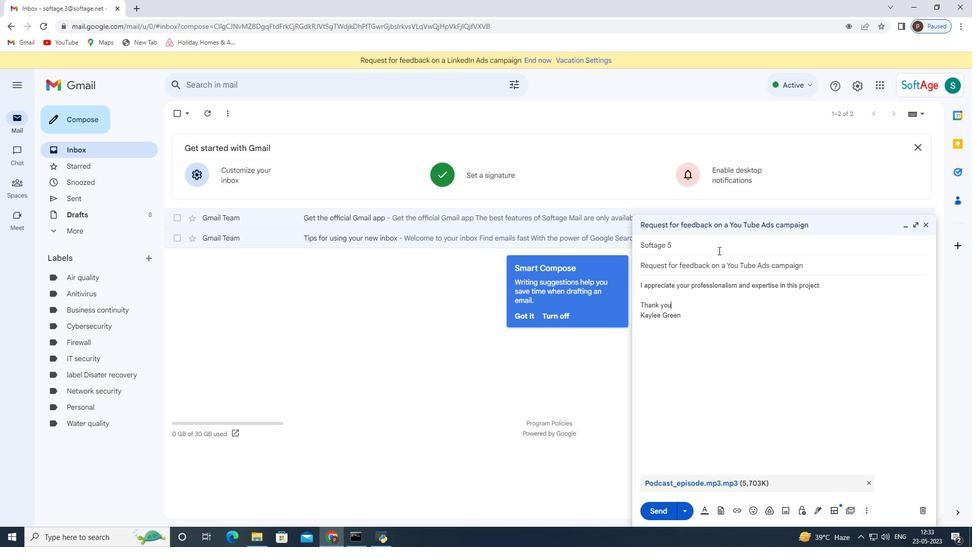 
Action: Mouse moved to (667, 509)
Screenshot: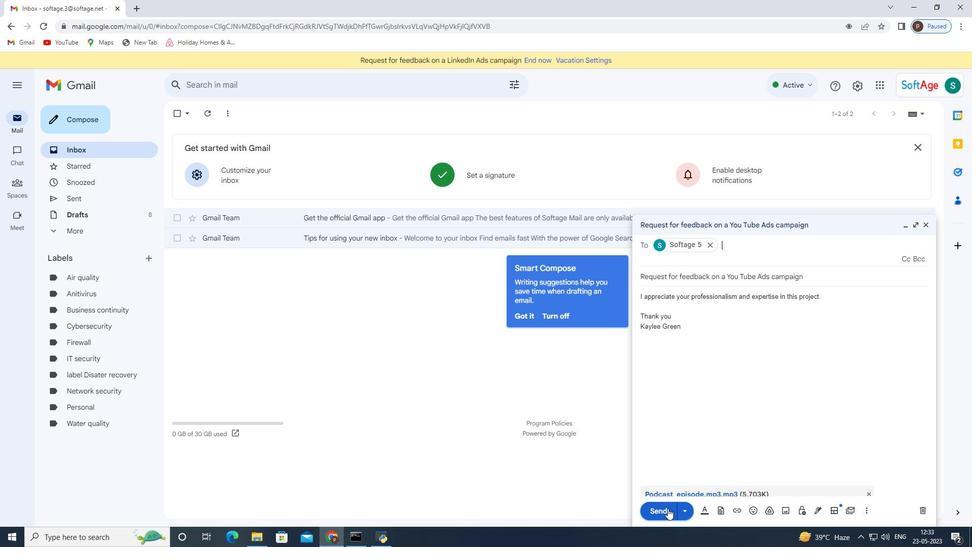 
Action: Mouse pressed left at (667, 509)
Screenshot: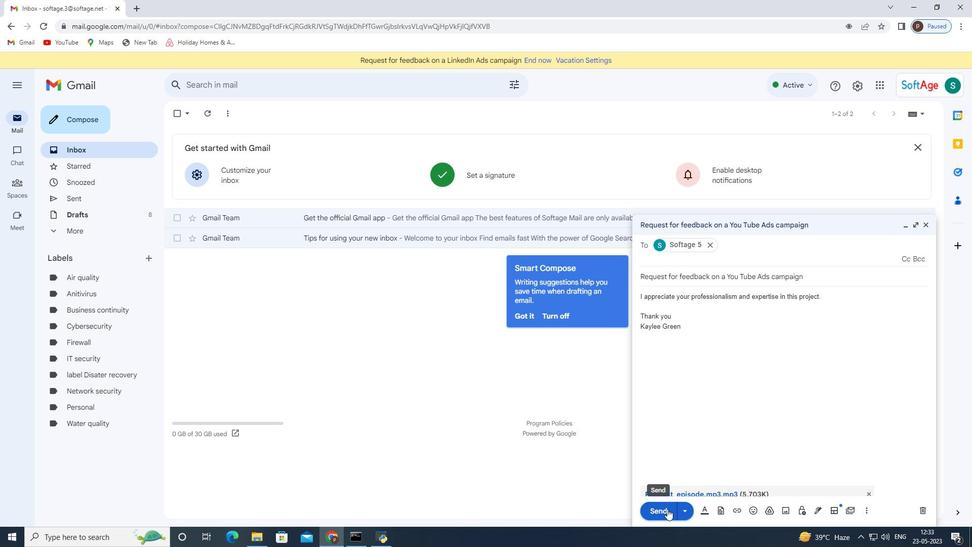 
Action: Mouse moved to (102, 199)
Screenshot: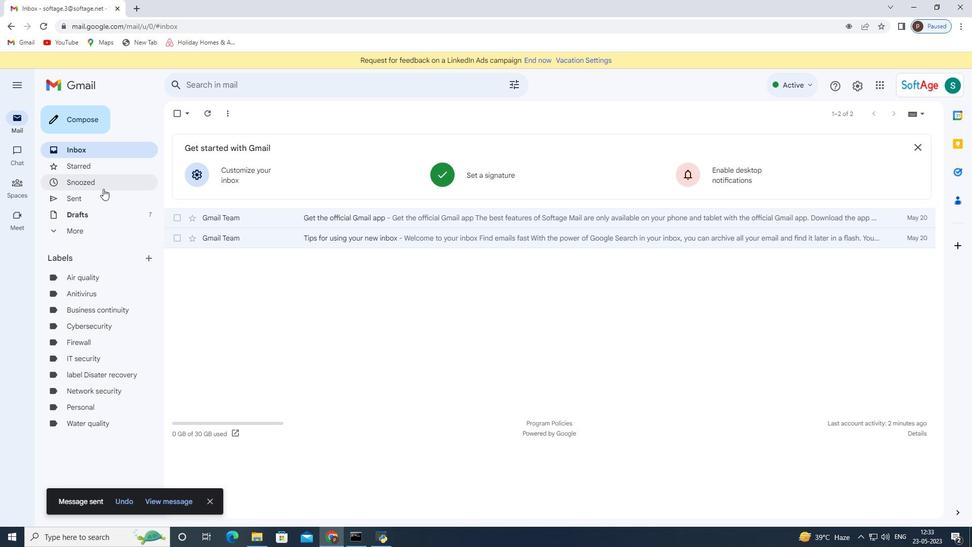 
Action: Mouse pressed left at (102, 199)
Screenshot: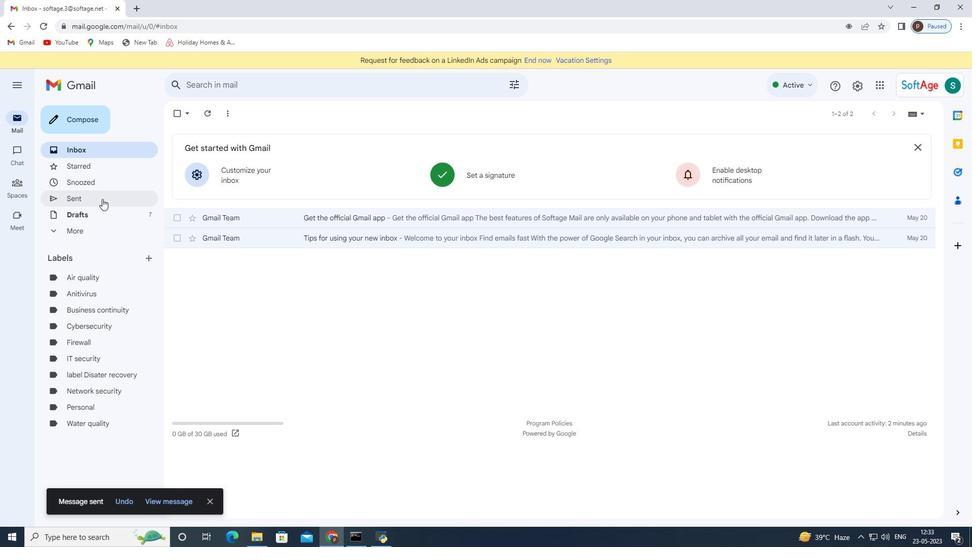 
Action: Mouse moved to (422, 175)
Screenshot: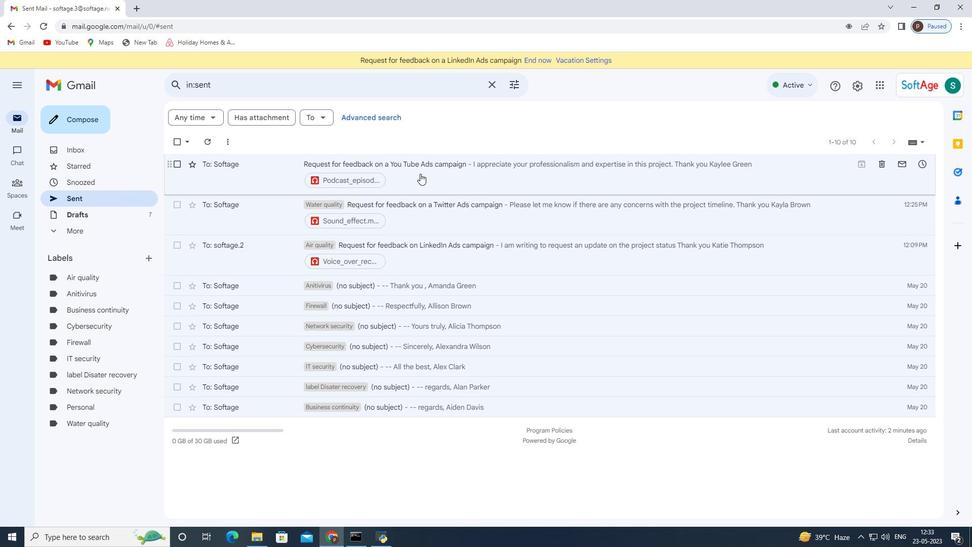 
Action: Mouse pressed right at (422, 175)
Screenshot: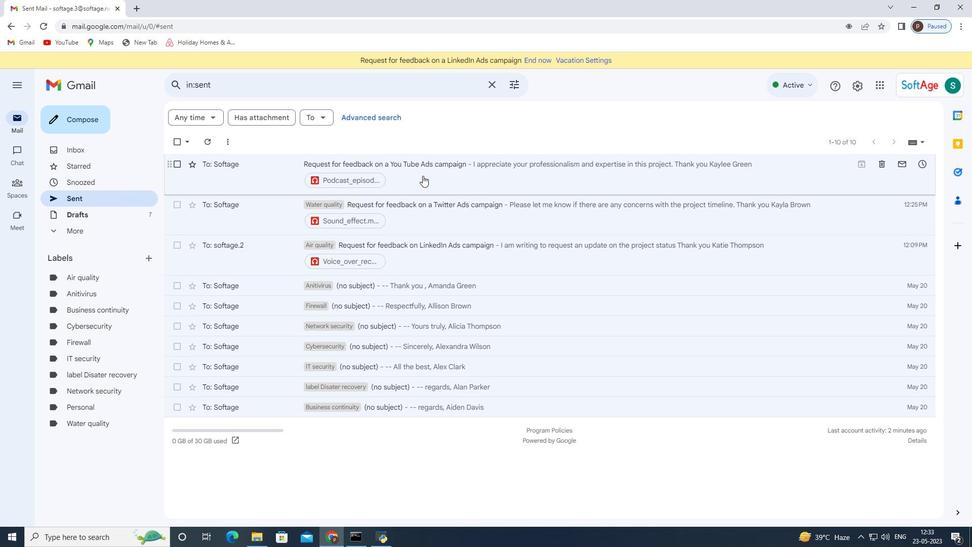 
Action: Mouse moved to (506, 346)
Screenshot: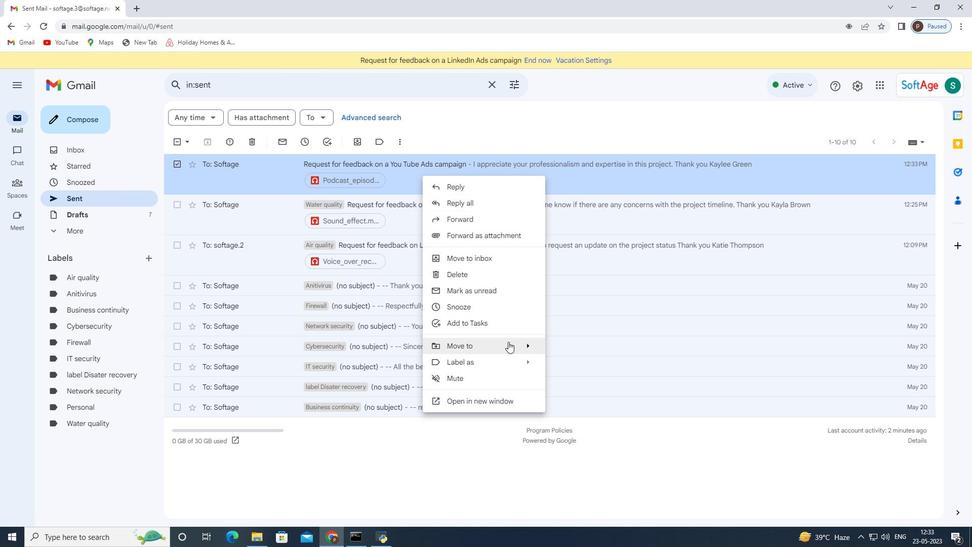 
Action: Mouse pressed left at (506, 346)
Screenshot: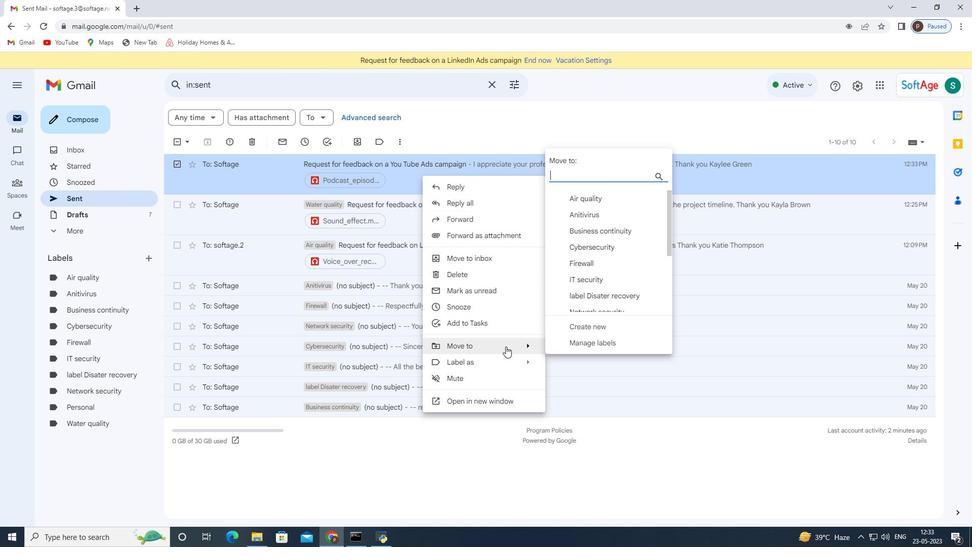 
Action: Mouse moved to (583, 325)
Screenshot: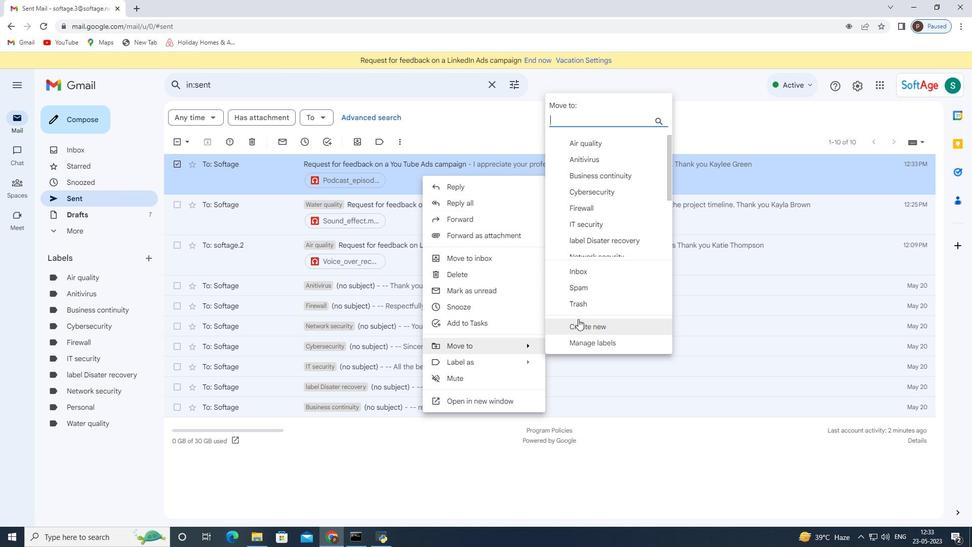 
Action: Mouse pressed left at (583, 325)
Screenshot: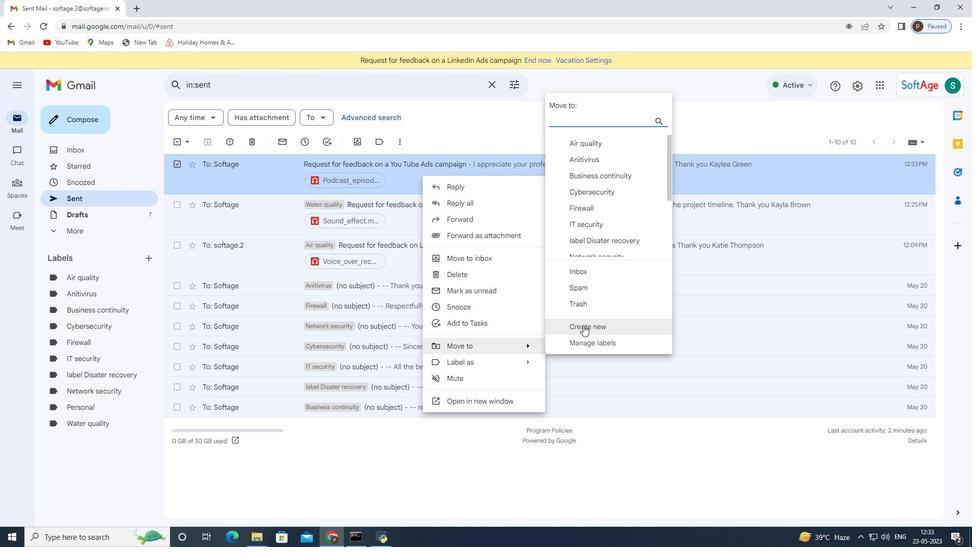 
Action: Mouse moved to (443, 280)
Screenshot: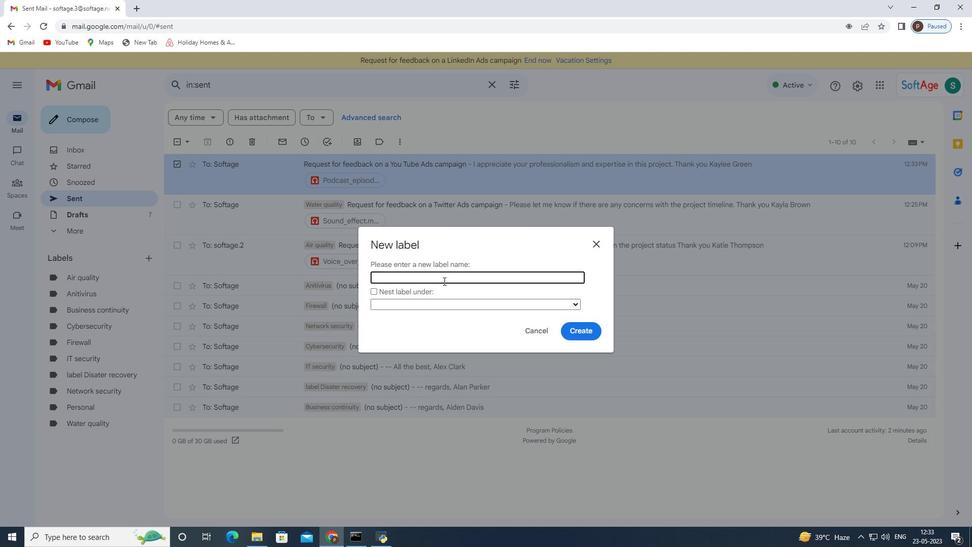 
Action: Mouse pressed left at (443, 280)
Screenshot: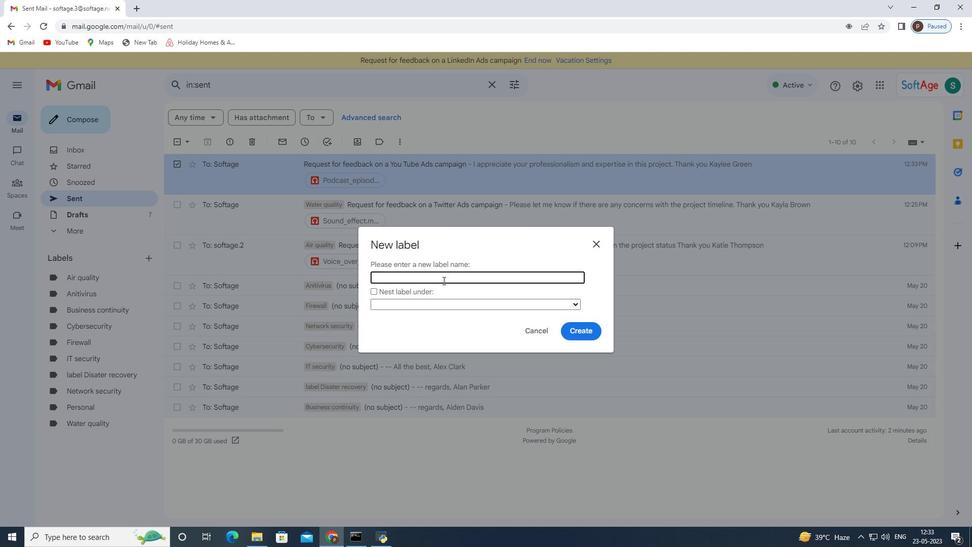 
Action: Key pressed <Key.shift>Waste<Key.space><Key.space>man<Key.backspace><Key.backspace><Key.backspace><Key.backspace><Key.backspace><Key.space>management
Screenshot: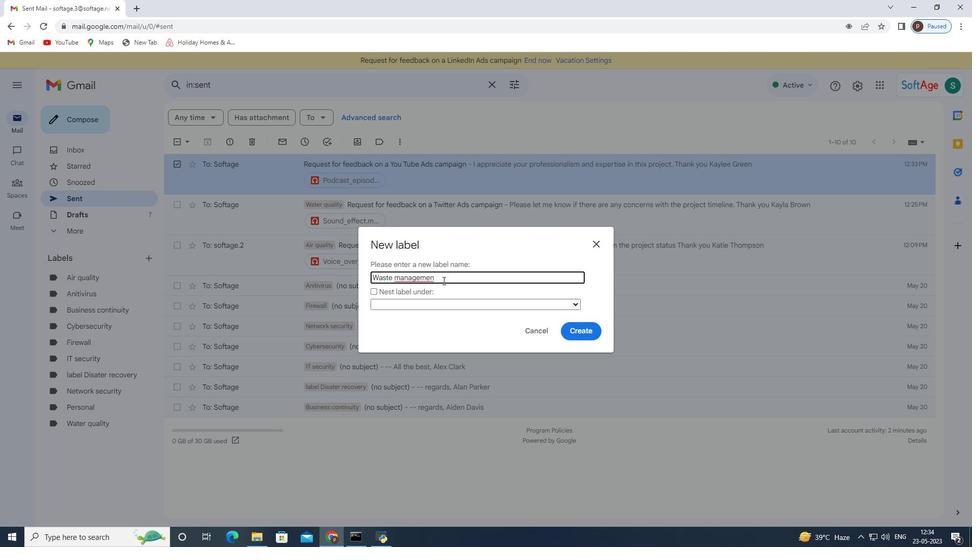 
Action: Mouse moved to (579, 332)
Screenshot: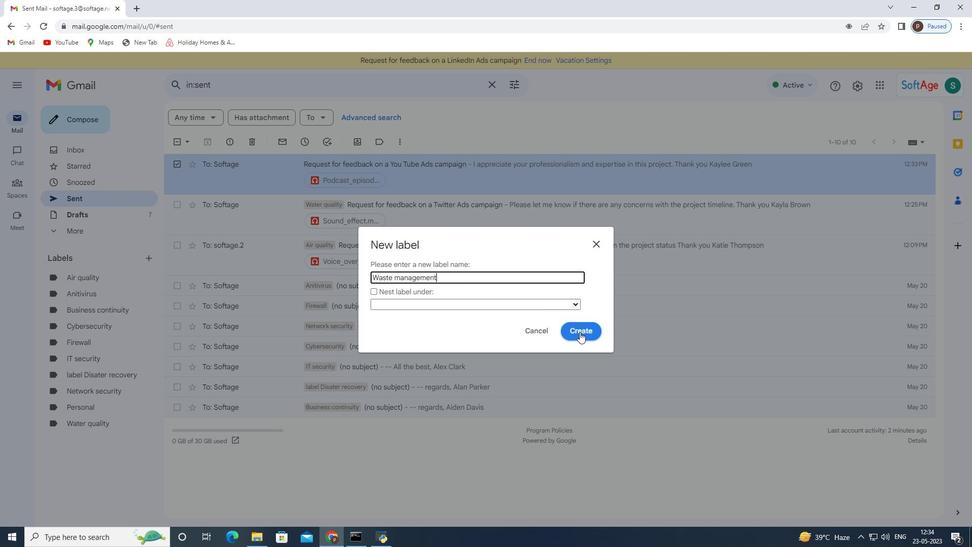 
Action: Mouse pressed left at (579, 332)
Screenshot: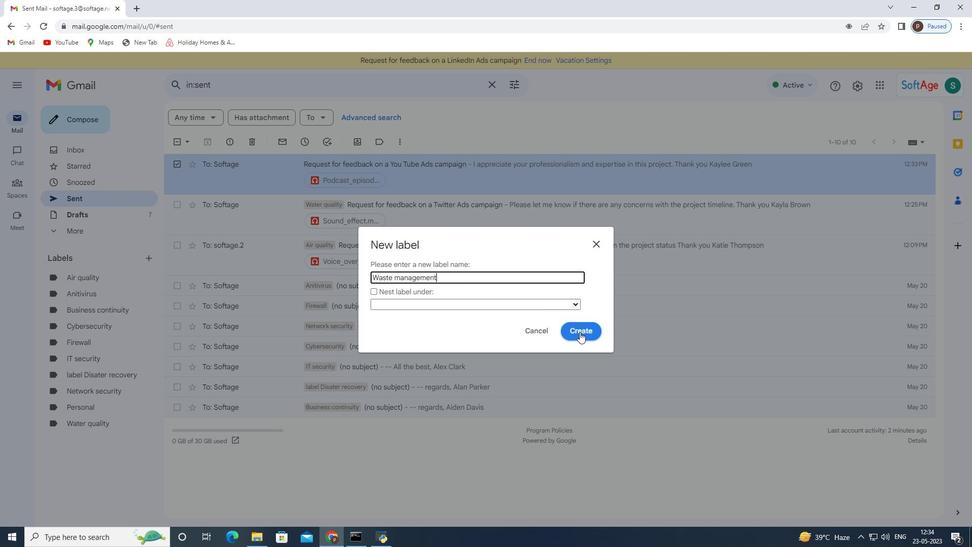 
Action: Mouse pressed left at (579, 332)
Screenshot: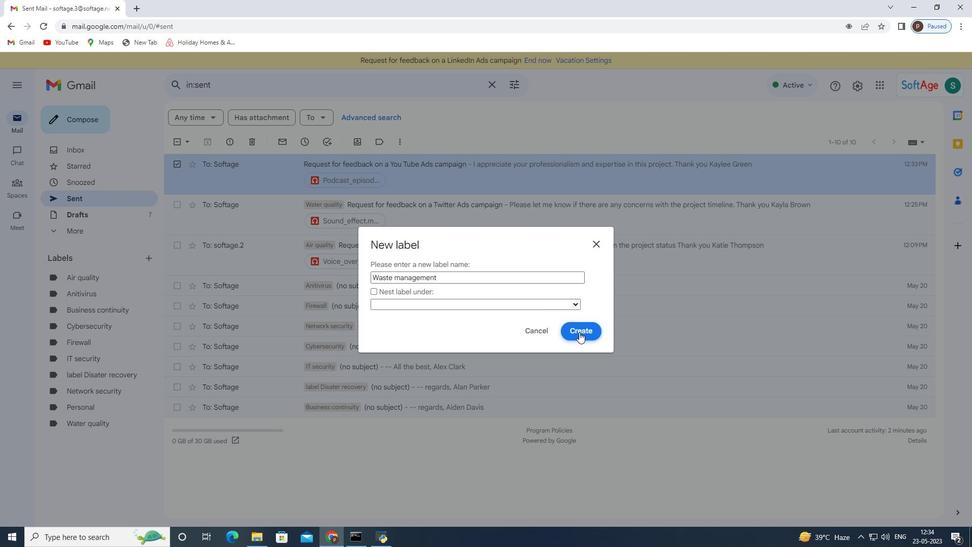 
Action: Mouse moved to (585, 311)
Screenshot: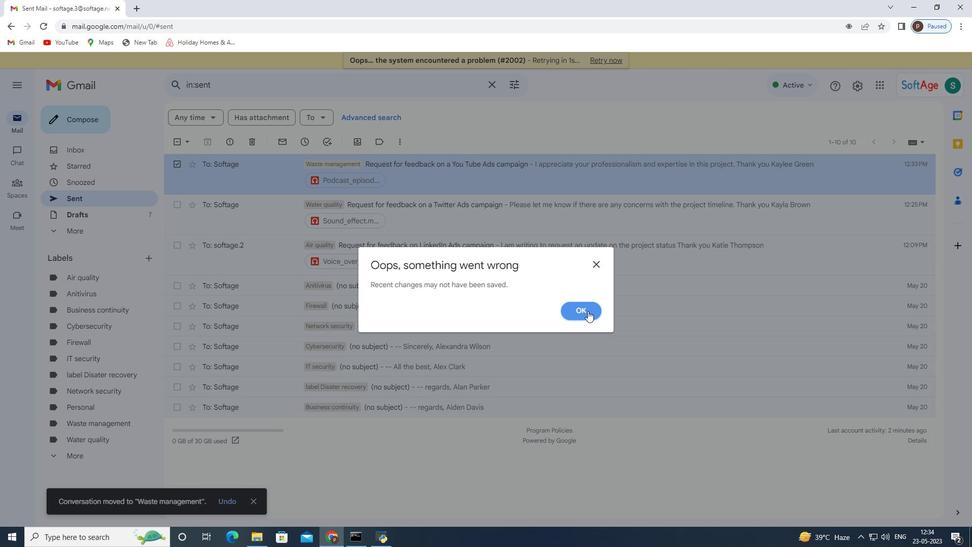 
Action: Mouse pressed left at (585, 311)
Screenshot: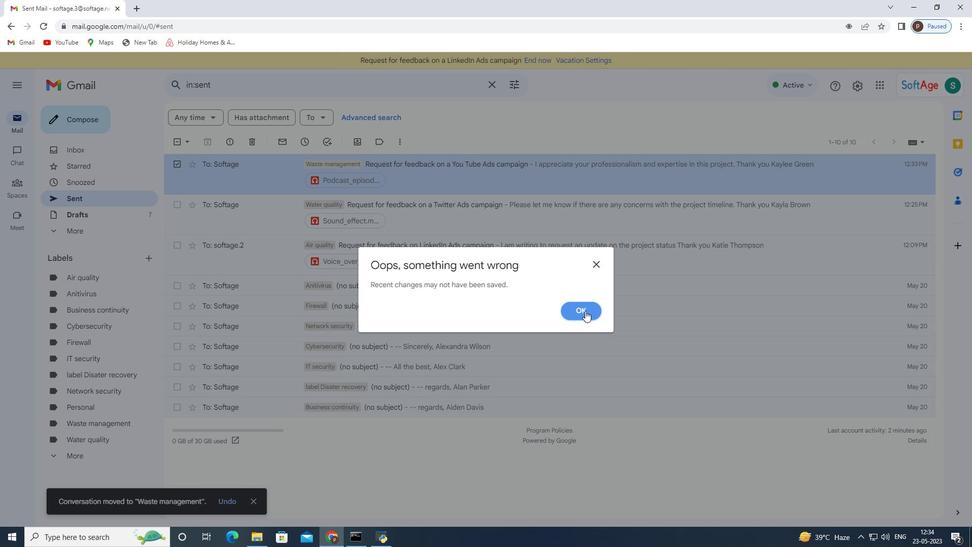 
Action: Mouse moved to (424, 176)
Screenshot: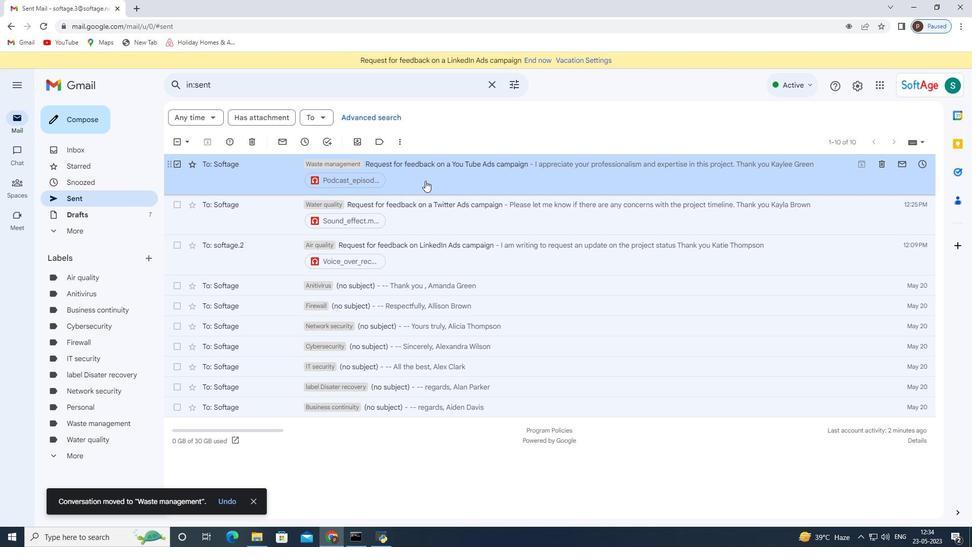 
Action: Mouse pressed left at (424, 176)
Screenshot: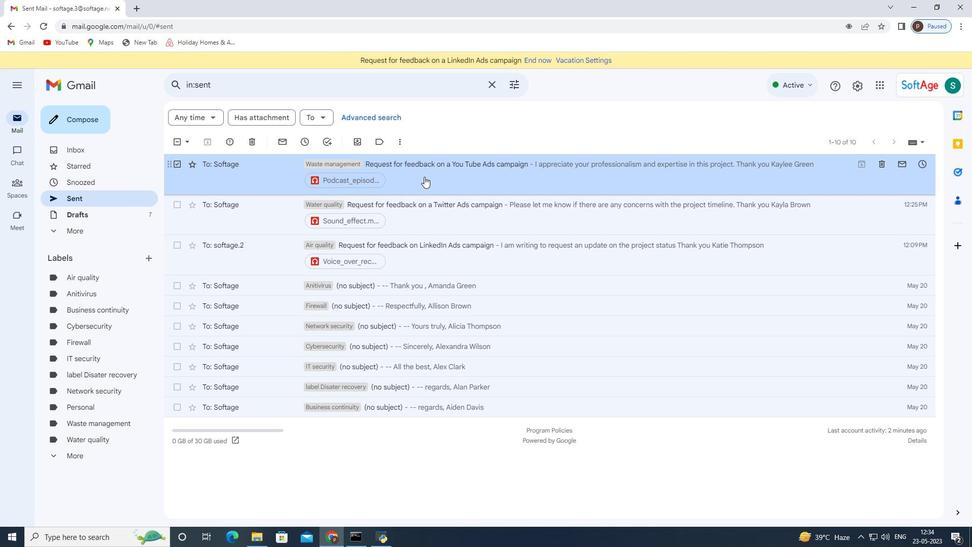 
Action: Mouse moved to (173, 114)
Screenshot: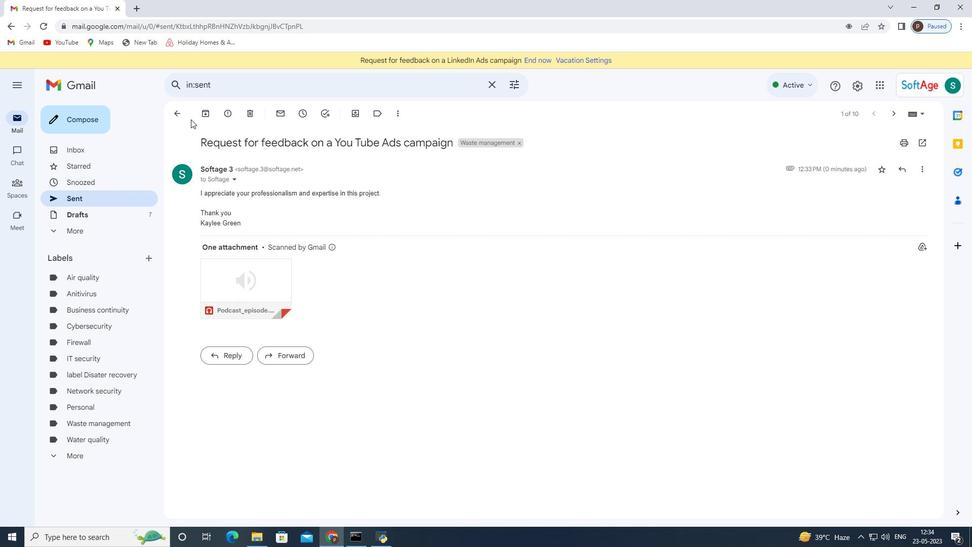 
Action: Mouse pressed left at (173, 114)
Screenshot: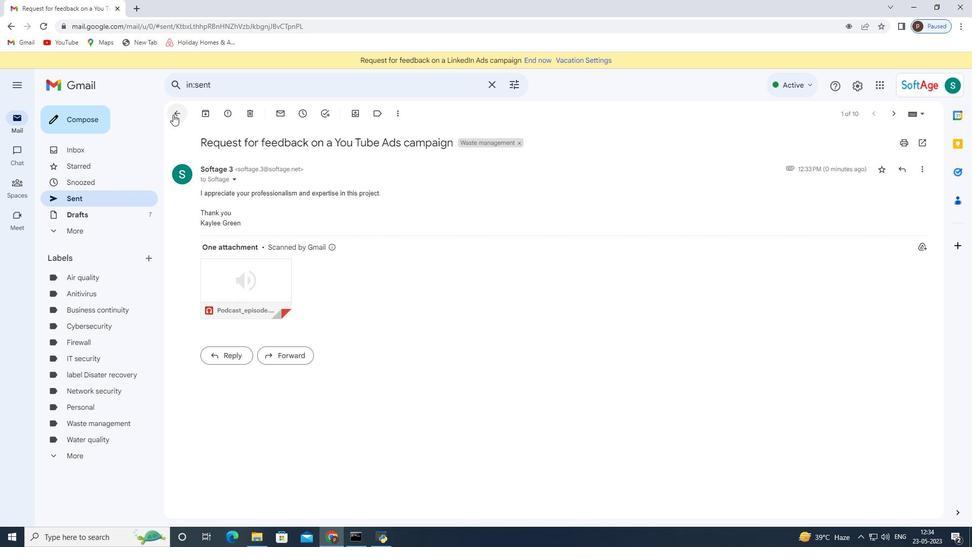 
Action: Mouse moved to (439, 174)
Screenshot: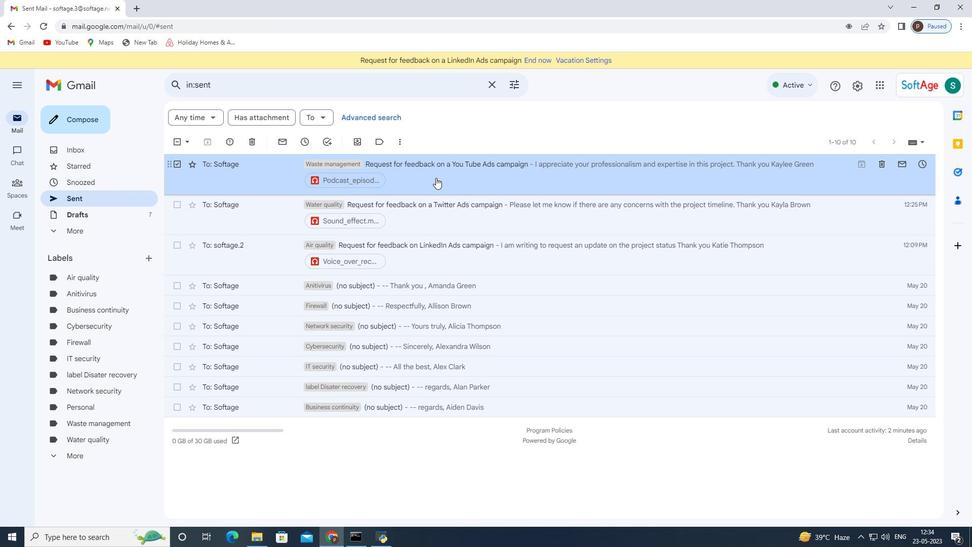 
Action: Mouse pressed left at (439, 174)
Screenshot: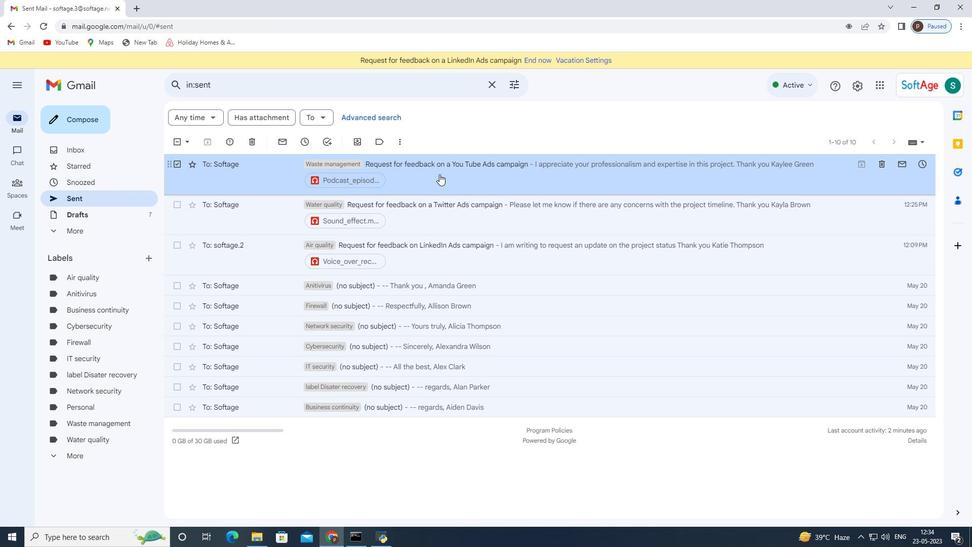 
Action: Mouse moved to (179, 111)
Screenshot: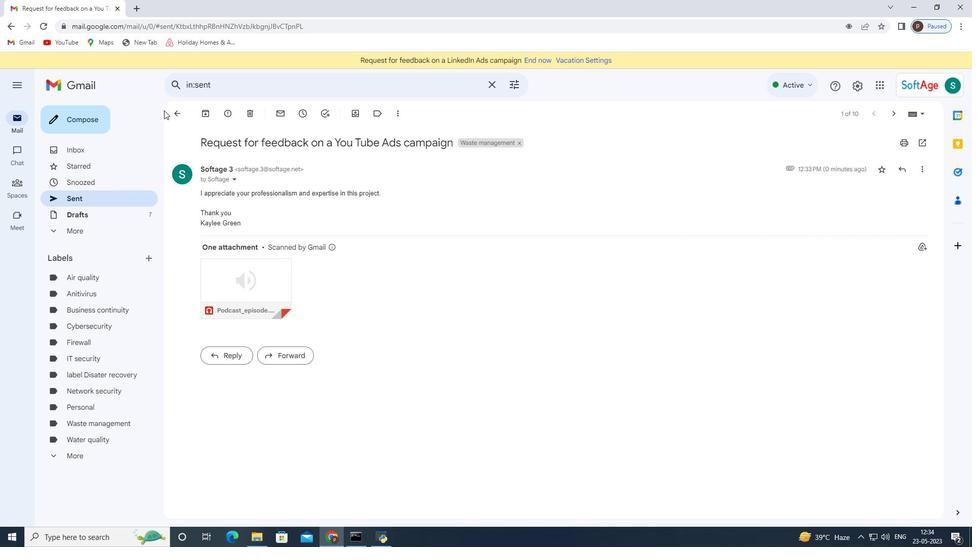 
Action: Mouse pressed left at (179, 111)
Screenshot: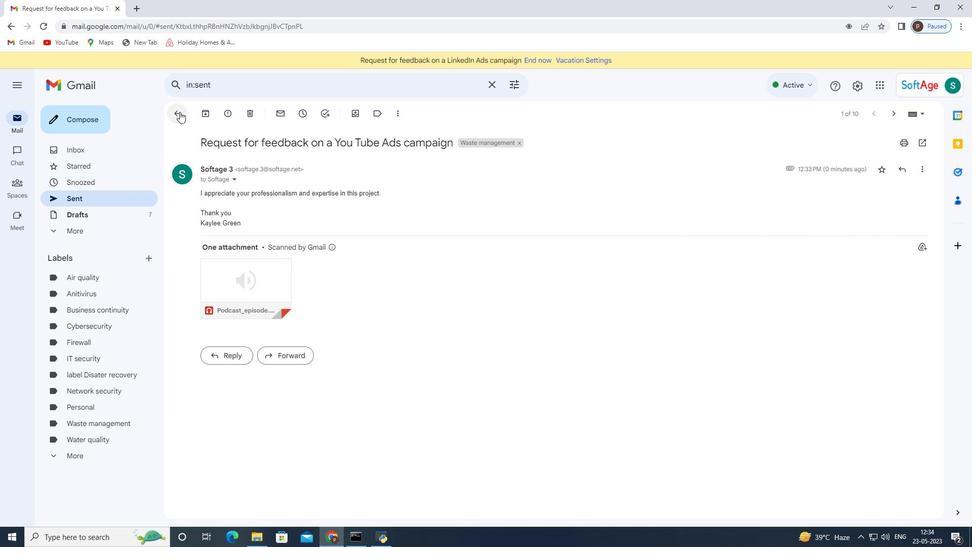 
Action: Mouse moved to (181, 127)
Screenshot: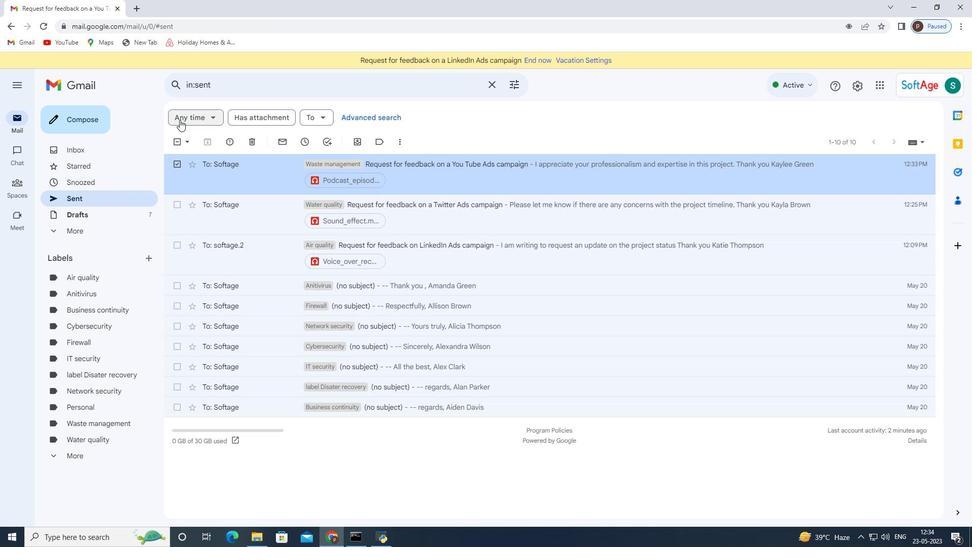 
